 Task: Find a flat in Banat, India for 7 adults from 12th to 16th July, with a price range of ₹10,000 to ₹16,000, including amenities like WiFi, Free parking, TV, Gym, and Breakfast, and ensure it has self check-in.
Action: Mouse moved to (547, 210)
Screenshot: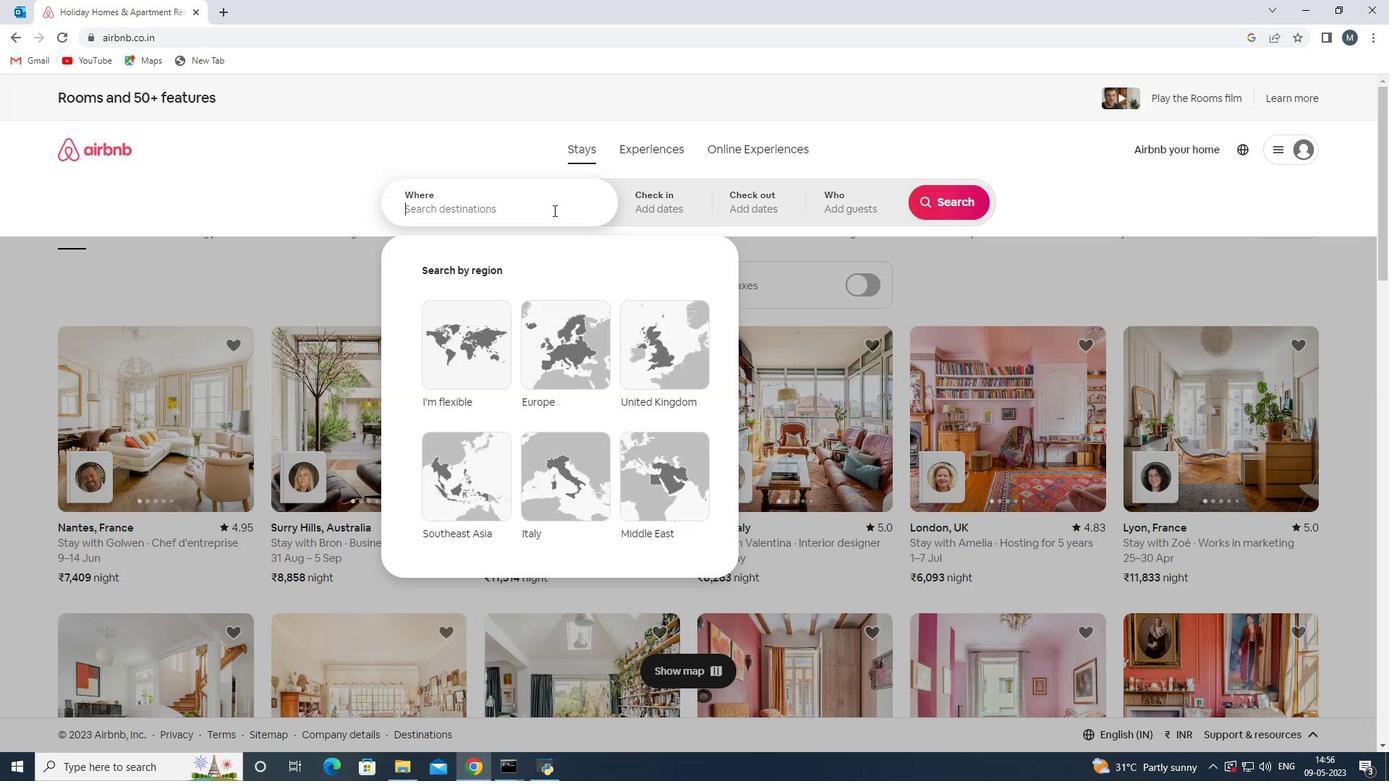 
Action: Key pressed <Key.shift>Banat,<Key.shift>India<Key.enter>
Screenshot: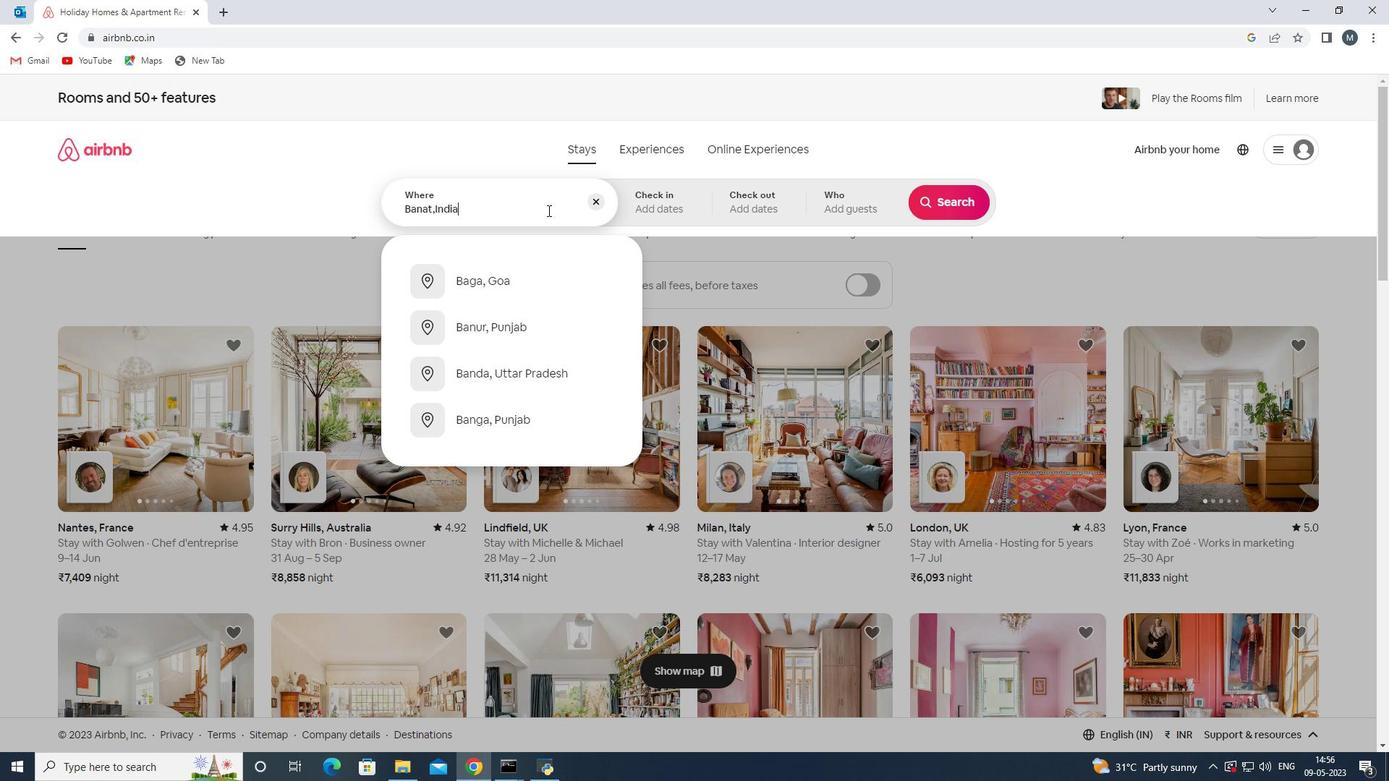 
Action: Mouse moved to (939, 318)
Screenshot: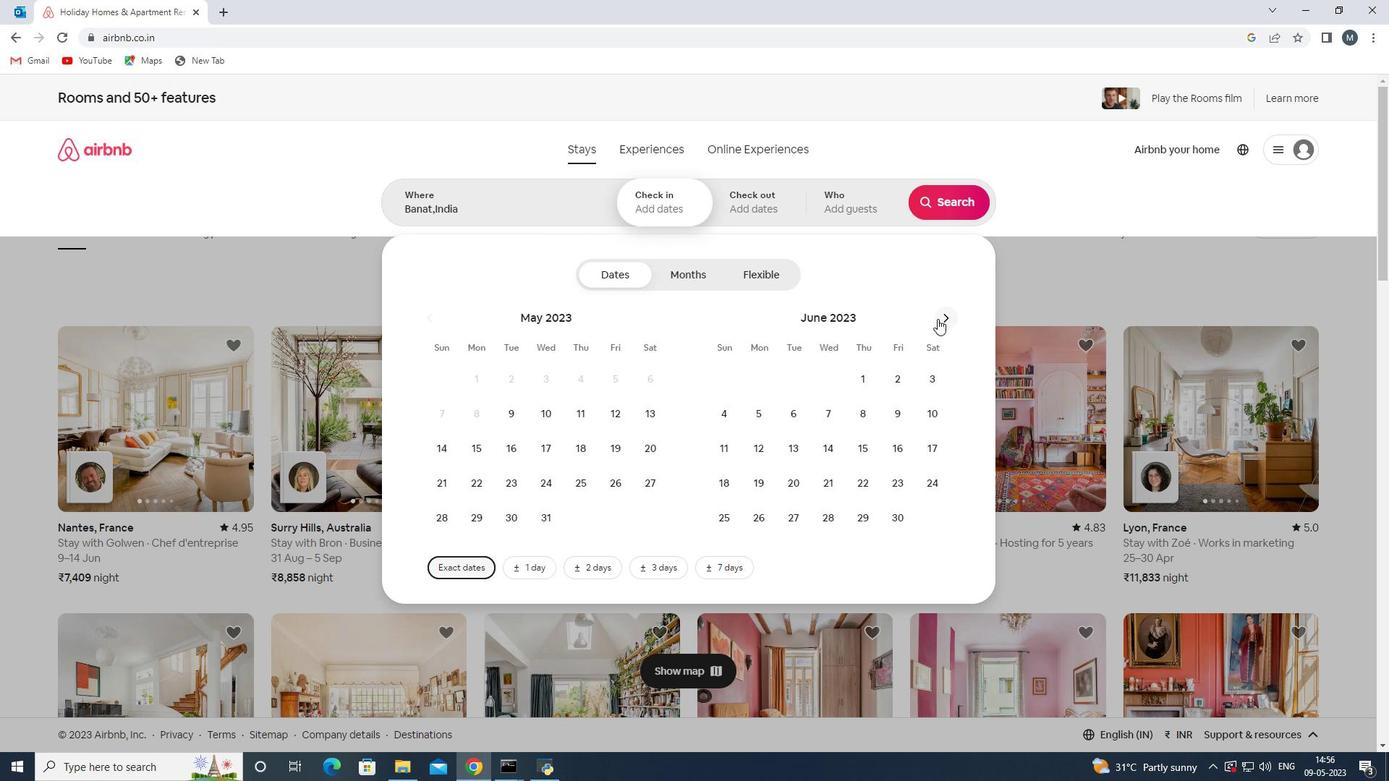 
Action: Mouse pressed left at (939, 318)
Screenshot: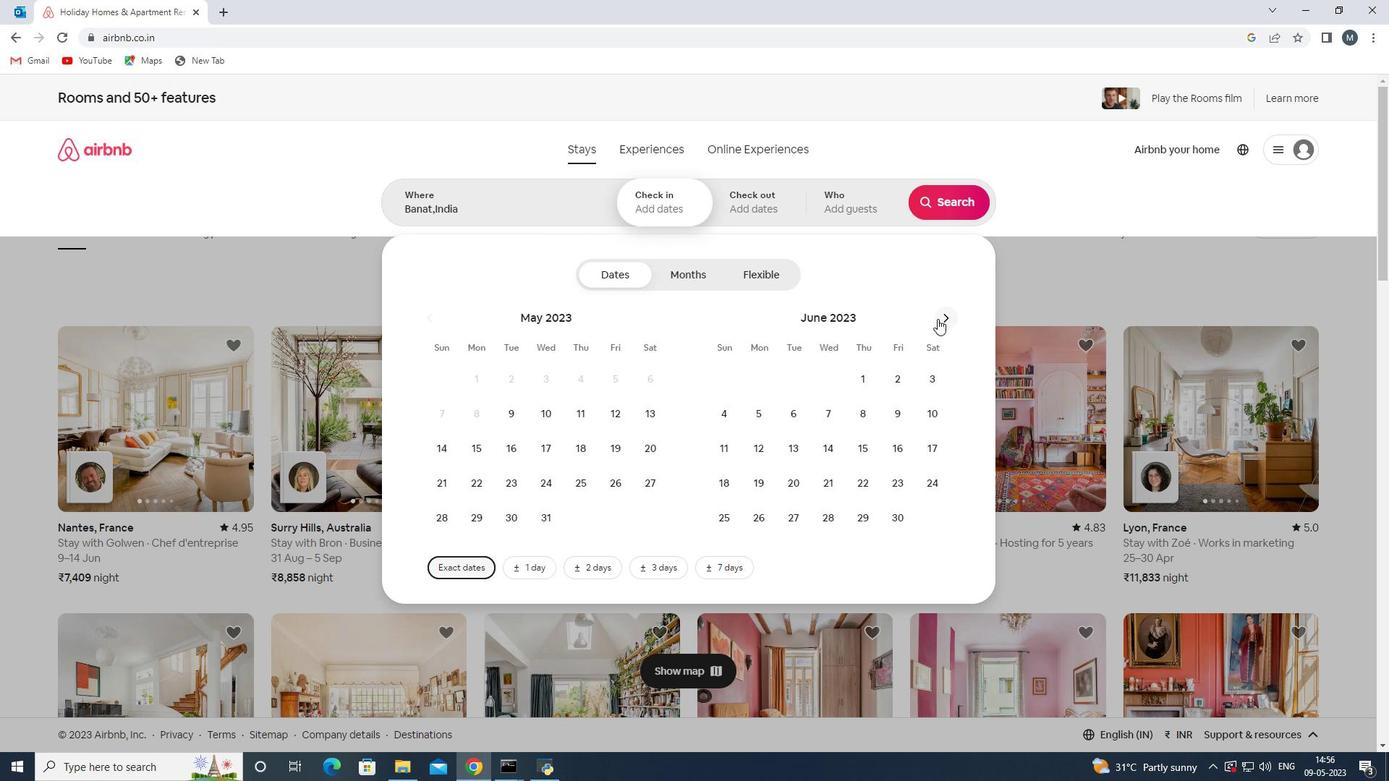 
Action: Mouse moved to (821, 448)
Screenshot: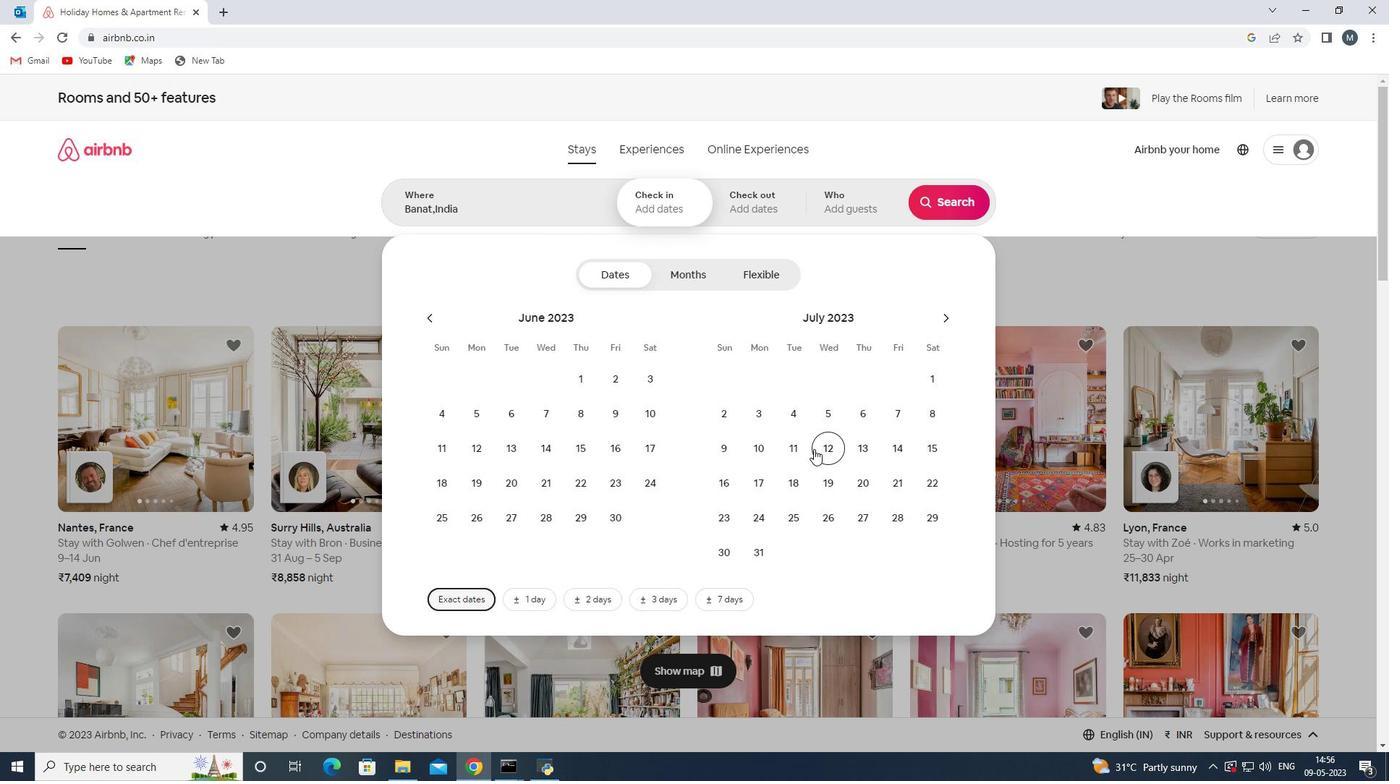 
Action: Mouse pressed left at (821, 448)
Screenshot: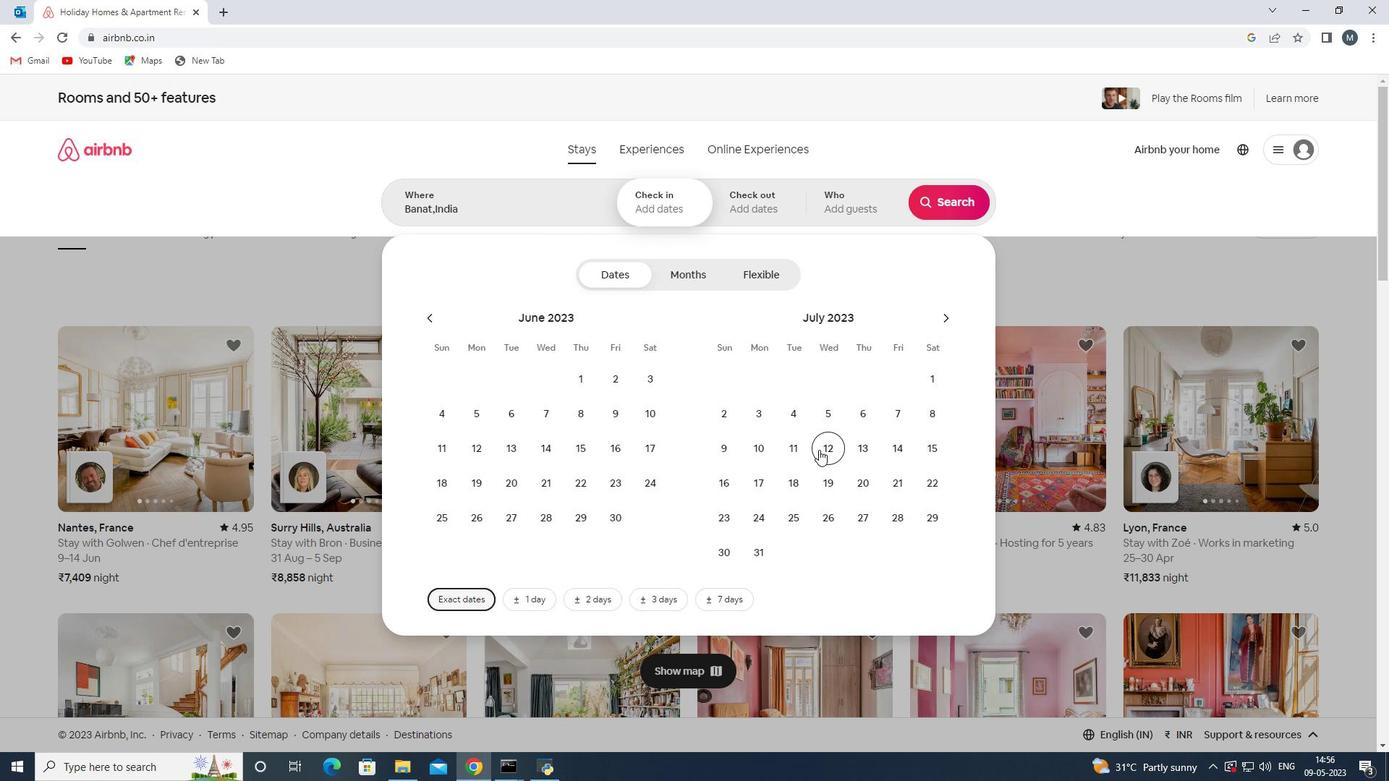 
Action: Mouse moved to (710, 487)
Screenshot: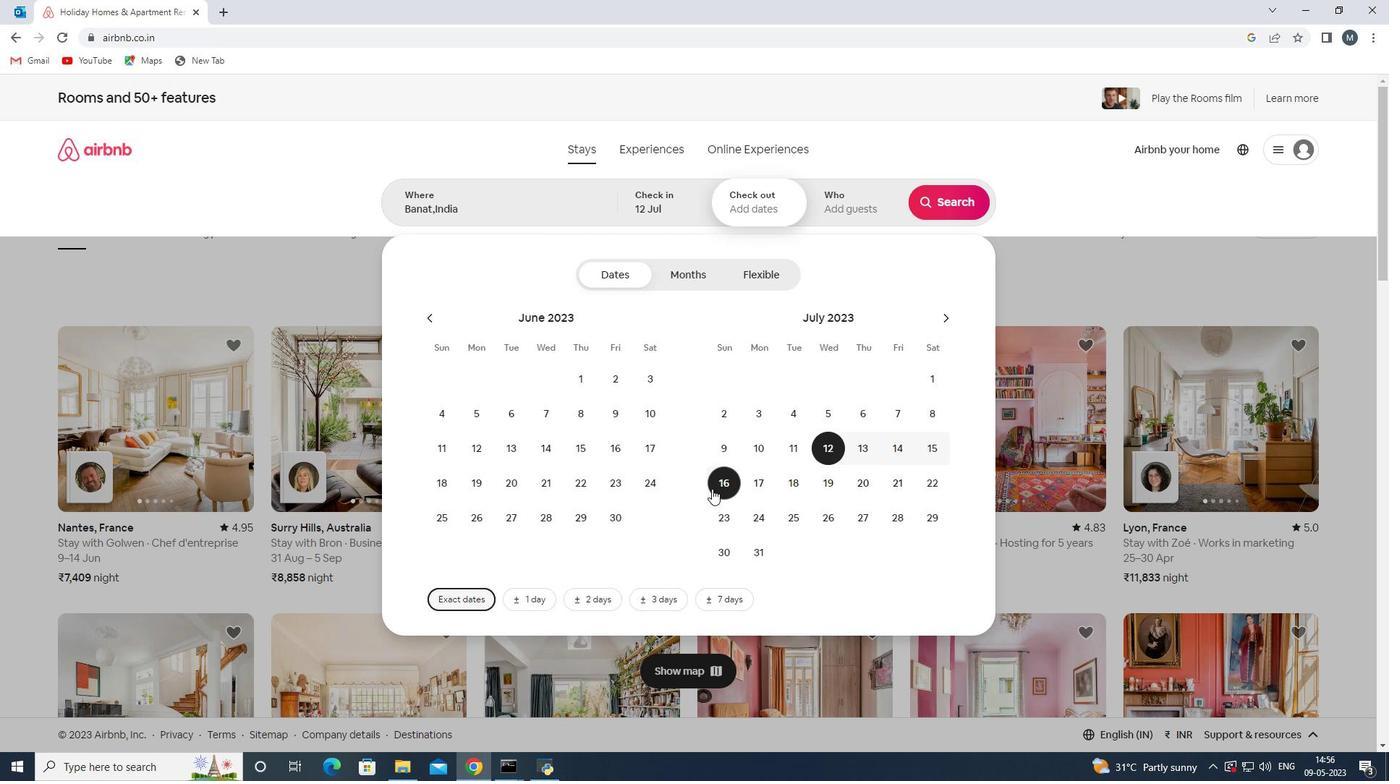 
Action: Mouse pressed left at (710, 487)
Screenshot: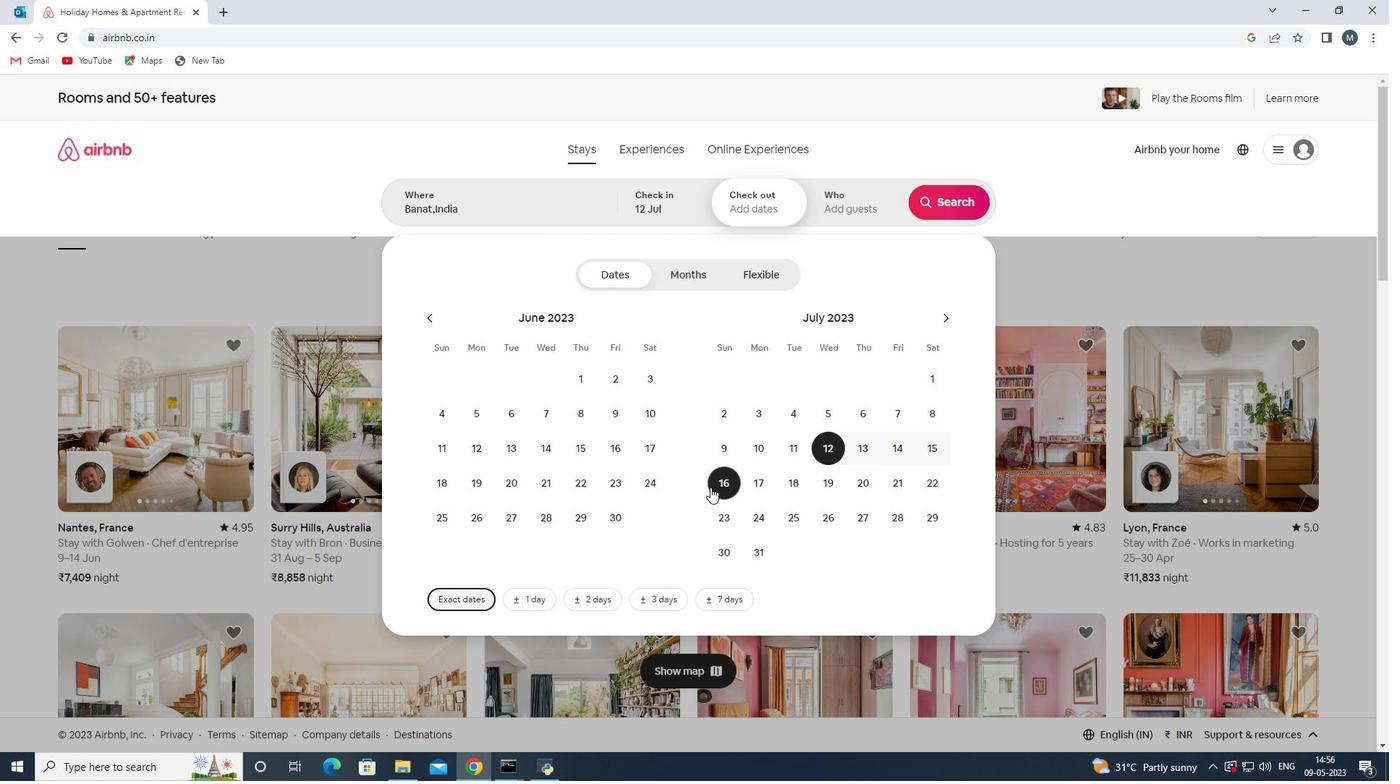 
Action: Mouse moved to (841, 193)
Screenshot: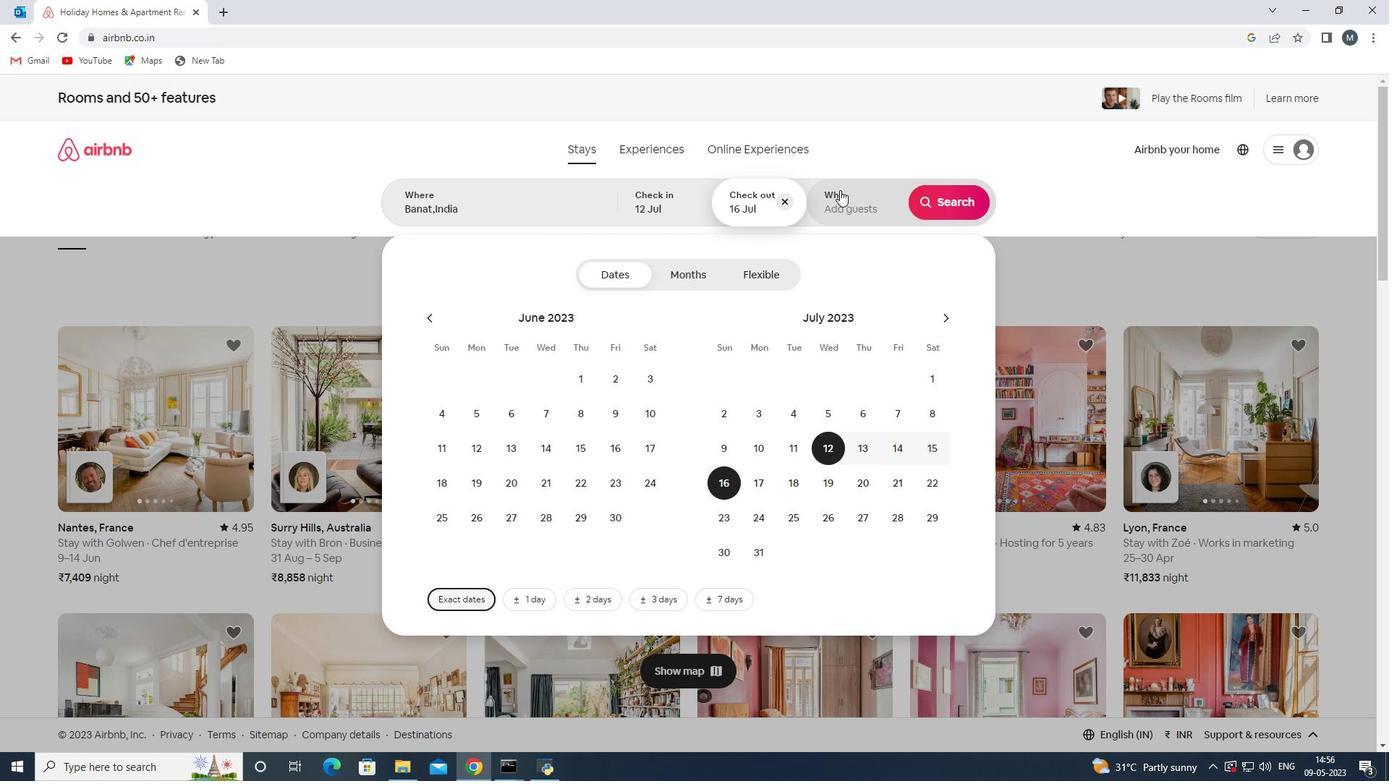 
Action: Mouse pressed left at (841, 193)
Screenshot: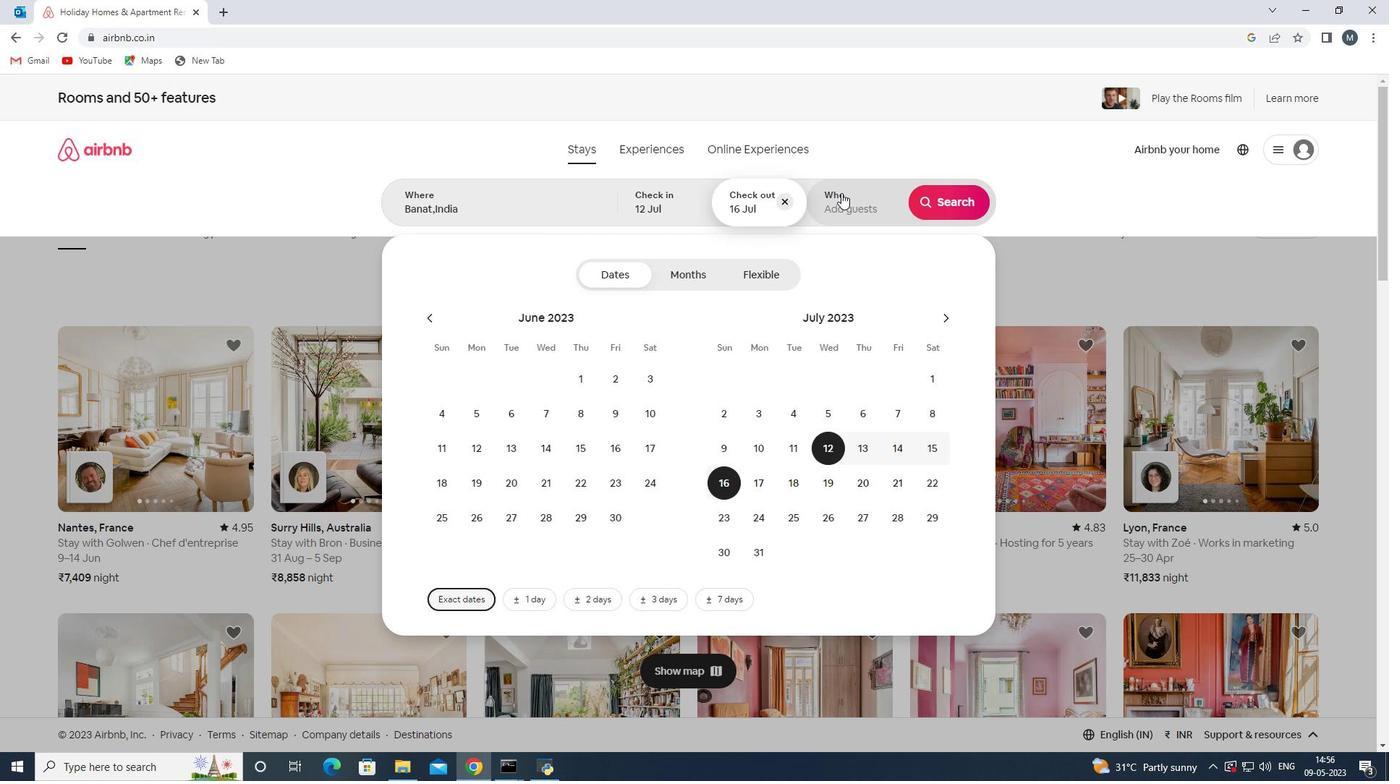 
Action: Mouse moved to (947, 277)
Screenshot: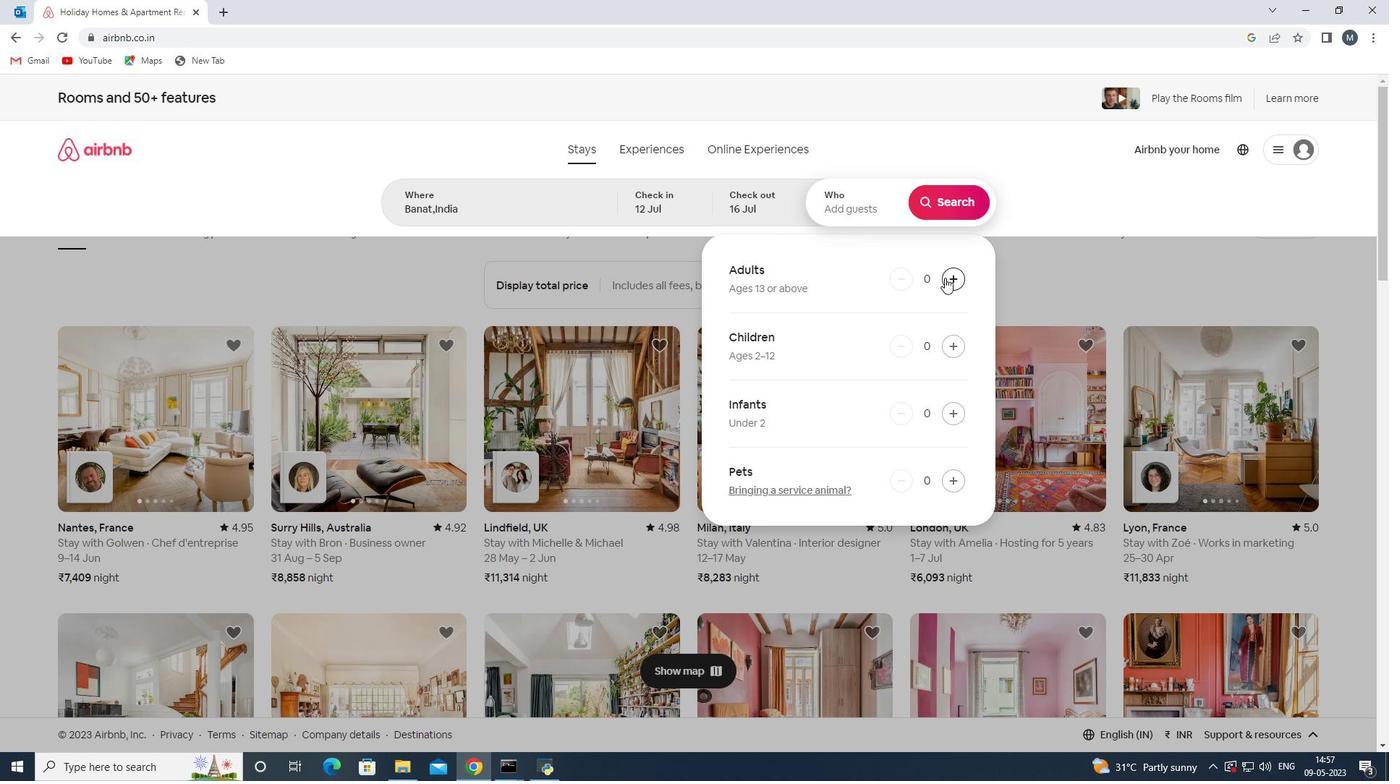 
Action: Mouse pressed left at (947, 277)
Screenshot: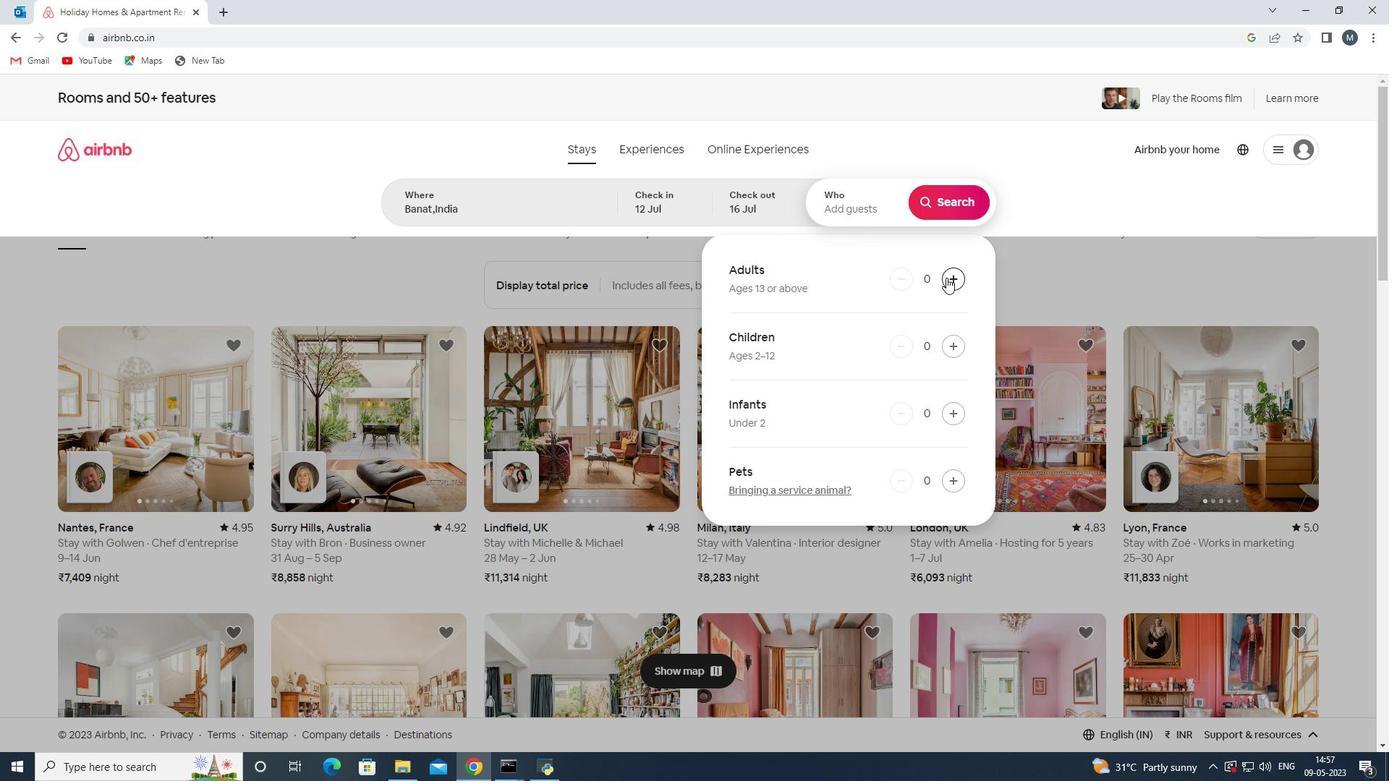 
Action: Mouse pressed left at (947, 277)
Screenshot: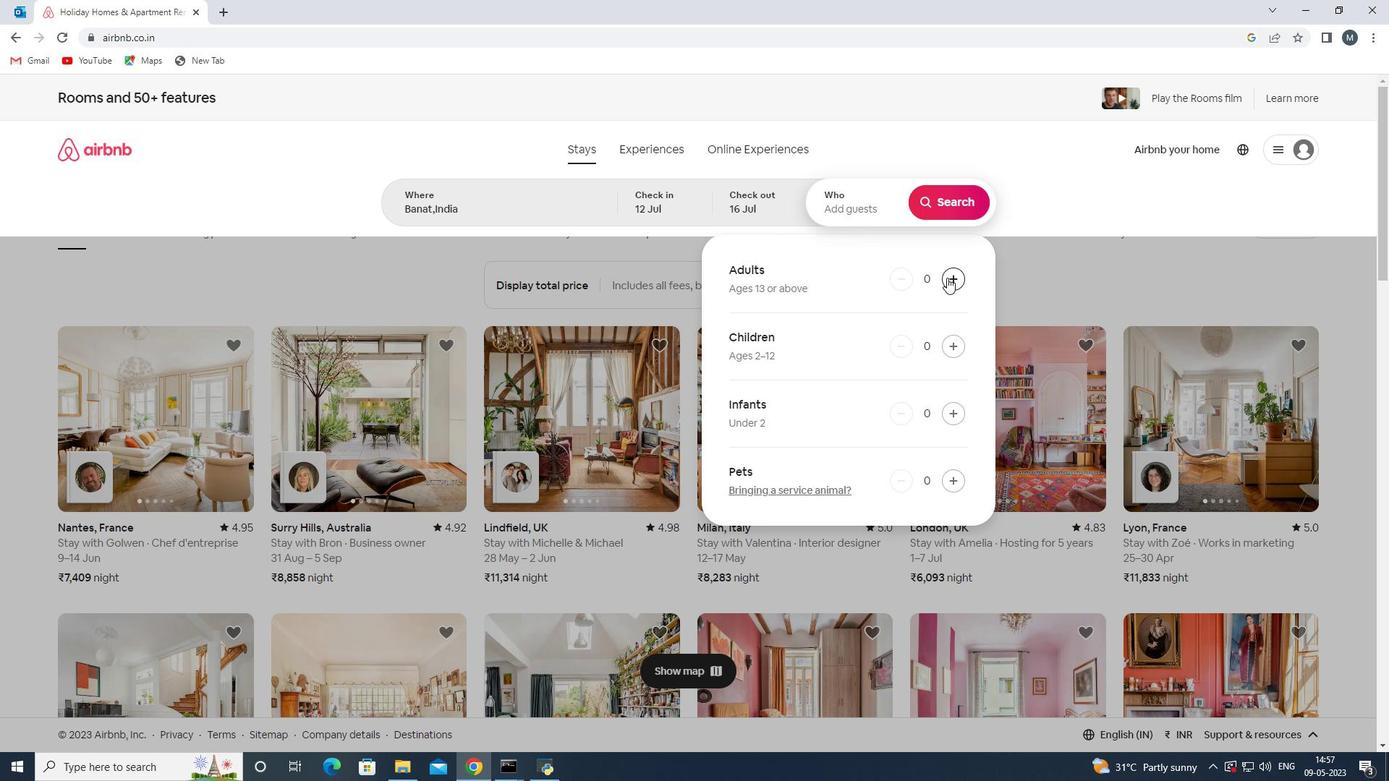 
Action: Mouse moved to (947, 277)
Screenshot: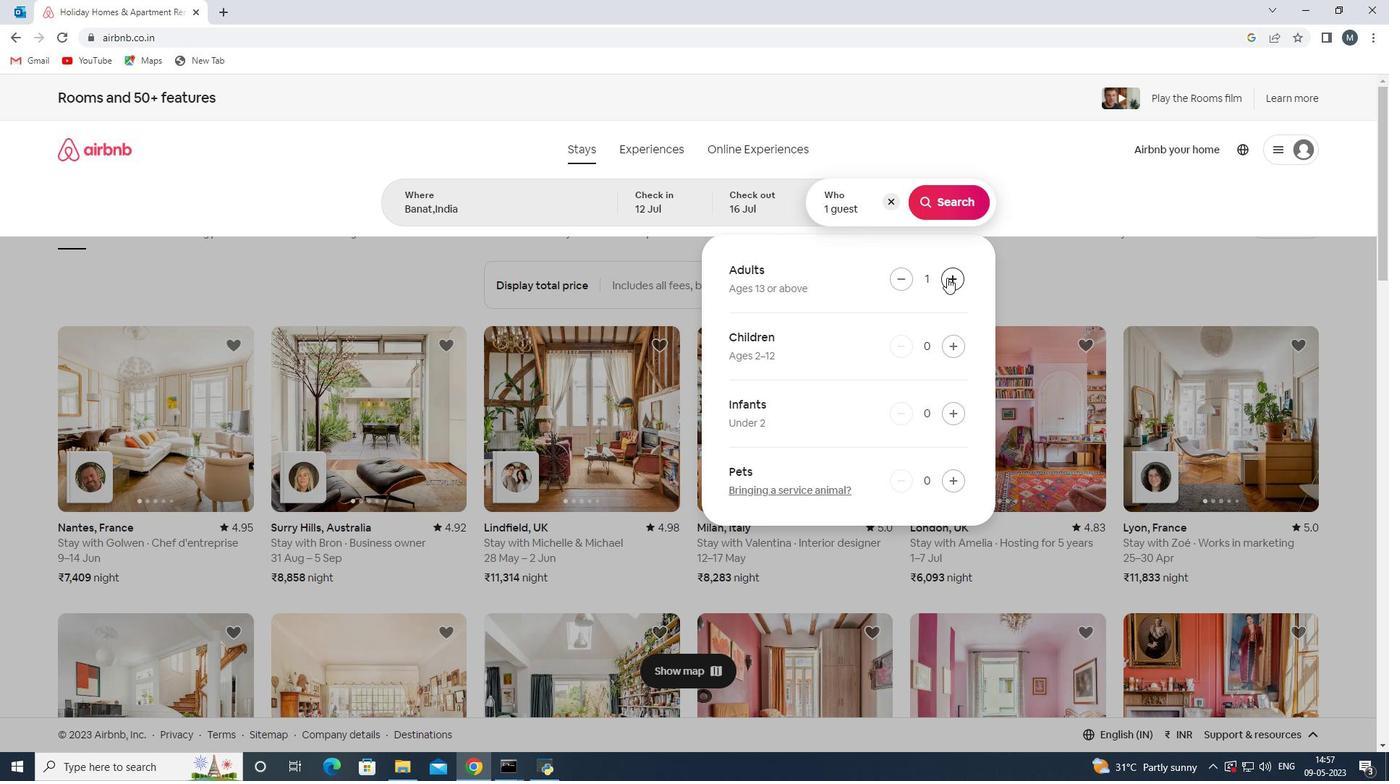 
Action: Mouse pressed left at (947, 277)
Screenshot: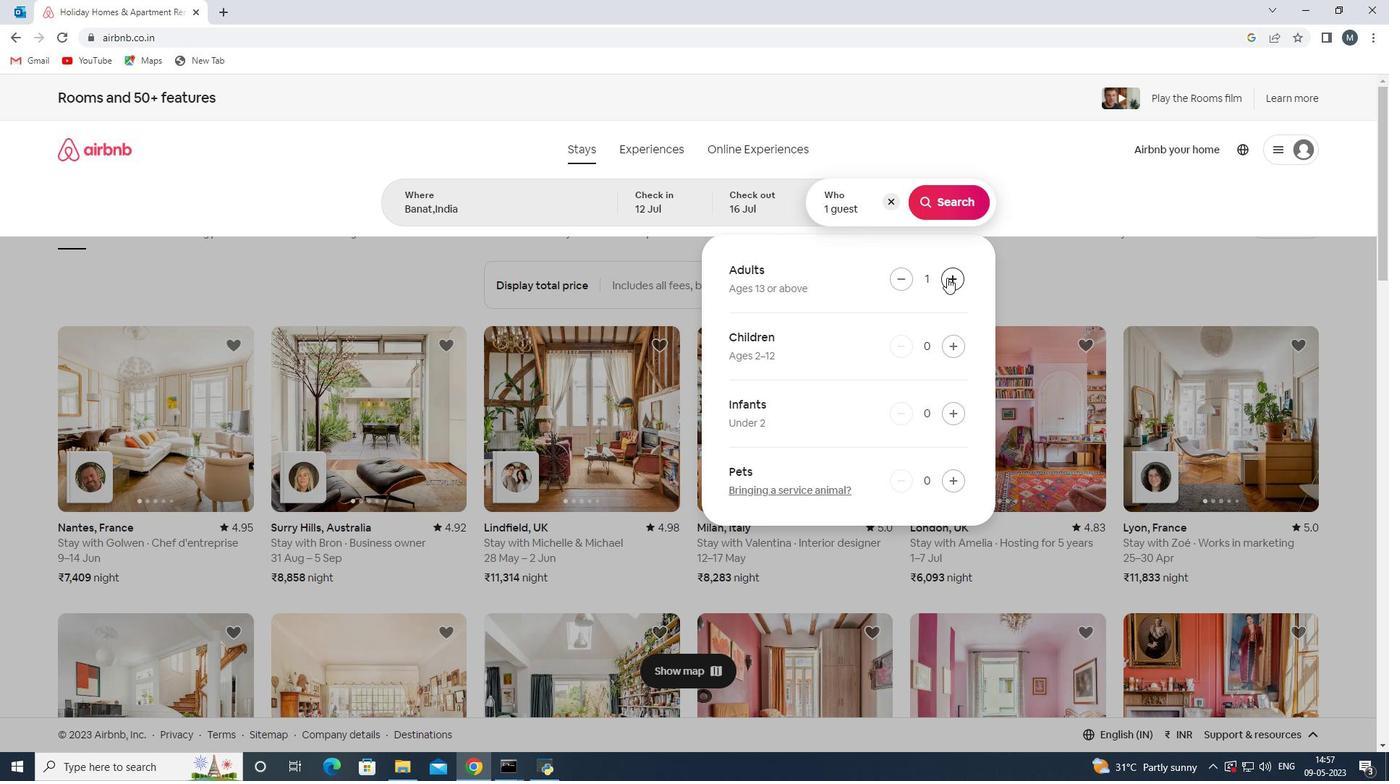 
Action: Mouse pressed left at (947, 277)
Screenshot: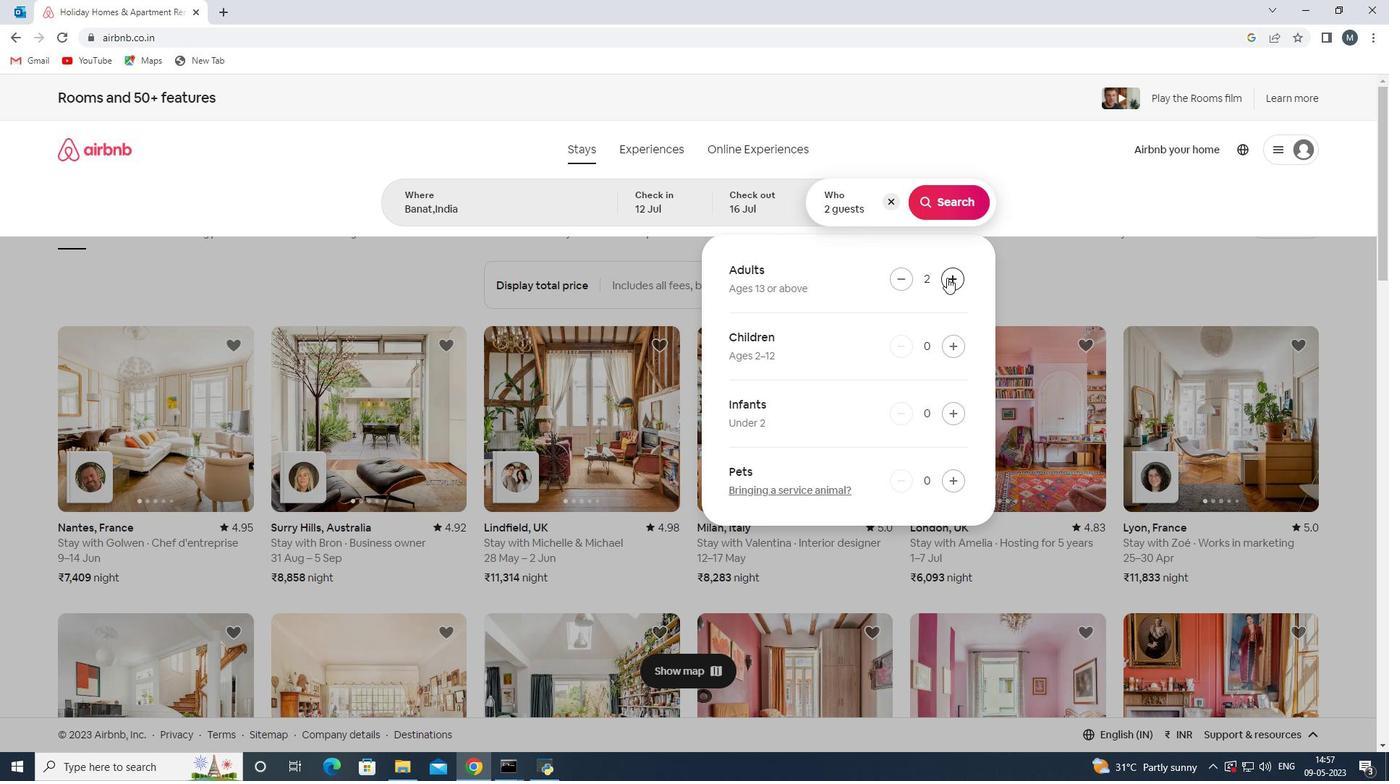 
Action: Mouse pressed left at (947, 277)
Screenshot: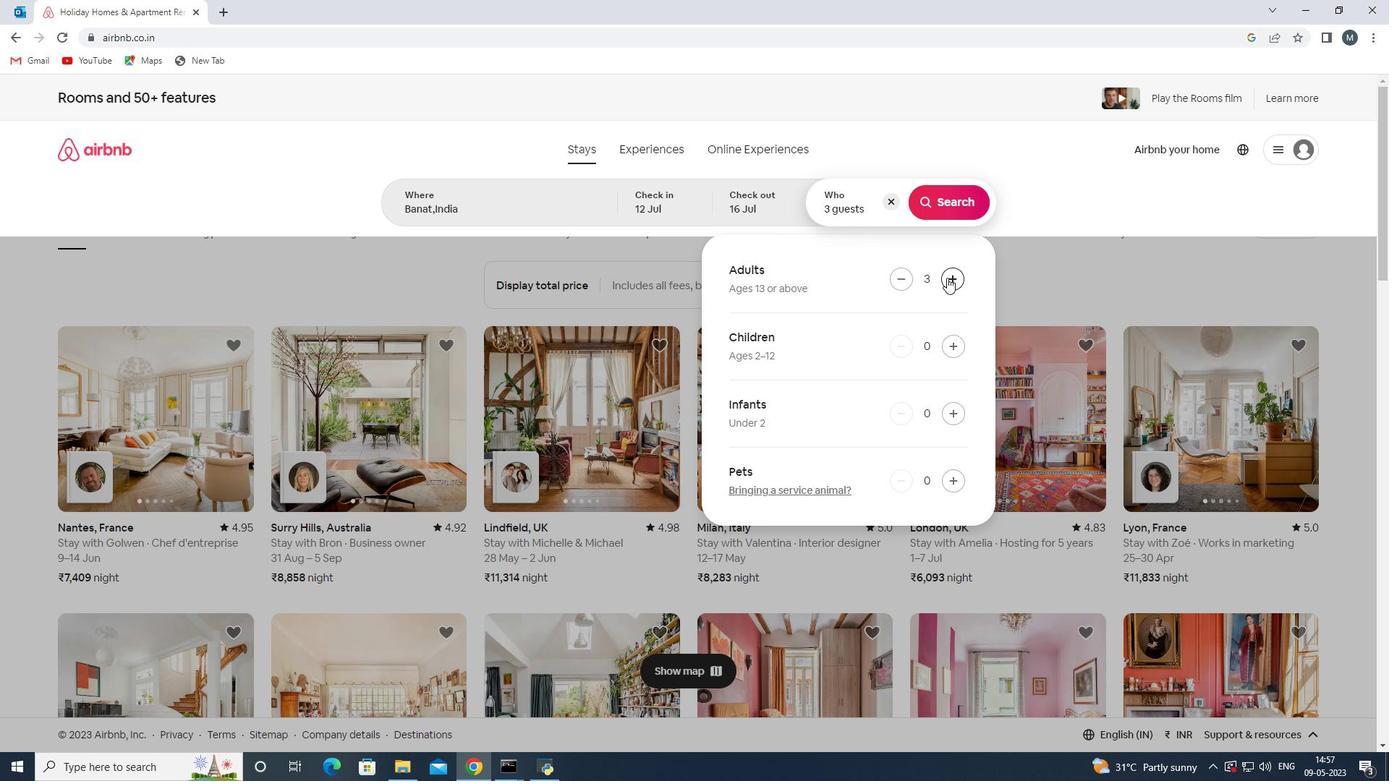 
Action: Mouse pressed left at (947, 277)
Screenshot: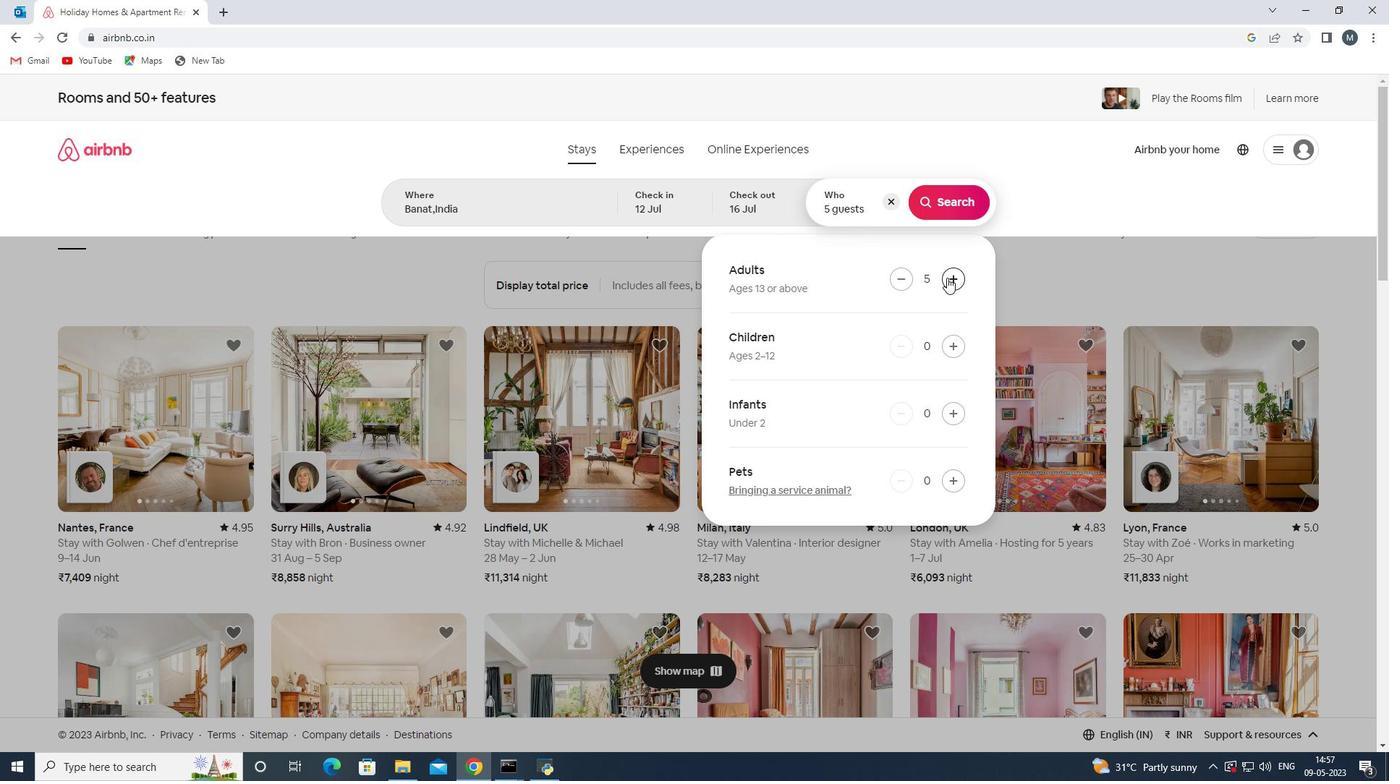 
Action: Mouse moved to (952, 279)
Screenshot: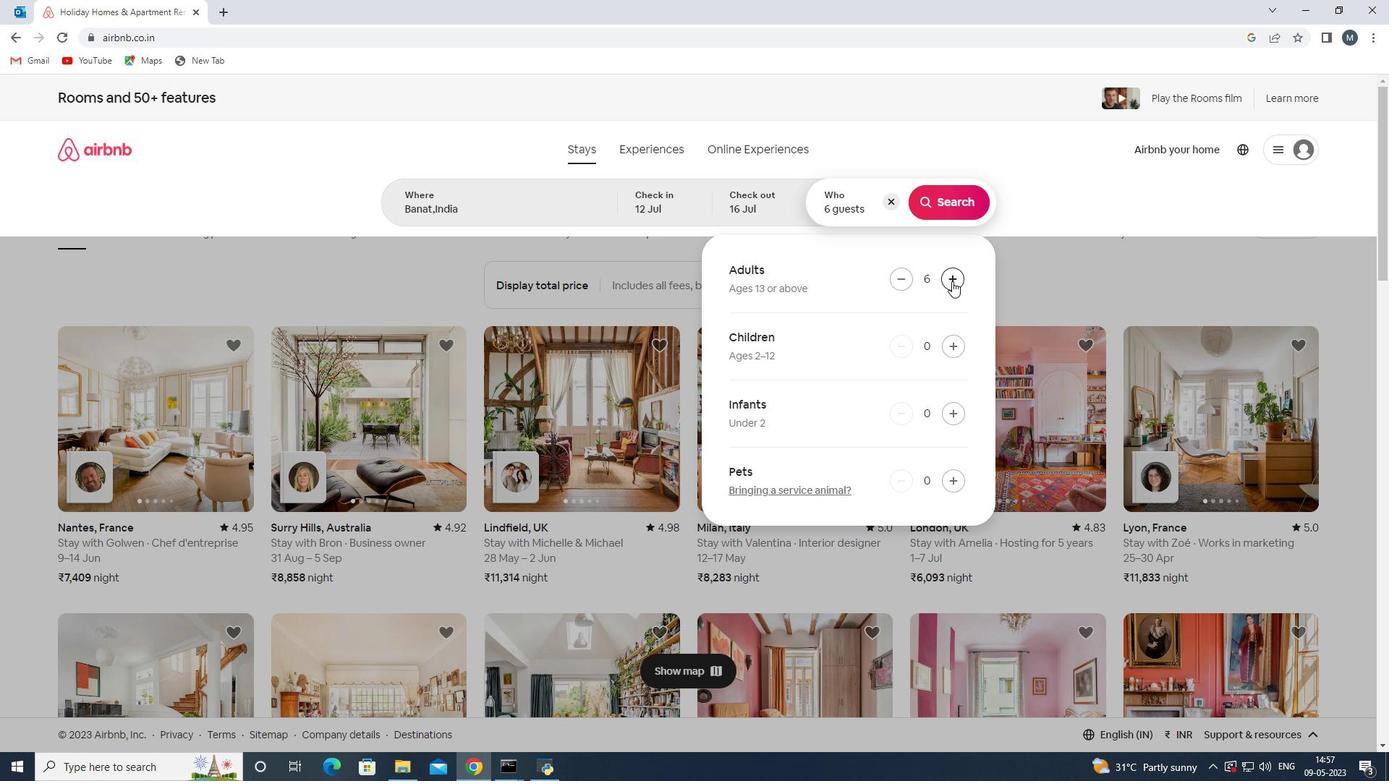 
Action: Mouse pressed left at (952, 279)
Screenshot: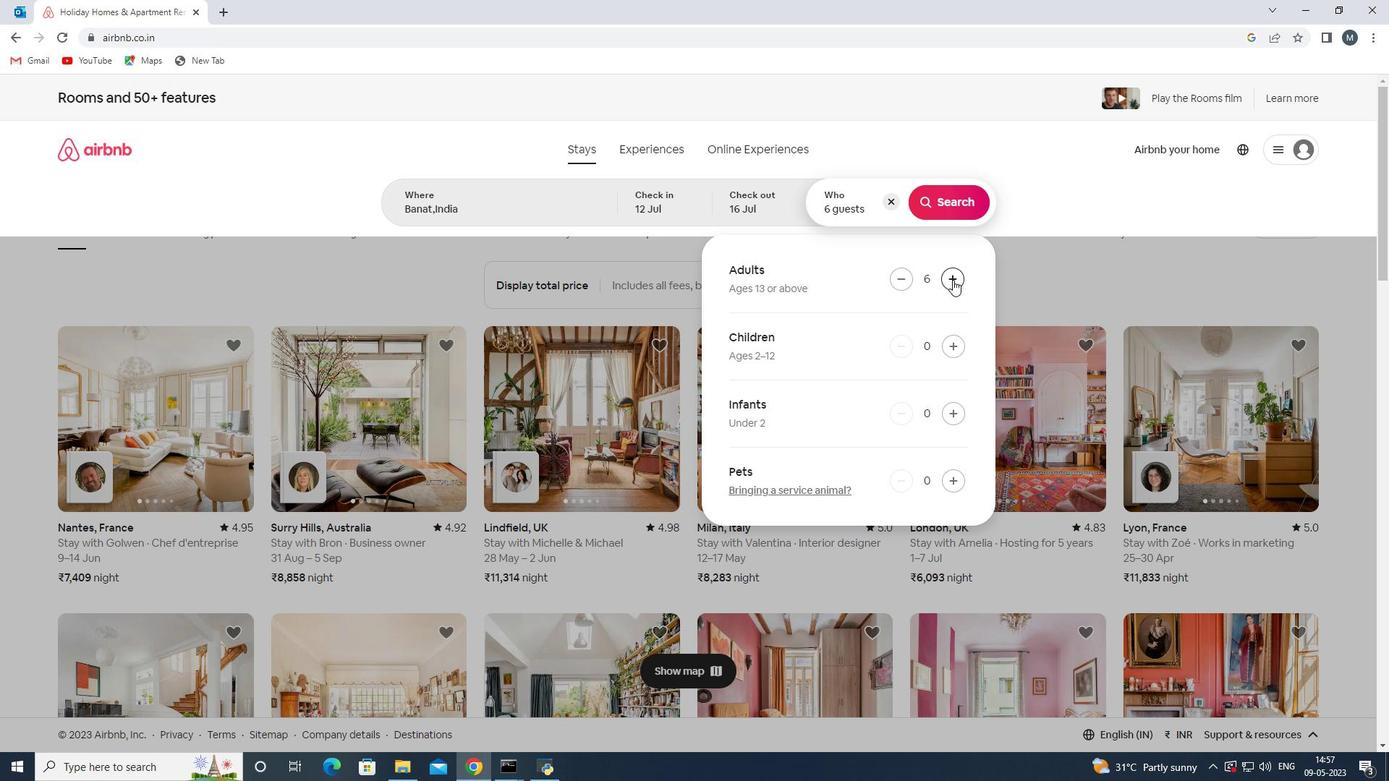 
Action: Mouse pressed left at (952, 279)
Screenshot: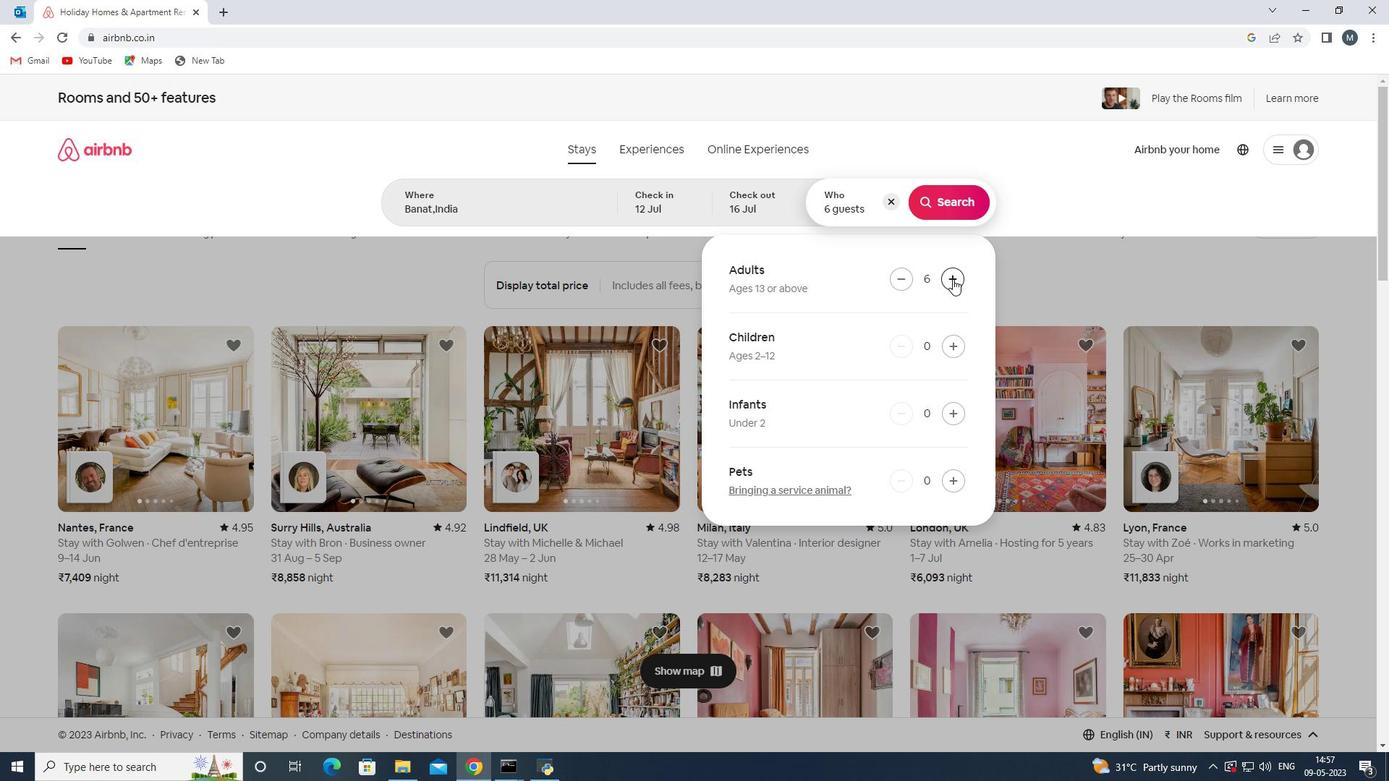 
Action: Mouse moved to (949, 205)
Screenshot: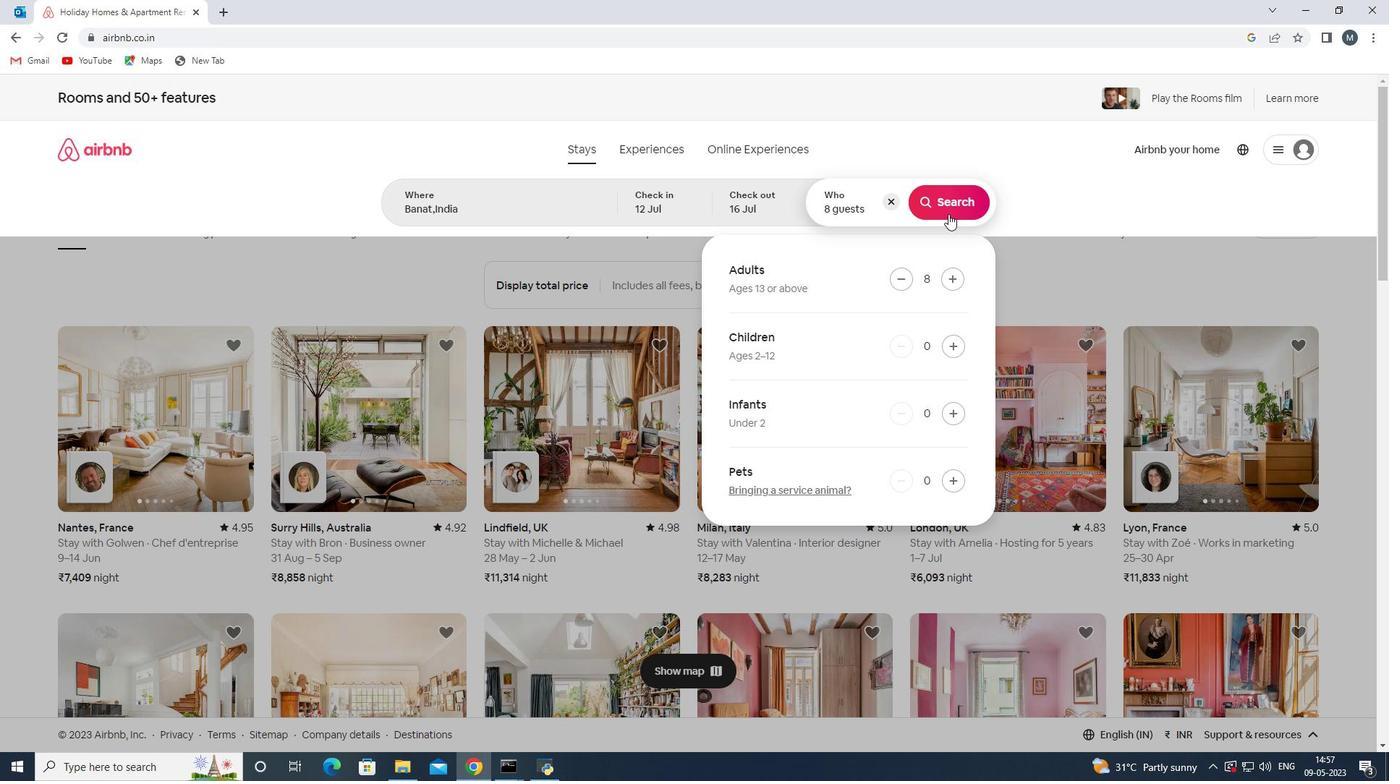 
Action: Mouse pressed left at (949, 205)
Screenshot: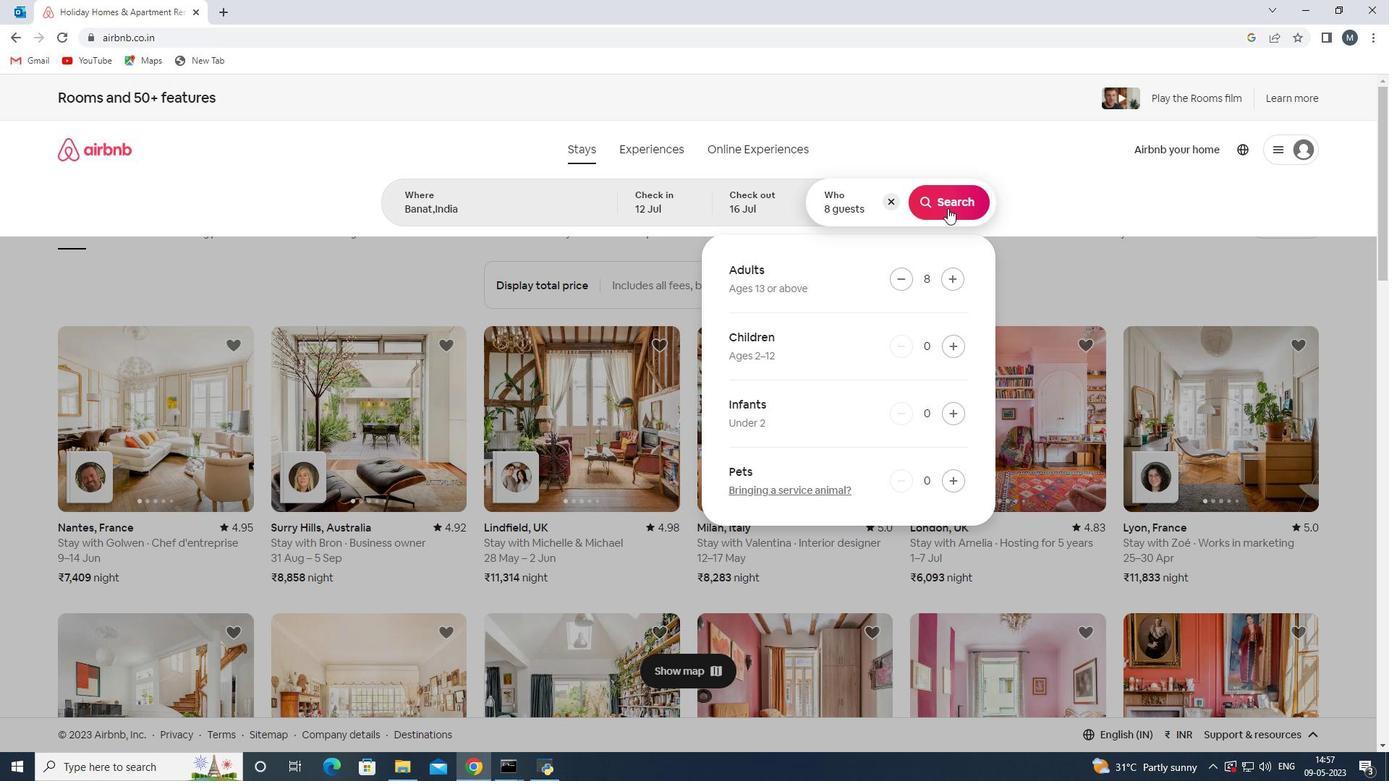 
Action: Mouse moved to (1316, 157)
Screenshot: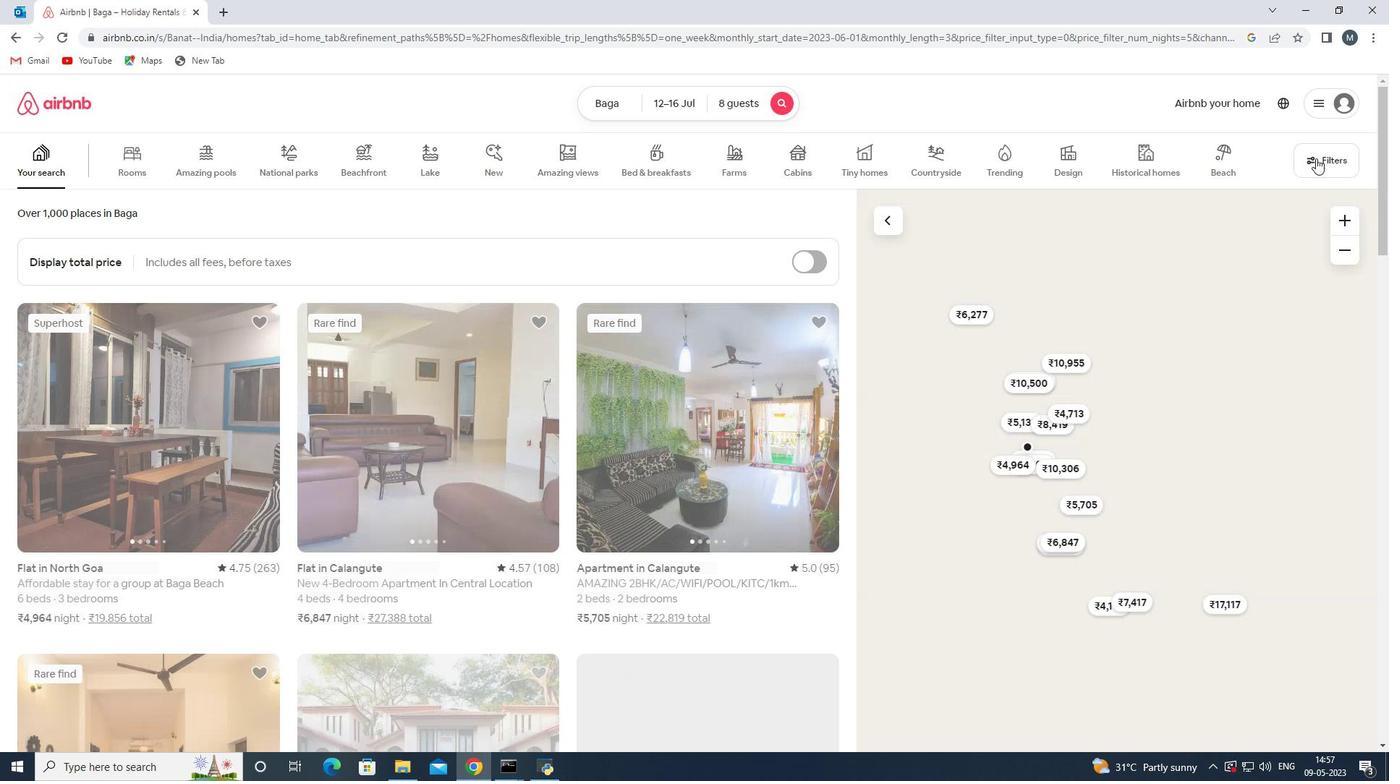 
Action: Mouse pressed left at (1316, 157)
Screenshot: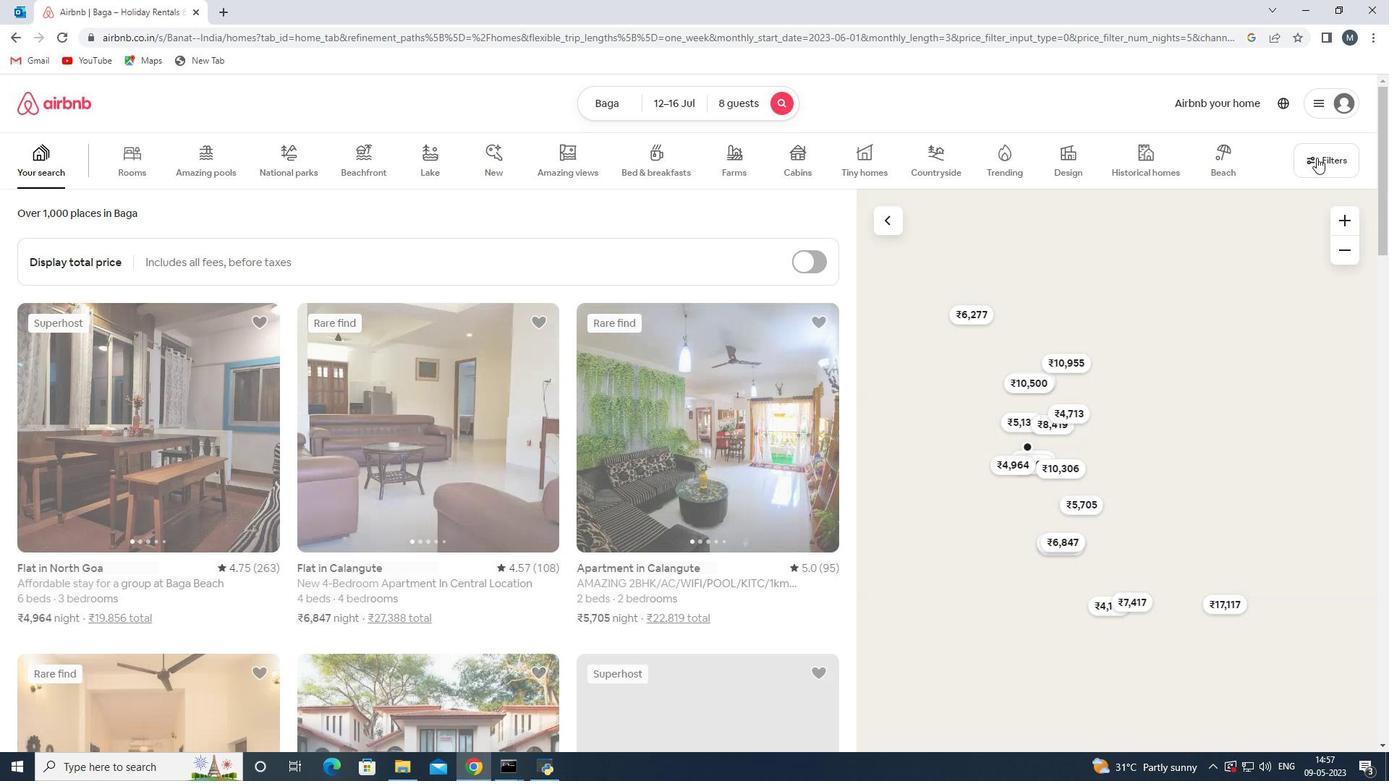 
Action: Mouse moved to (544, 520)
Screenshot: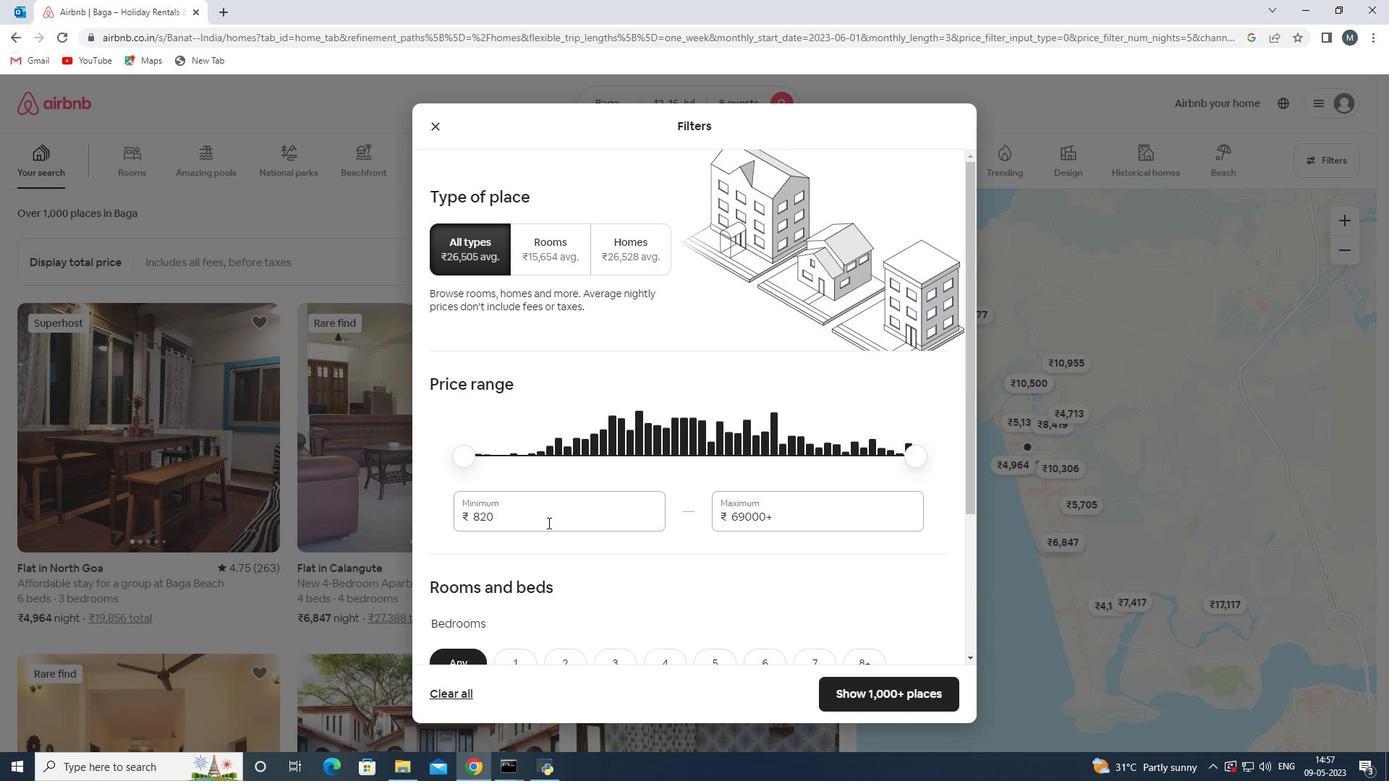 
Action: Mouse pressed left at (544, 520)
Screenshot: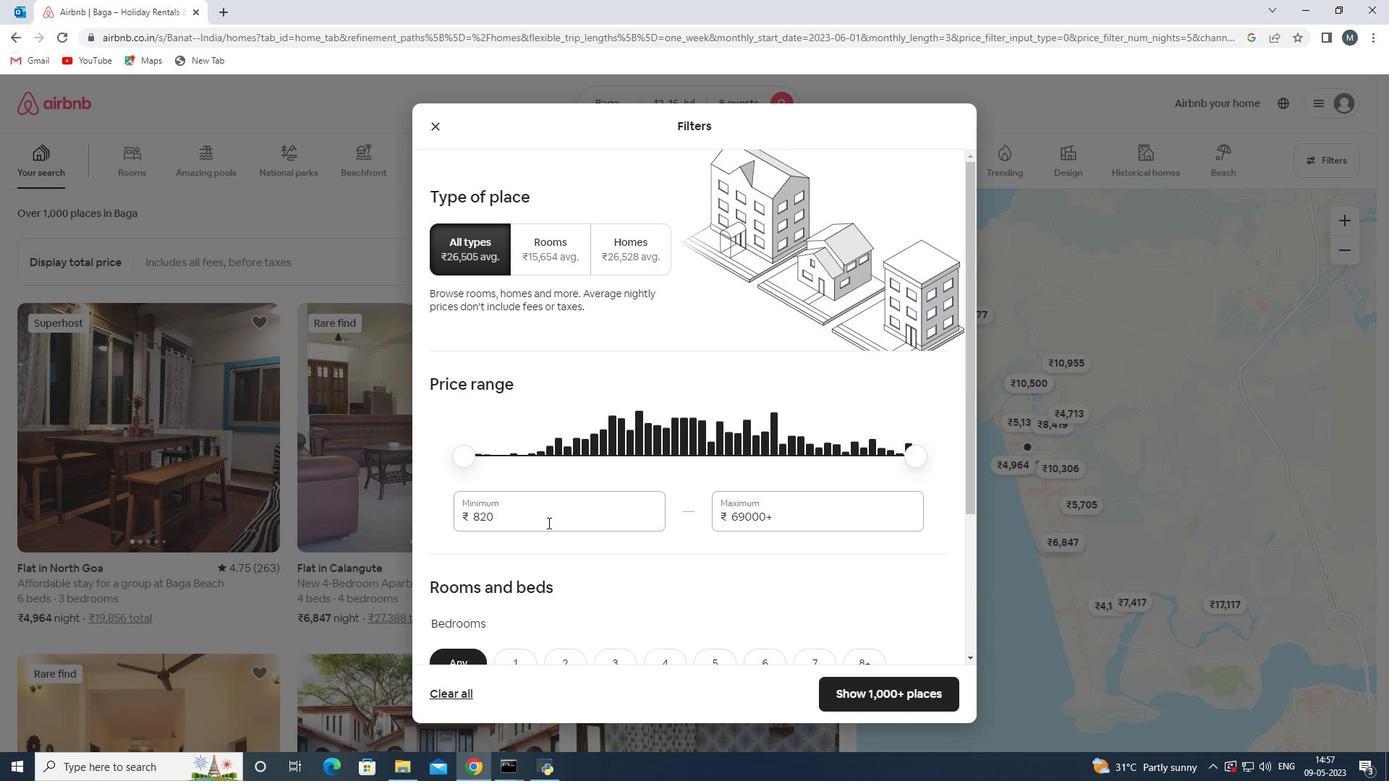 
Action: Mouse moved to (458, 515)
Screenshot: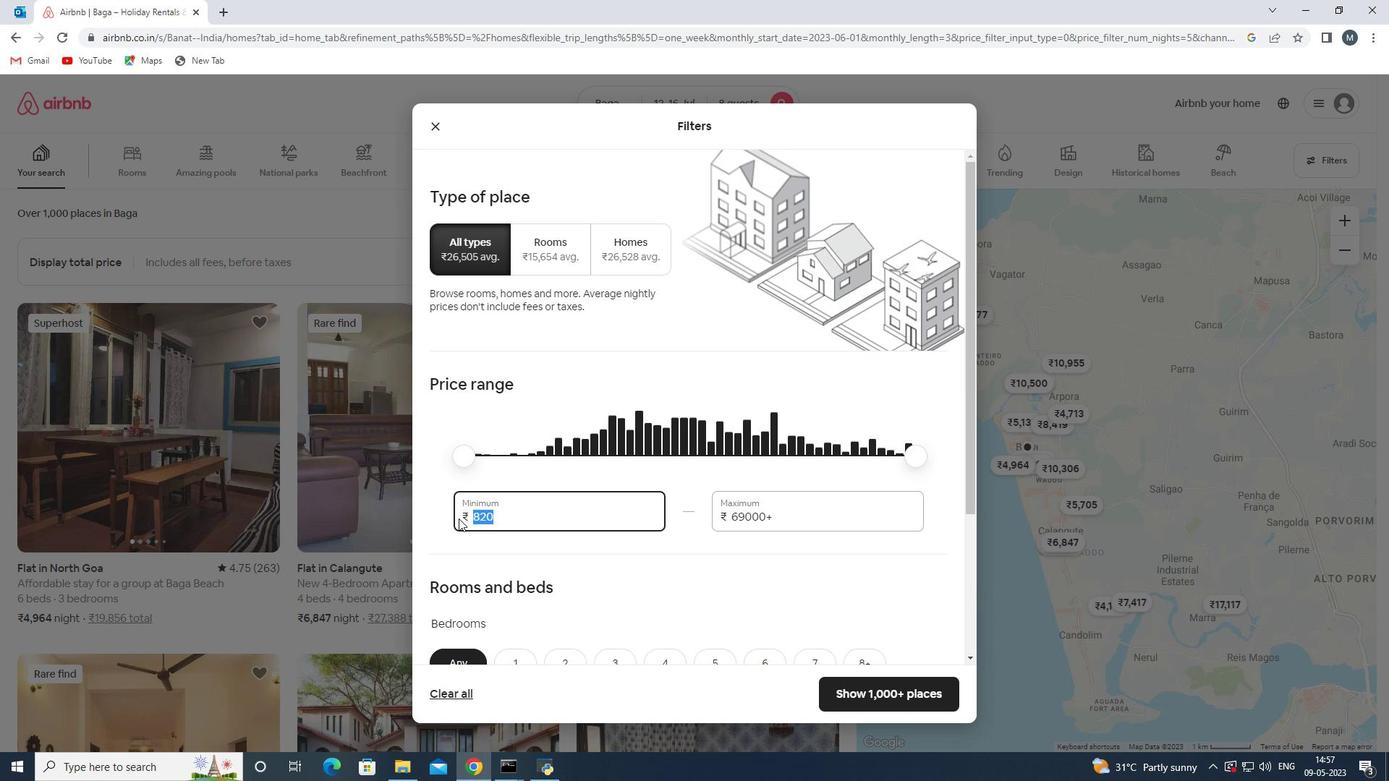 
Action: Key pressed 10000
Screenshot: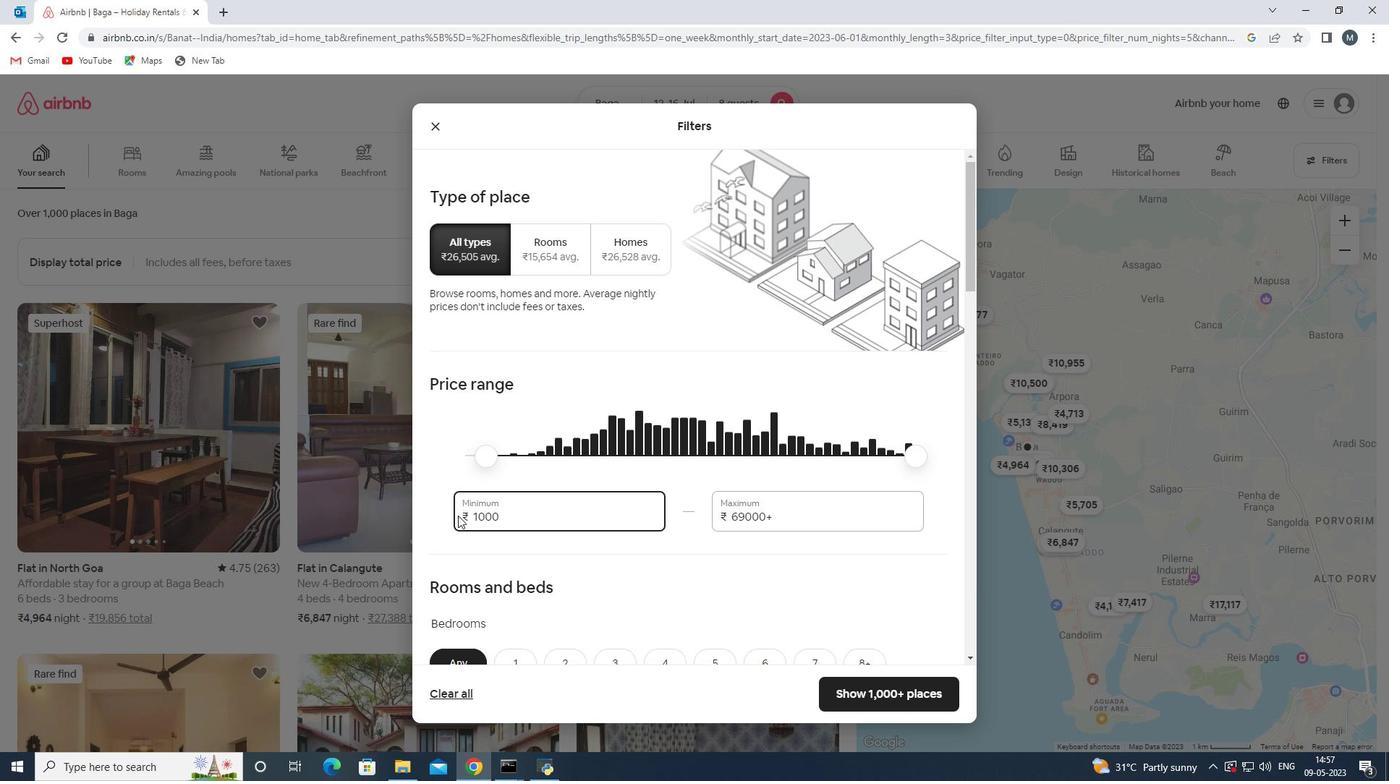 
Action: Mouse moved to (781, 518)
Screenshot: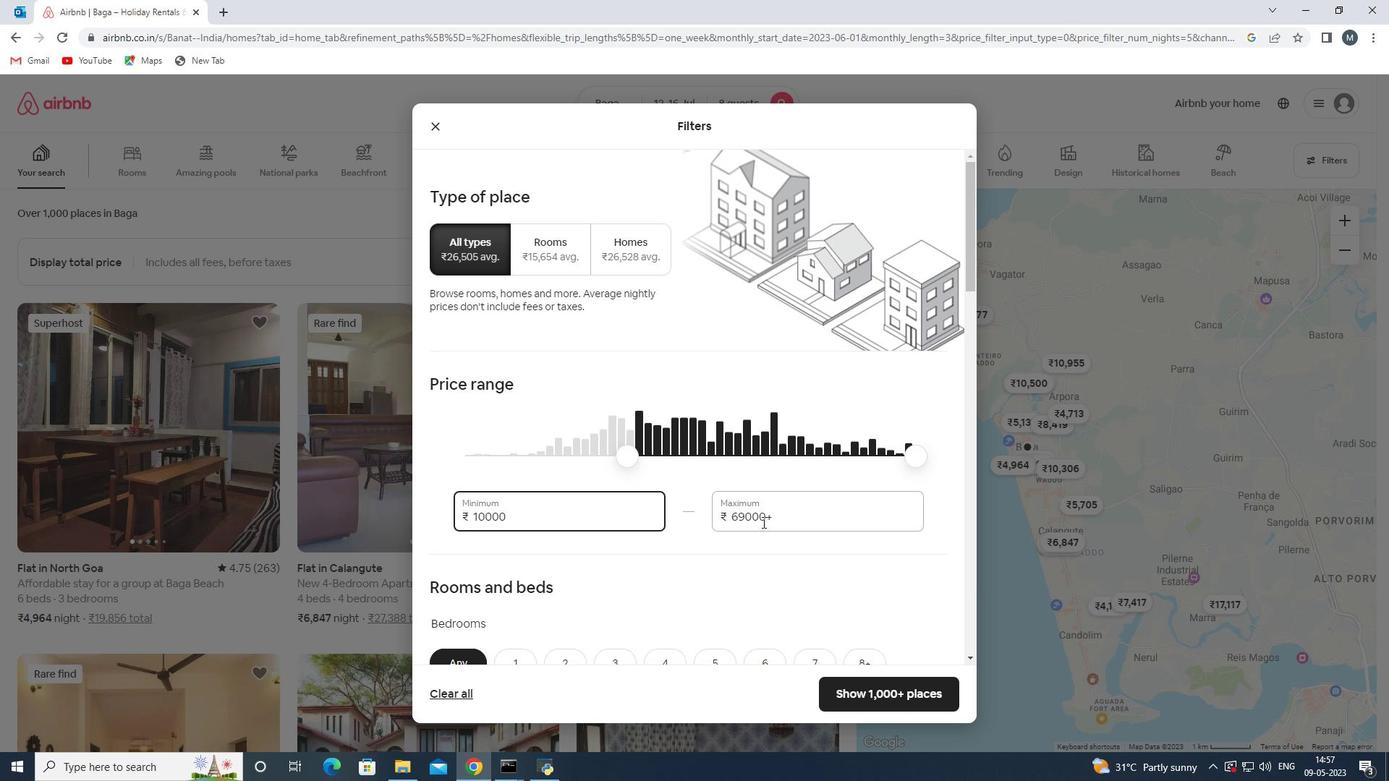 
Action: Mouse pressed left at (781, 518)
Screenshot: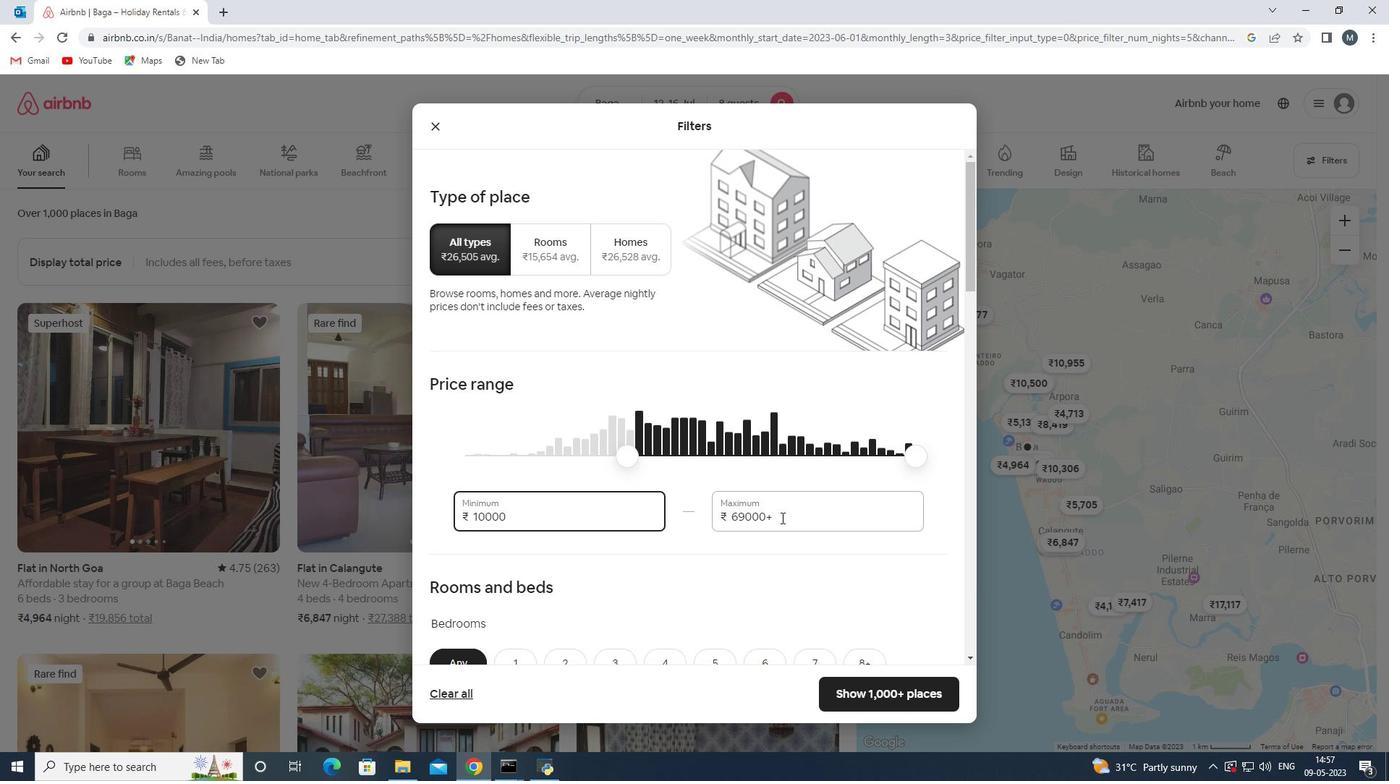 
Action: Mouse moved to (671, 518)
Screenshot: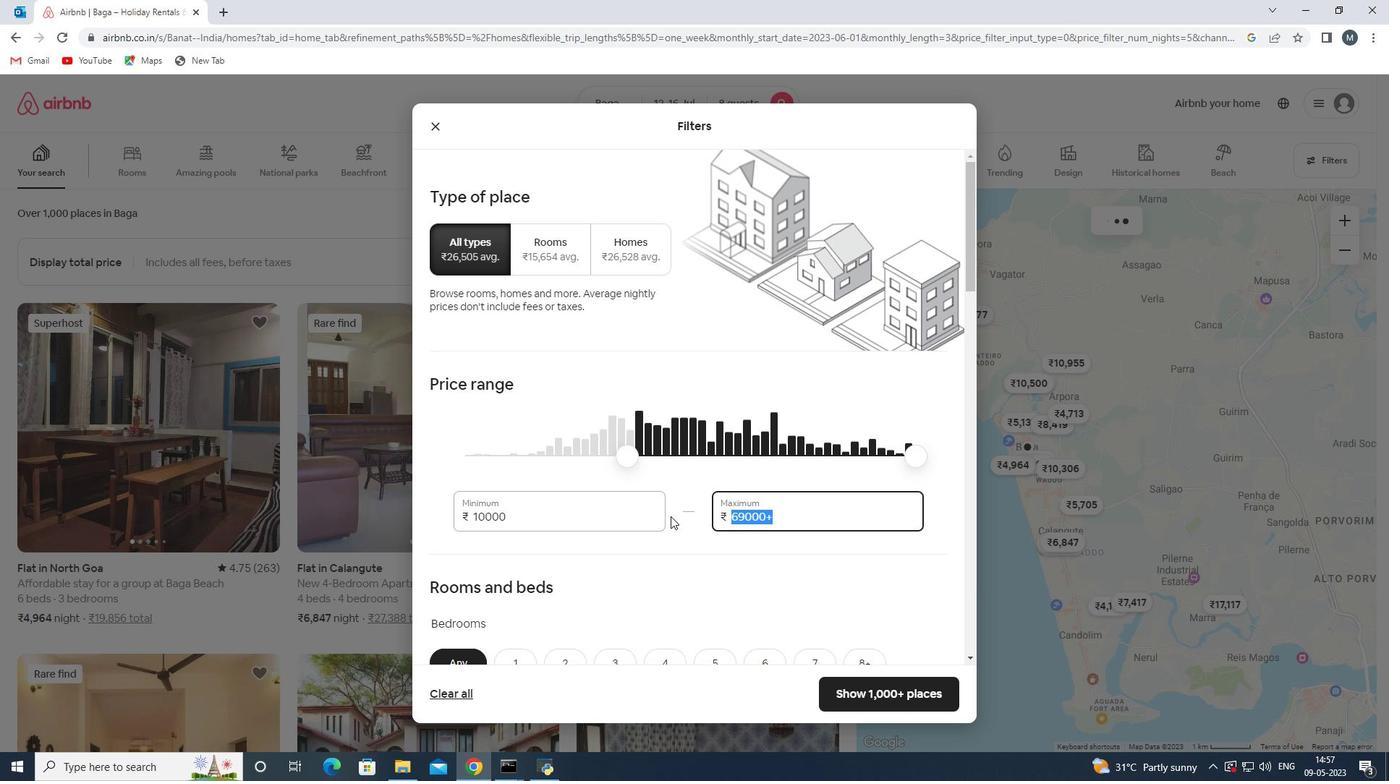 
Action: Key pressed 16000
Screenshot: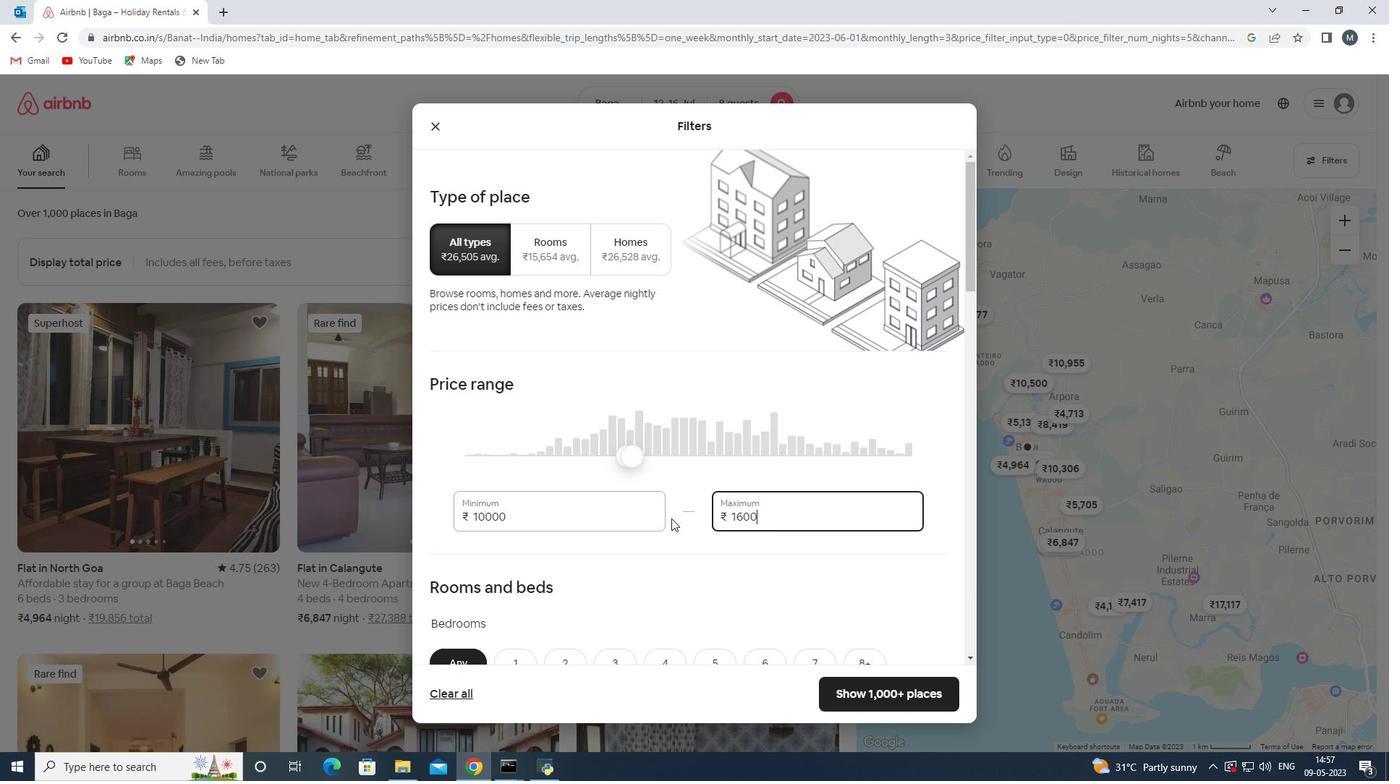 
Action: Mouse moved to (677, 487)
Screenshot: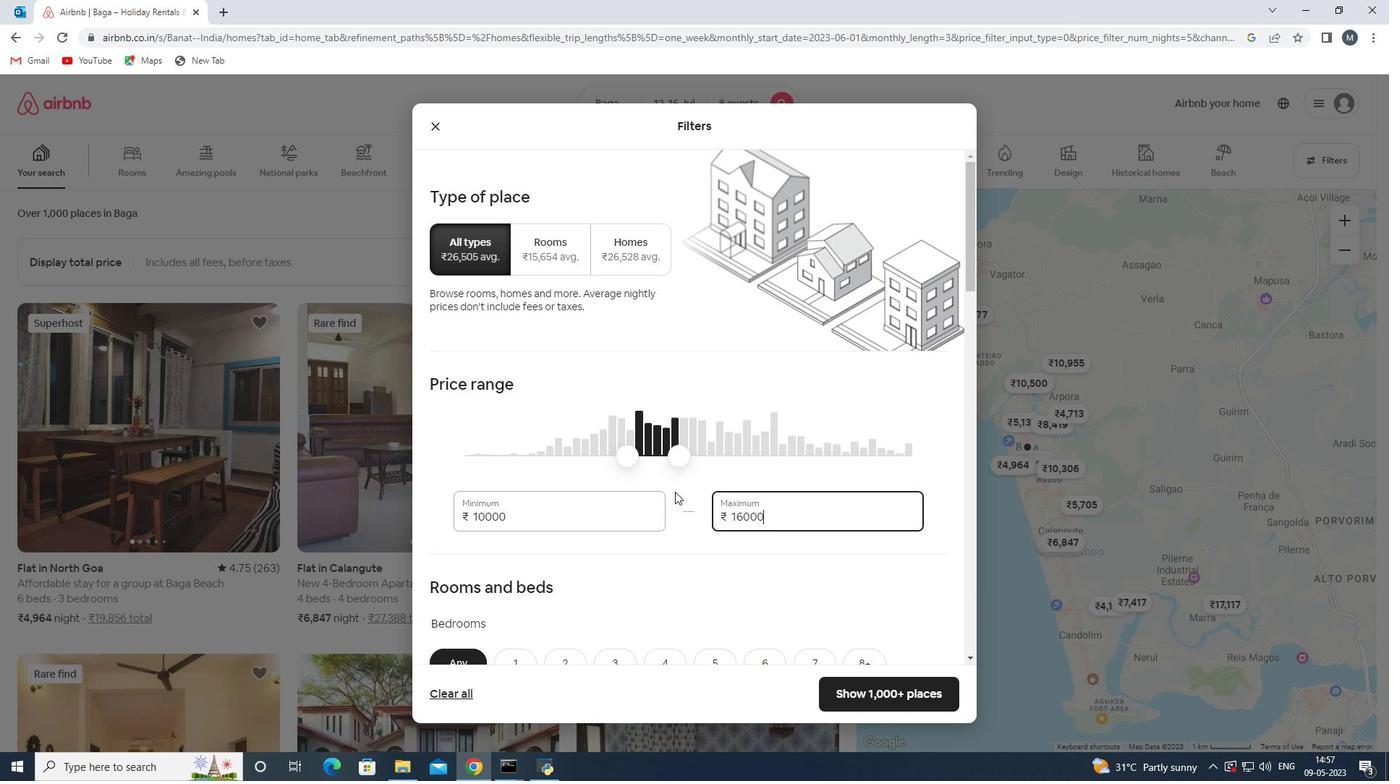 
Action: Mouse scrolled (677, 486) with delta (0, 0)
Screenshot: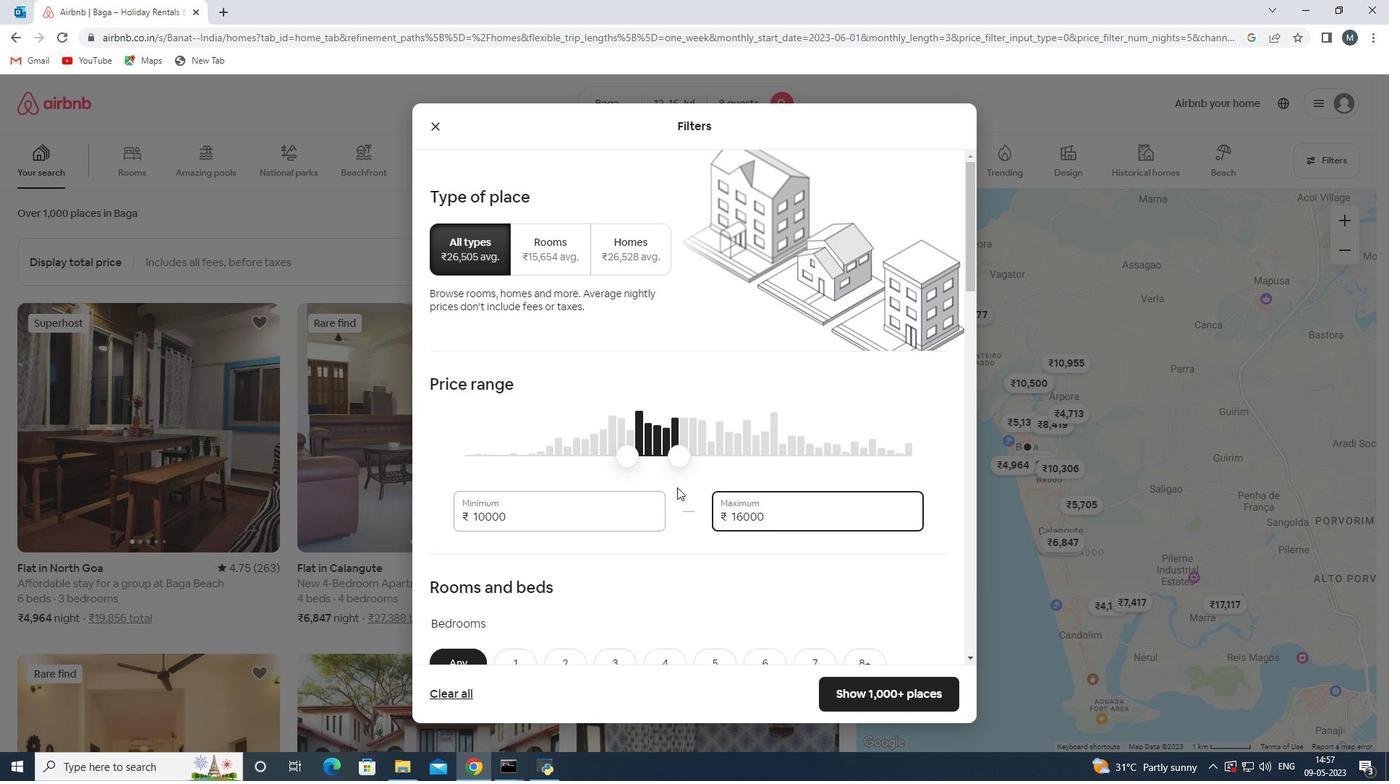 
Action: Mouse moved to (686, 478)
Screenshot: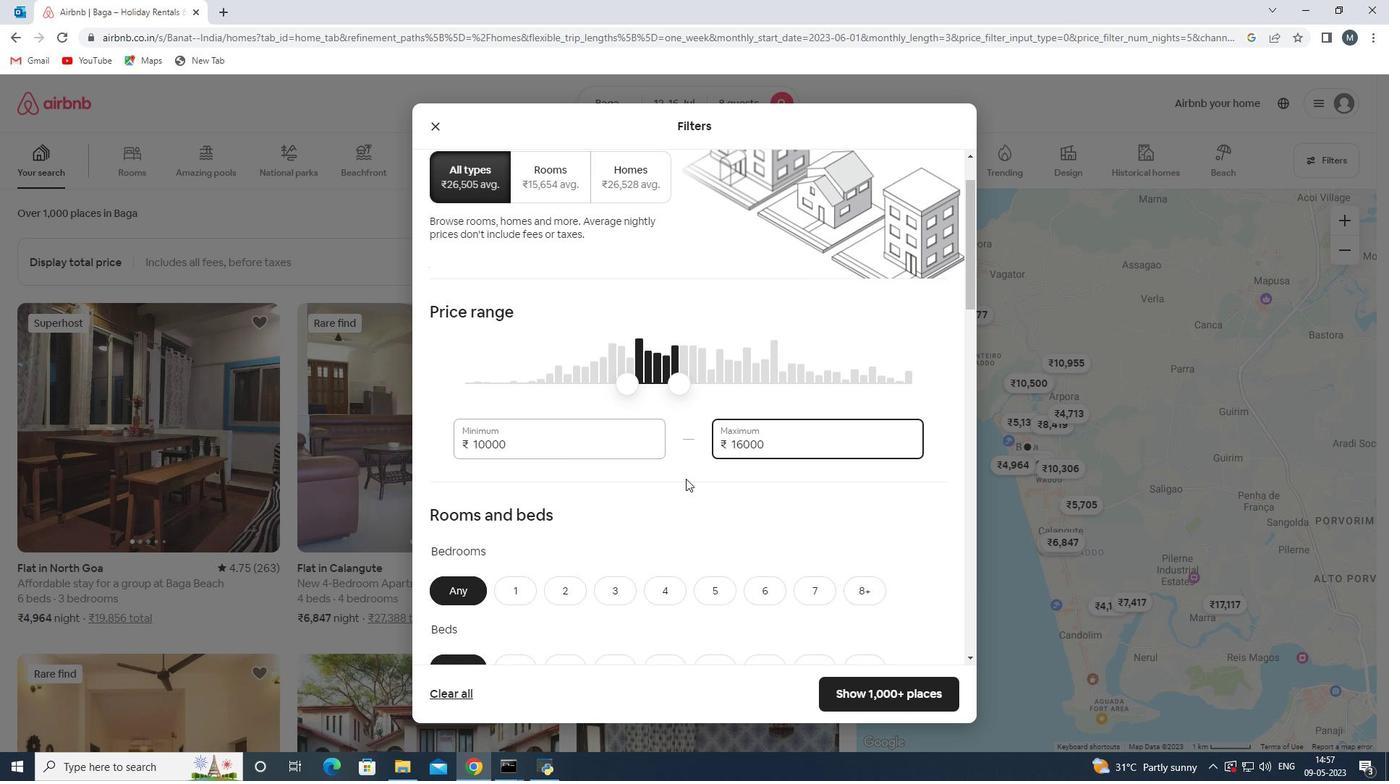 
Action: Mouse scrolled (686, 477) with delta (0, 0)
Screenshot: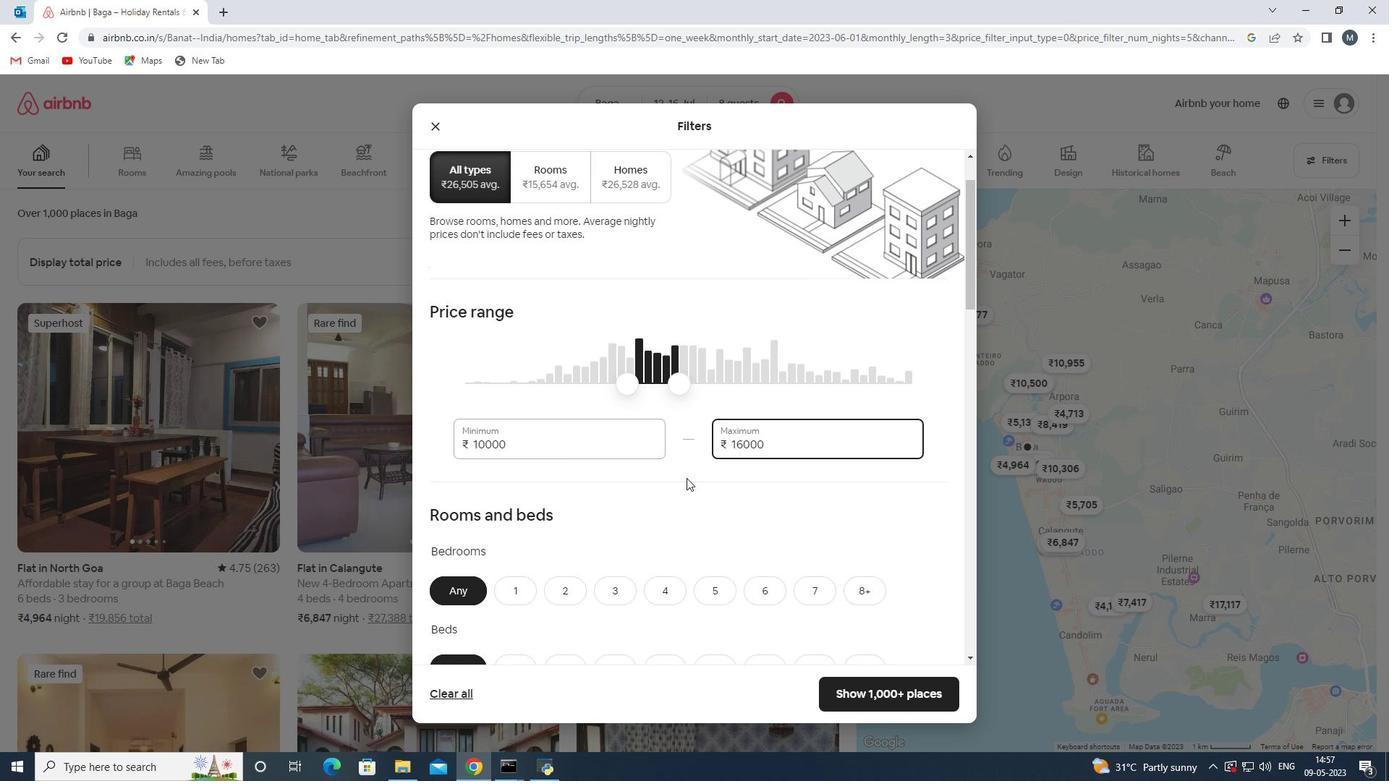 
Action: Mouse scrolled (686, 477) with delta (0, 0)
Screenshot: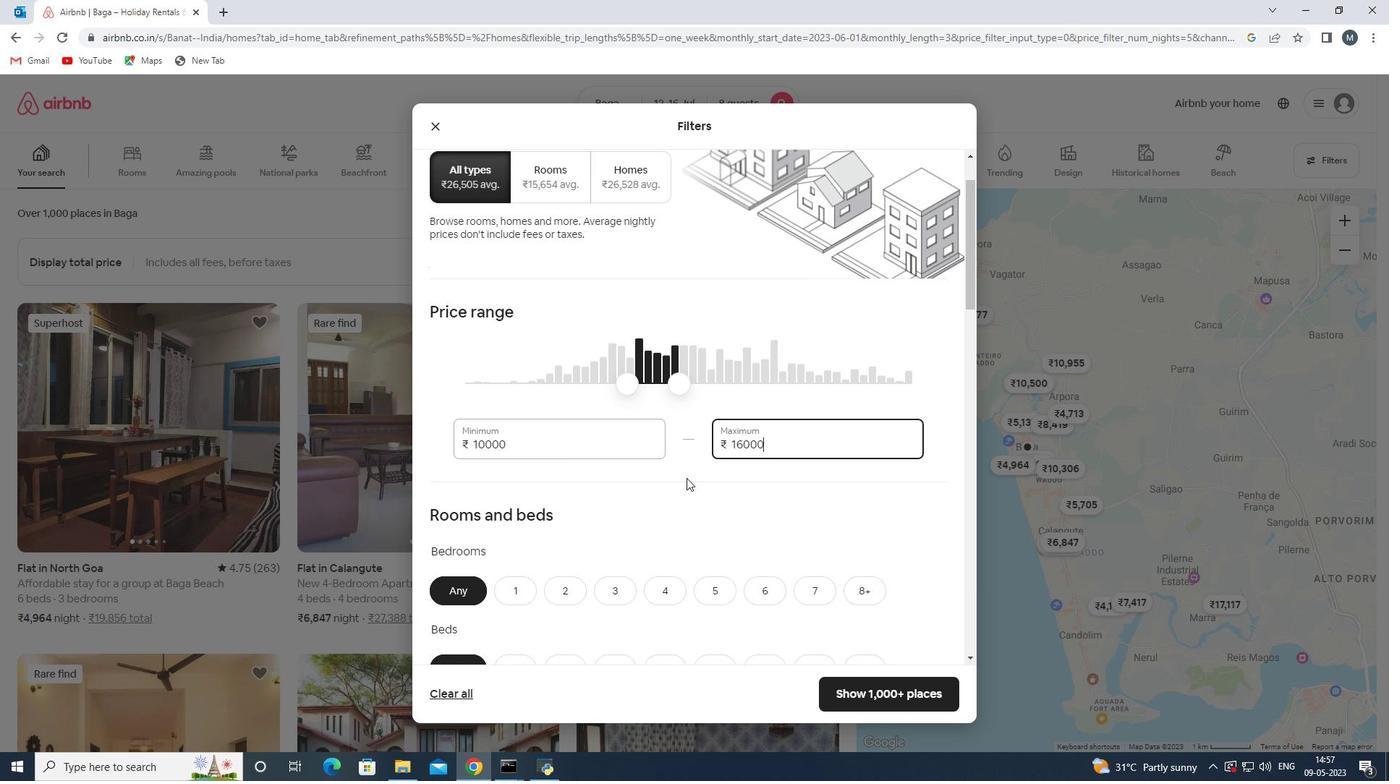 
Action: Mouse moved to (852, 444)
Screenshot: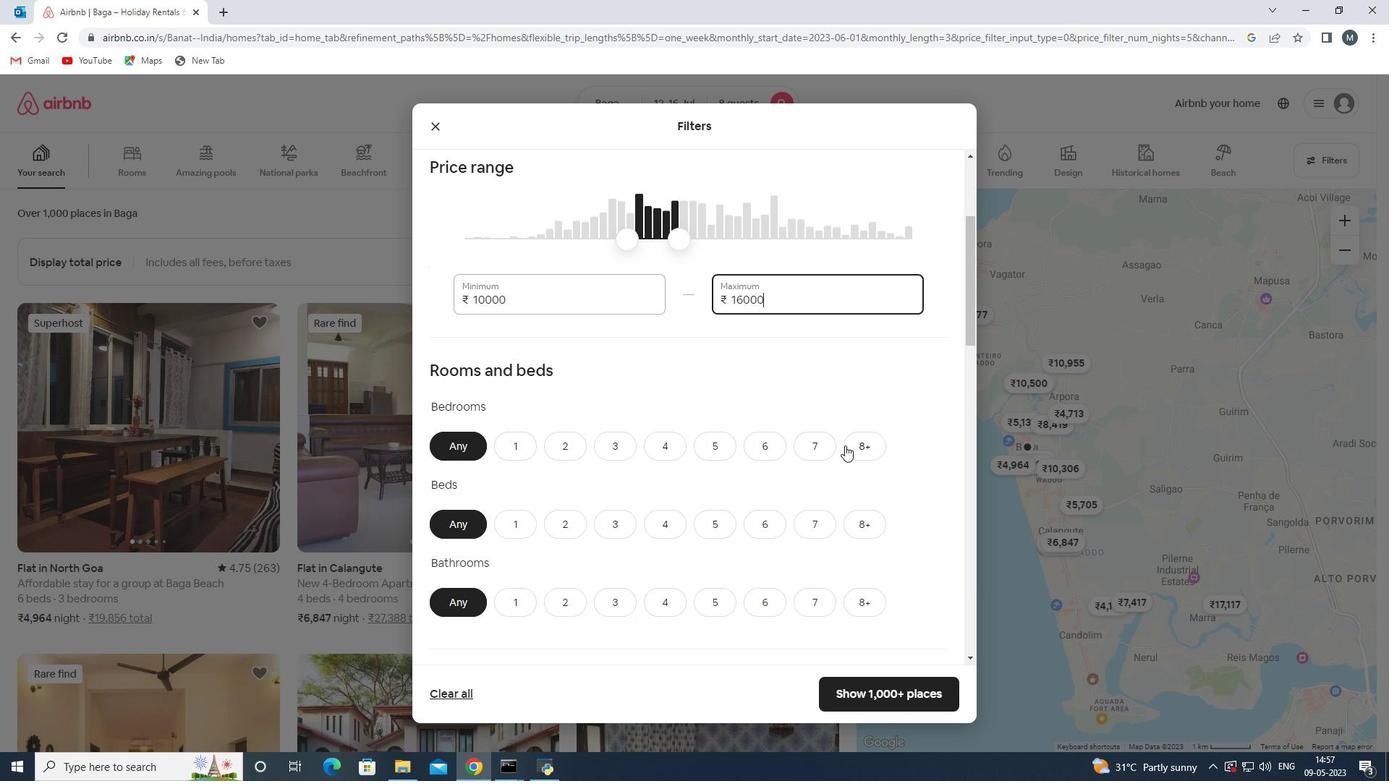 
Action: Mouse pressed left at (852, 444)
Screenshot: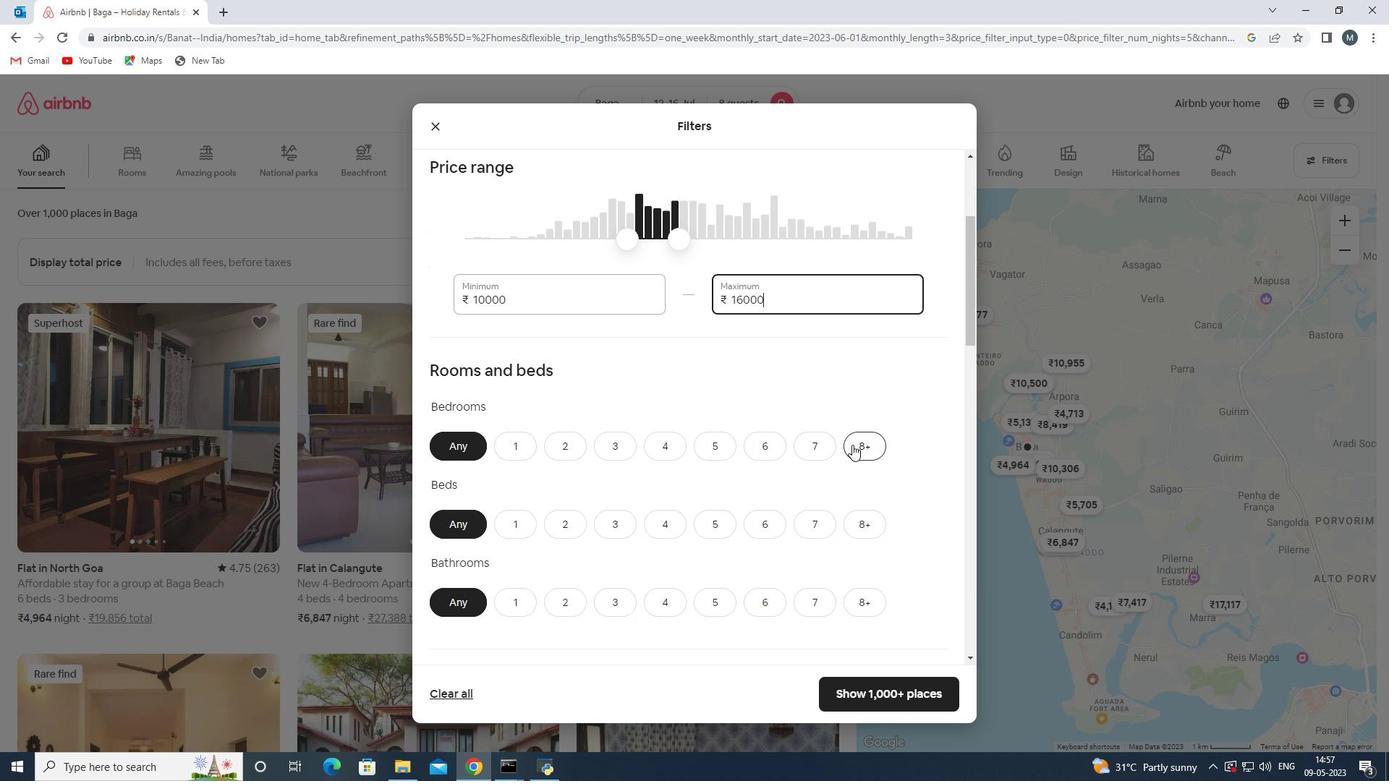 
Action: Mouse moved to (859, 518)
Screenshot: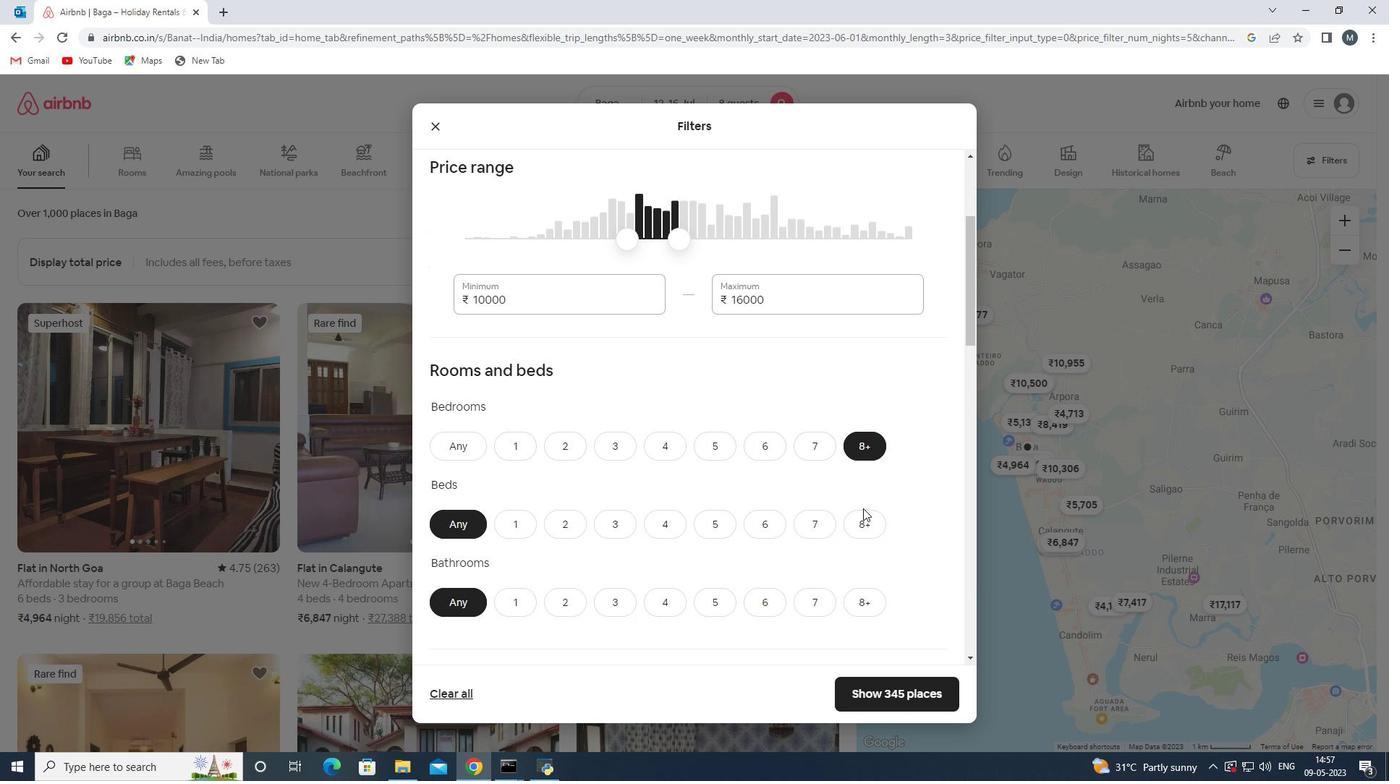 
Action: Mouse pressed left at (859, 518)
Screenshot: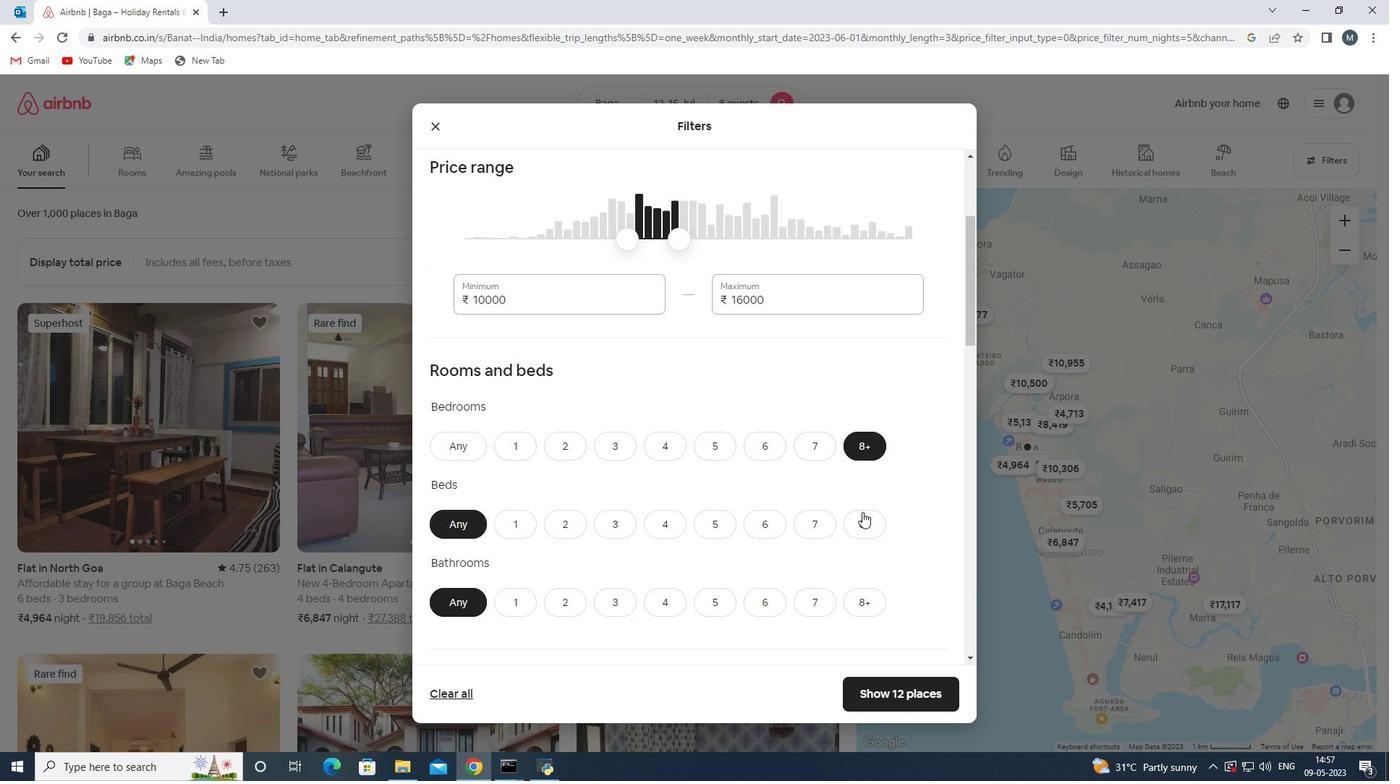 
Action: Mouse moved to (842, 504)
Screenshot: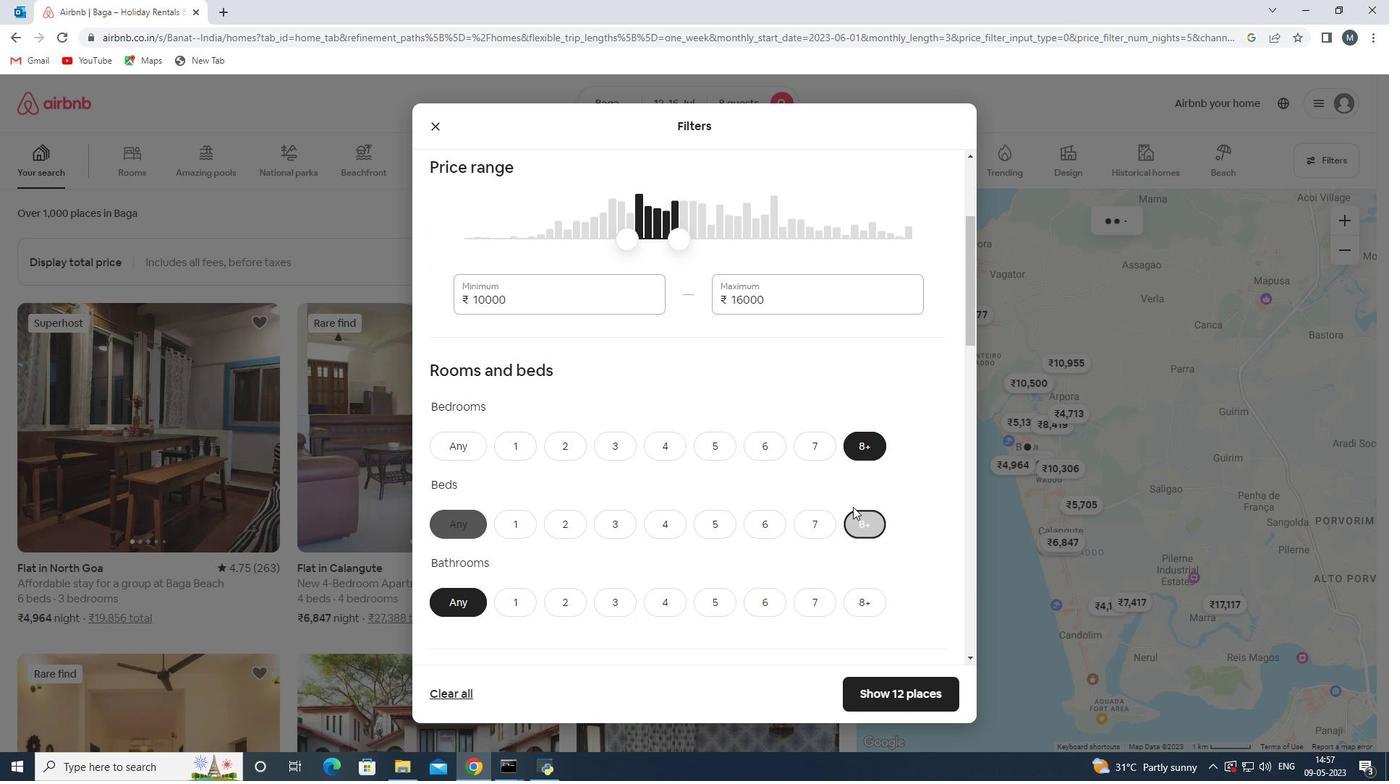 
Action: Mouse scrolled (842, 503) with delta (0, 0)
Screenshot: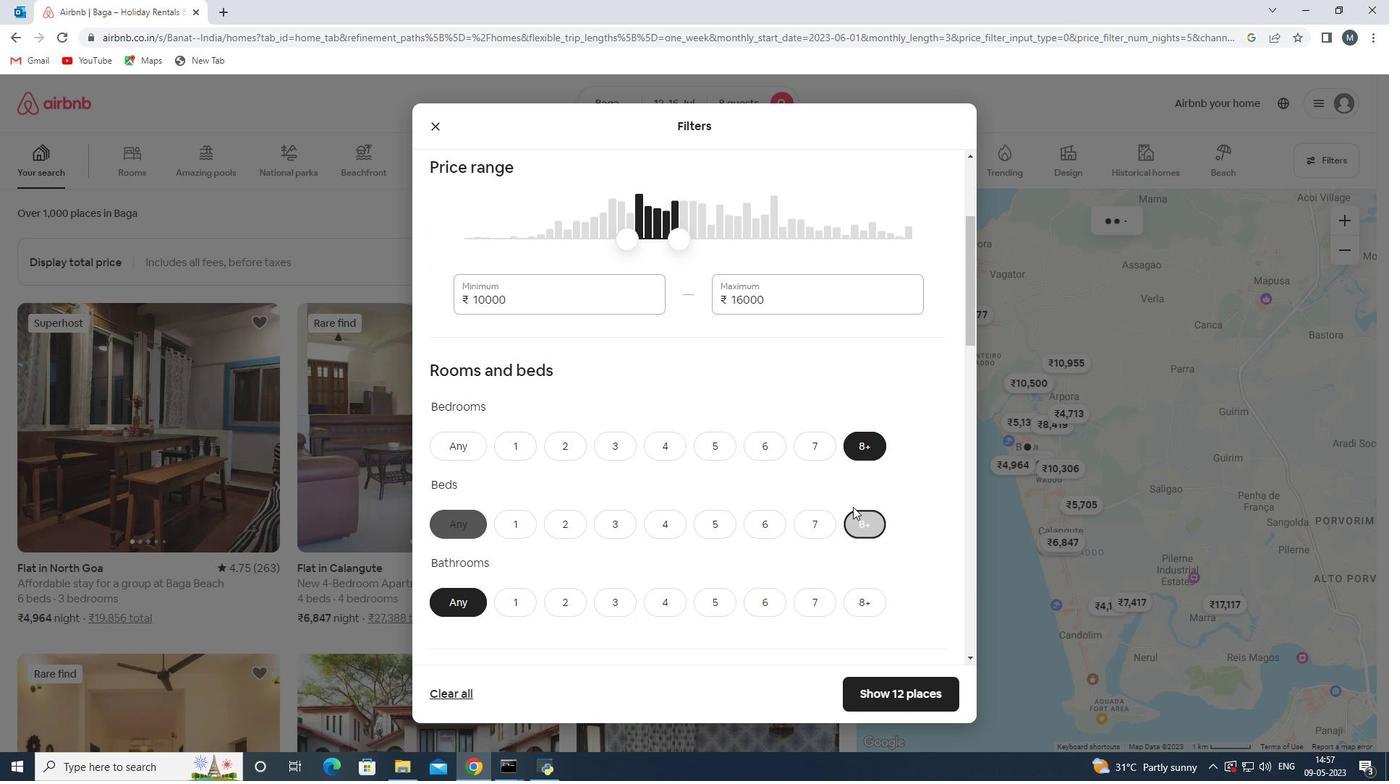 
Action: Mouse moved to (854, 518)
Screenshot: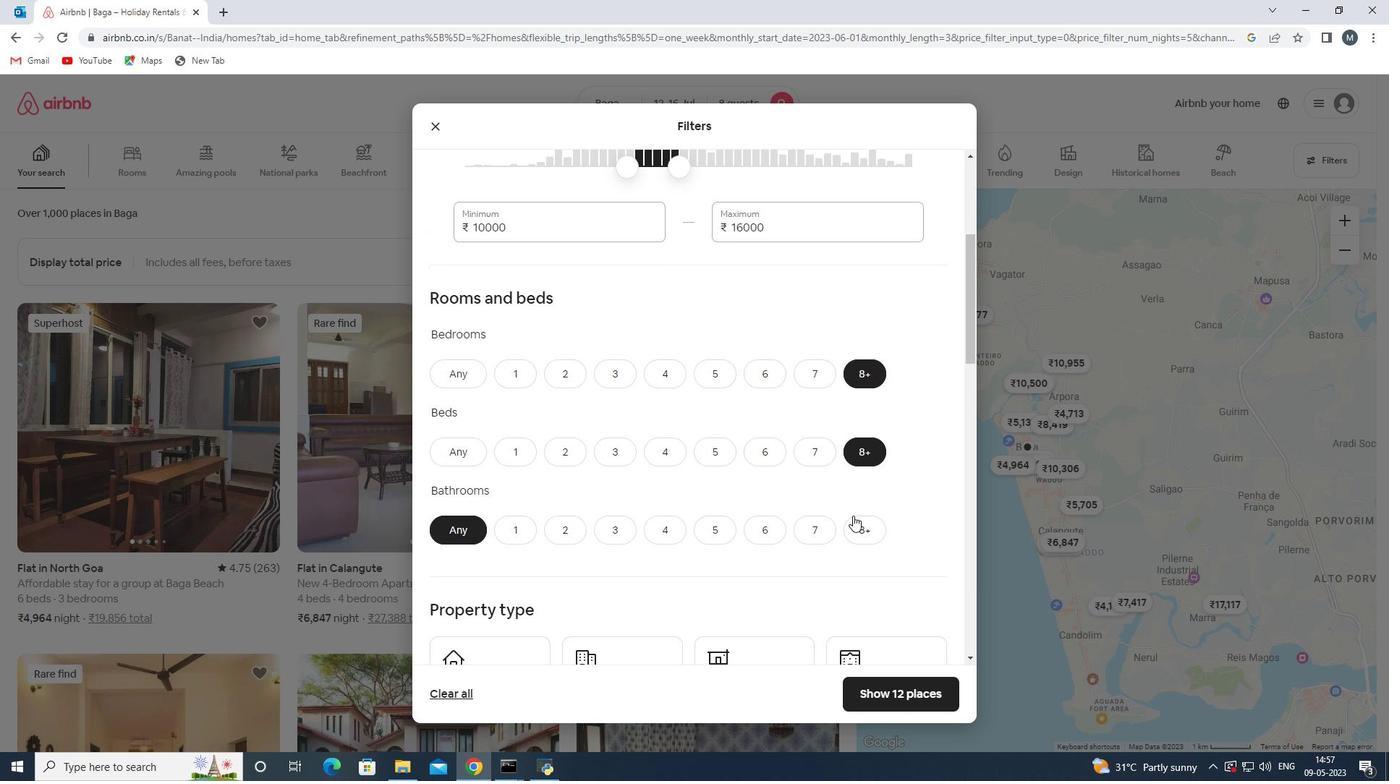 
Action: Mouse pressed left at (854, 518)
Screenshot: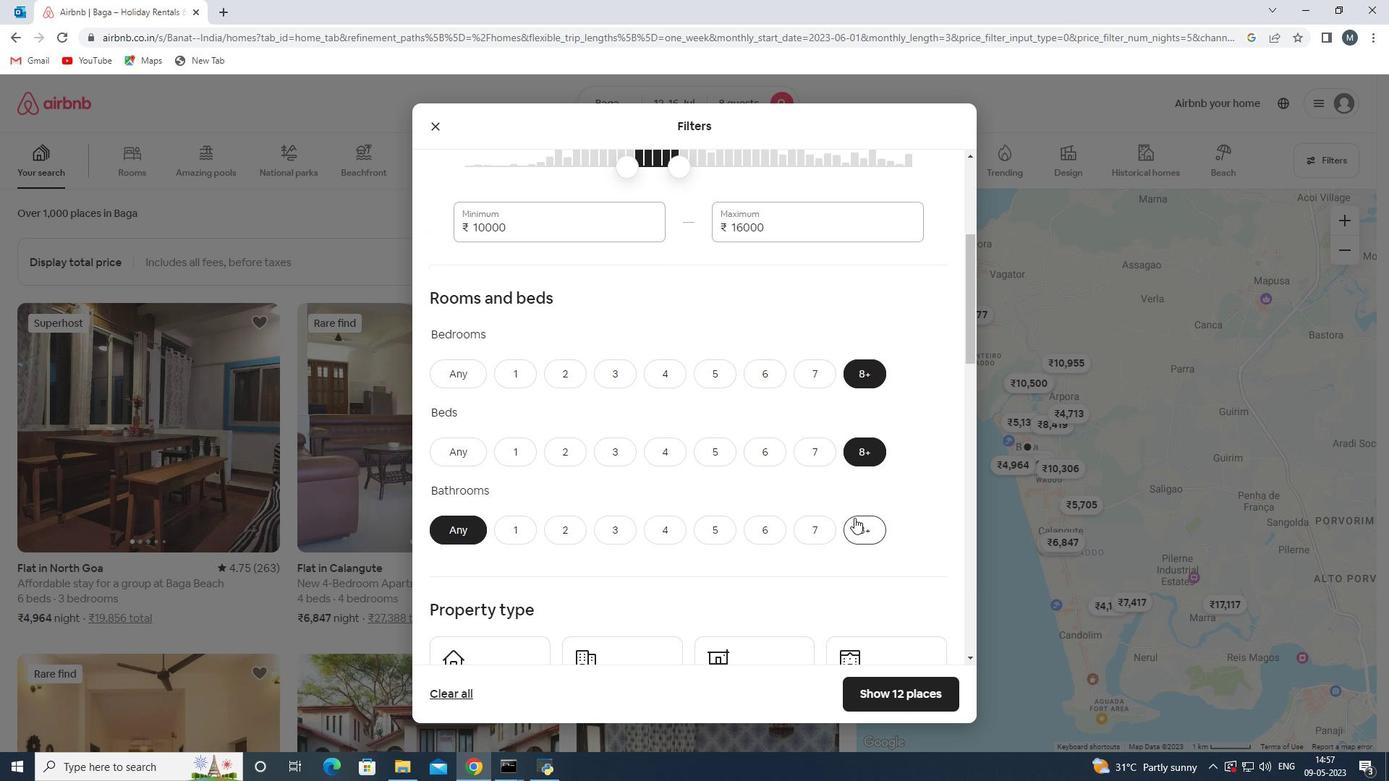 
Action: Mouse moved to (744, 497)
Screenshot: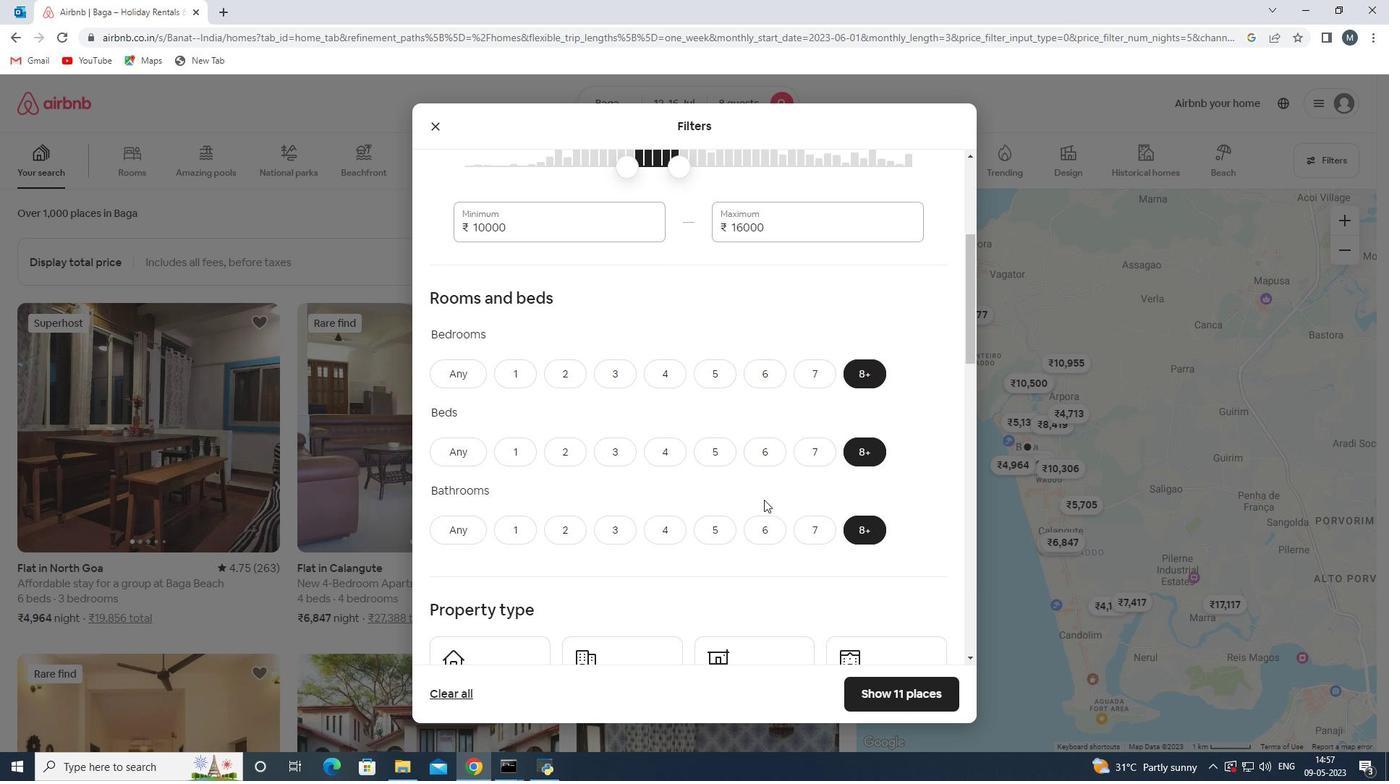 
Action: Mouse scrolled (744, 496) with delta (0, 0)
Screenshot: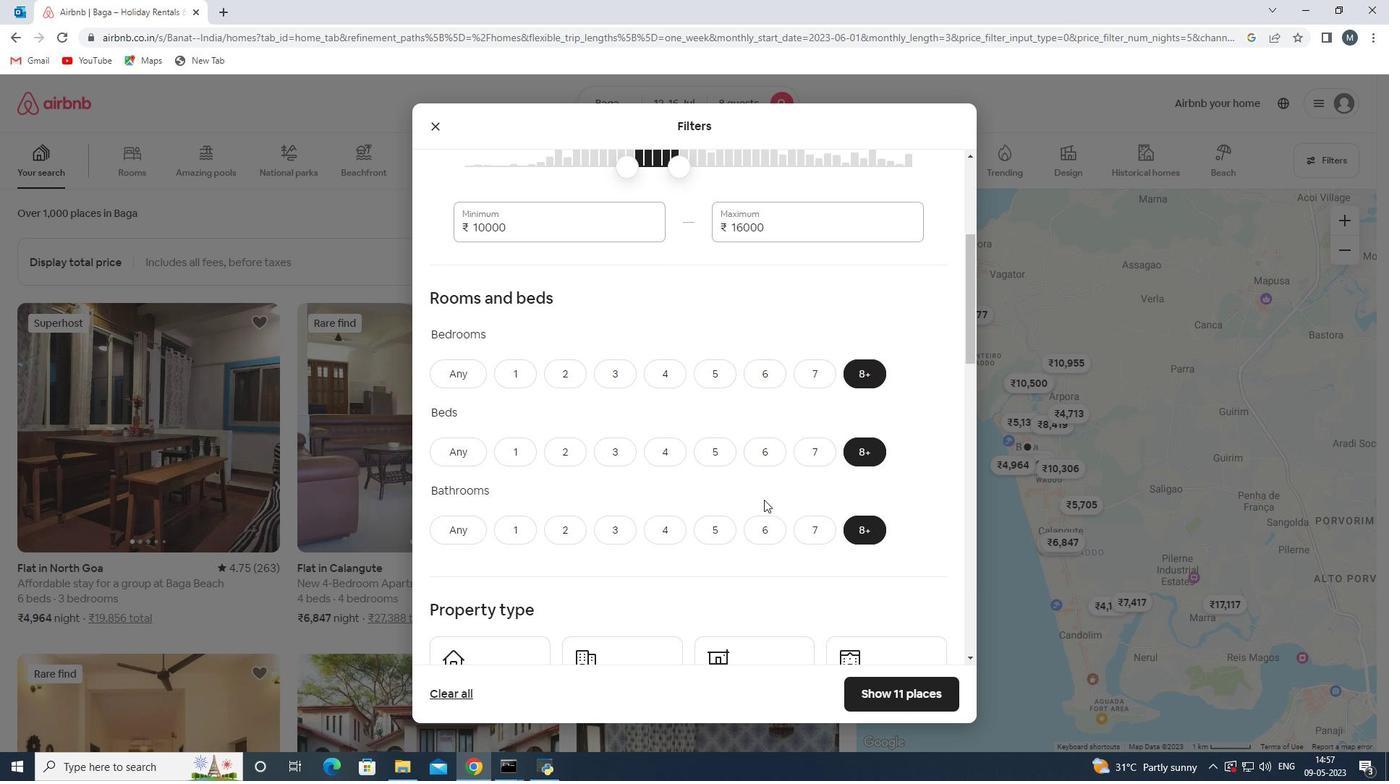 
Action: Mouse moved to (648, 495)
Screenshot: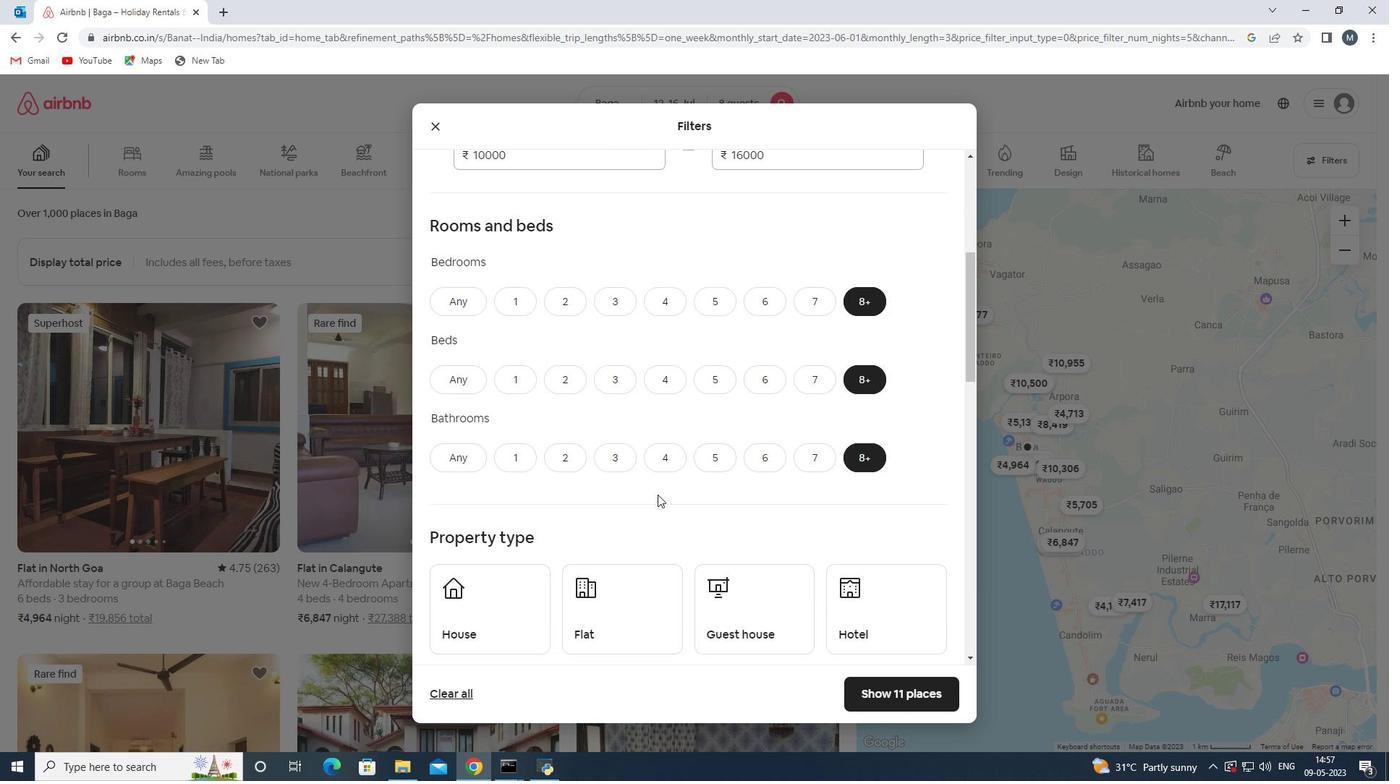
Action: Mouse scrolled (648, 494) with delta (0, 0)
Screenshot: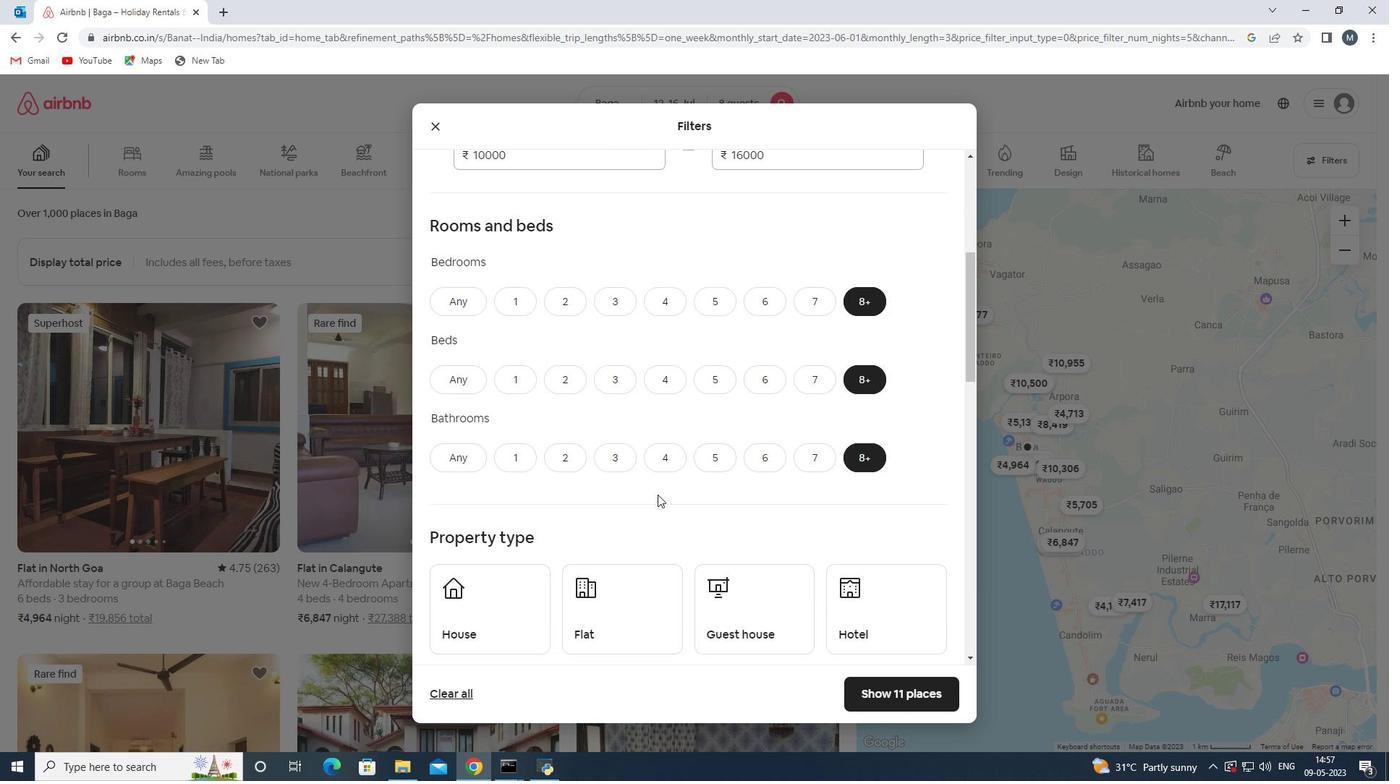 
Action: Mouse moved to (494, 529)
Screenshot: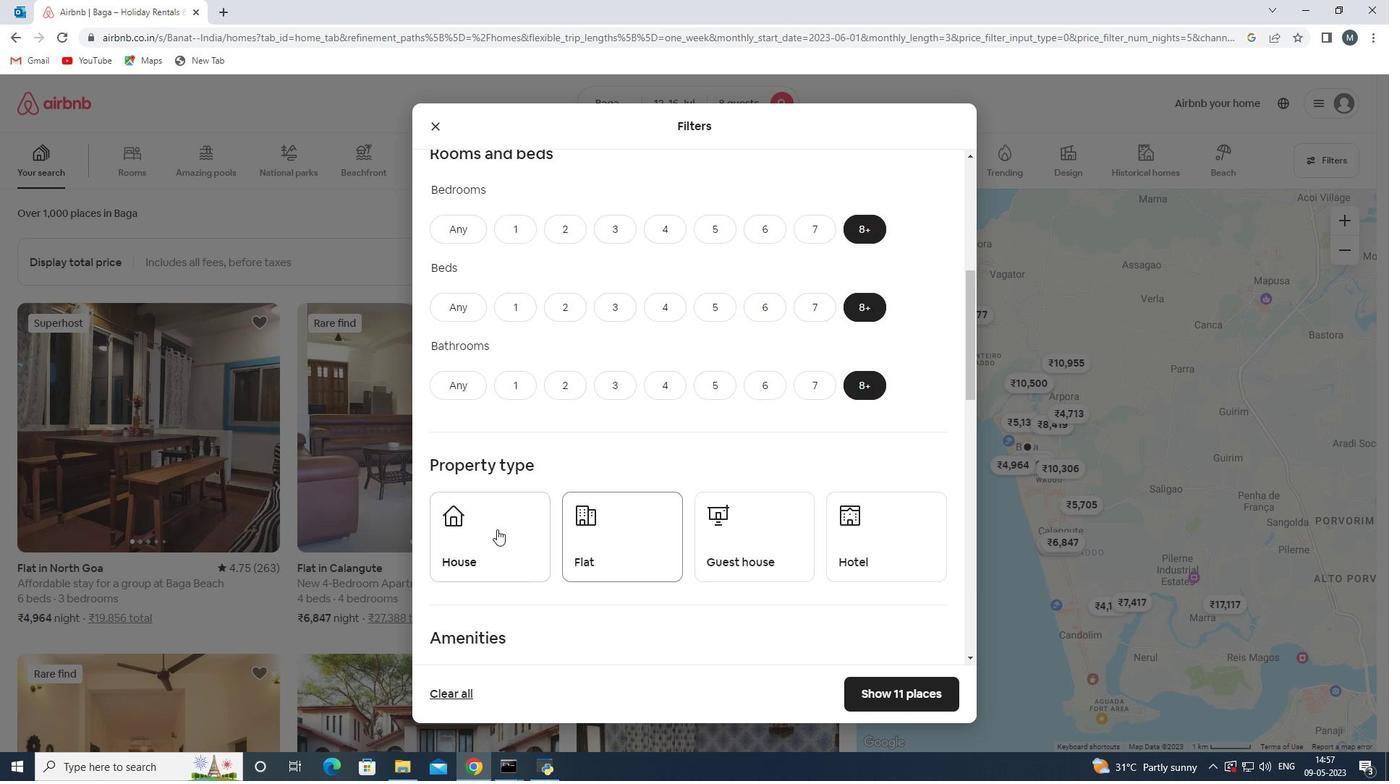 
Action: Mouse pressed left at (494, 529)
Screenshot: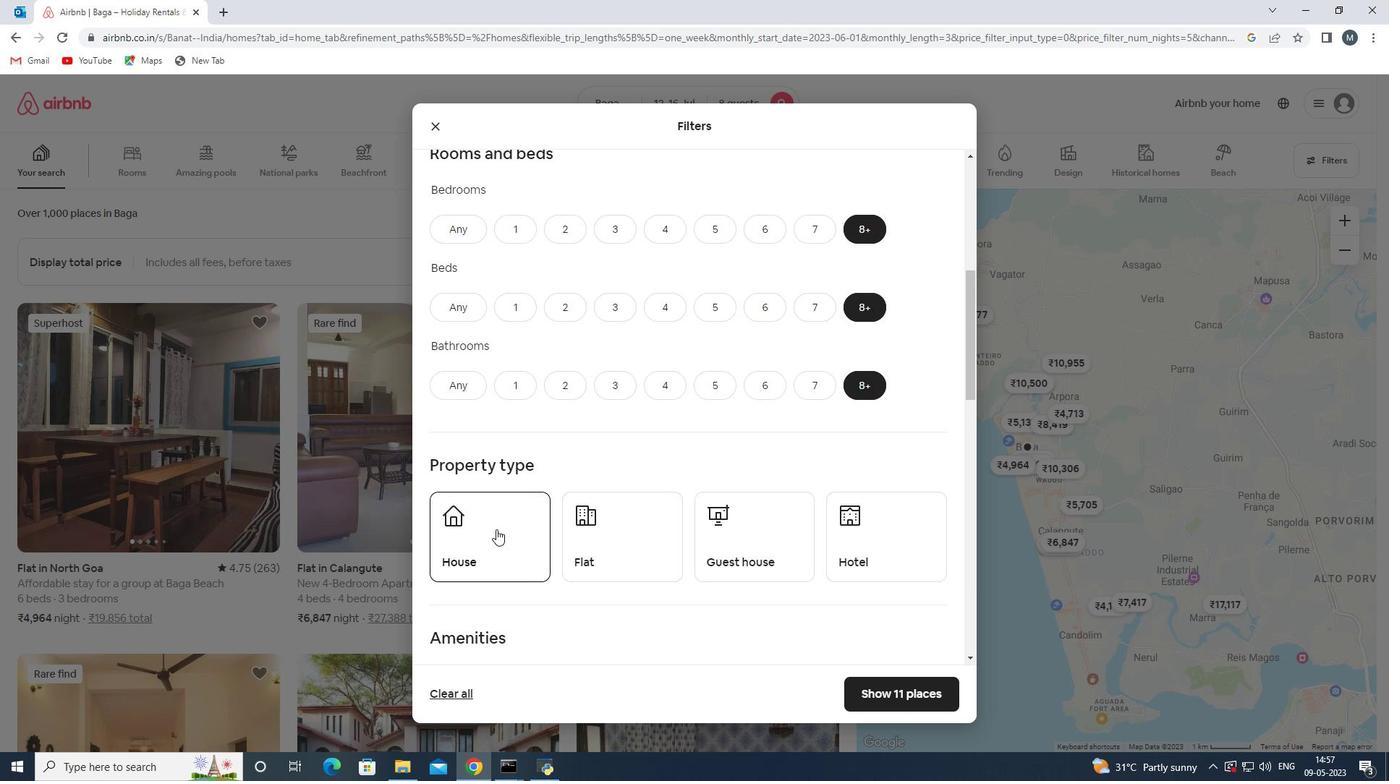 
Action: Mouse moved to (639, 528)
Screenshot: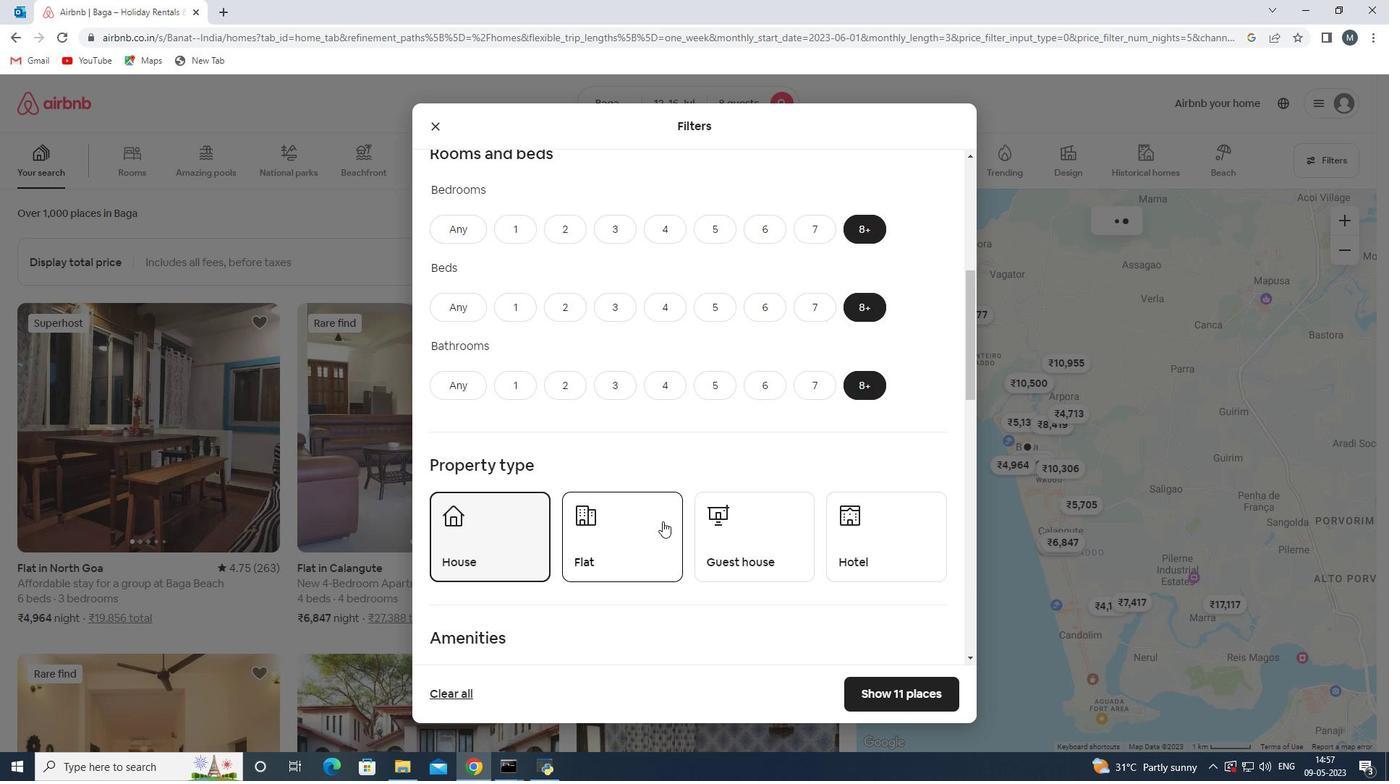 
Action: Mouse pressed left at (639, 528)
Screenshot: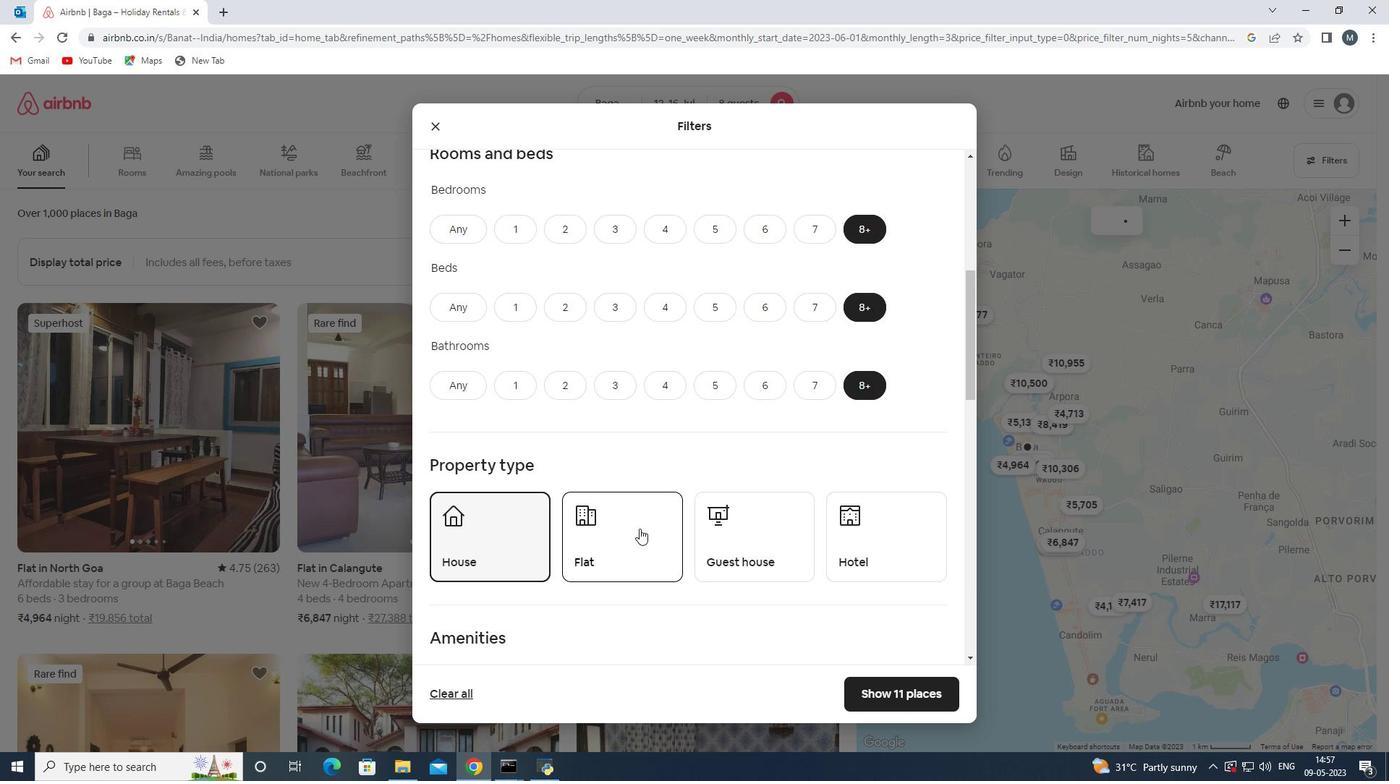 
Action: Mouse moved to (761, 552)
Screenshot: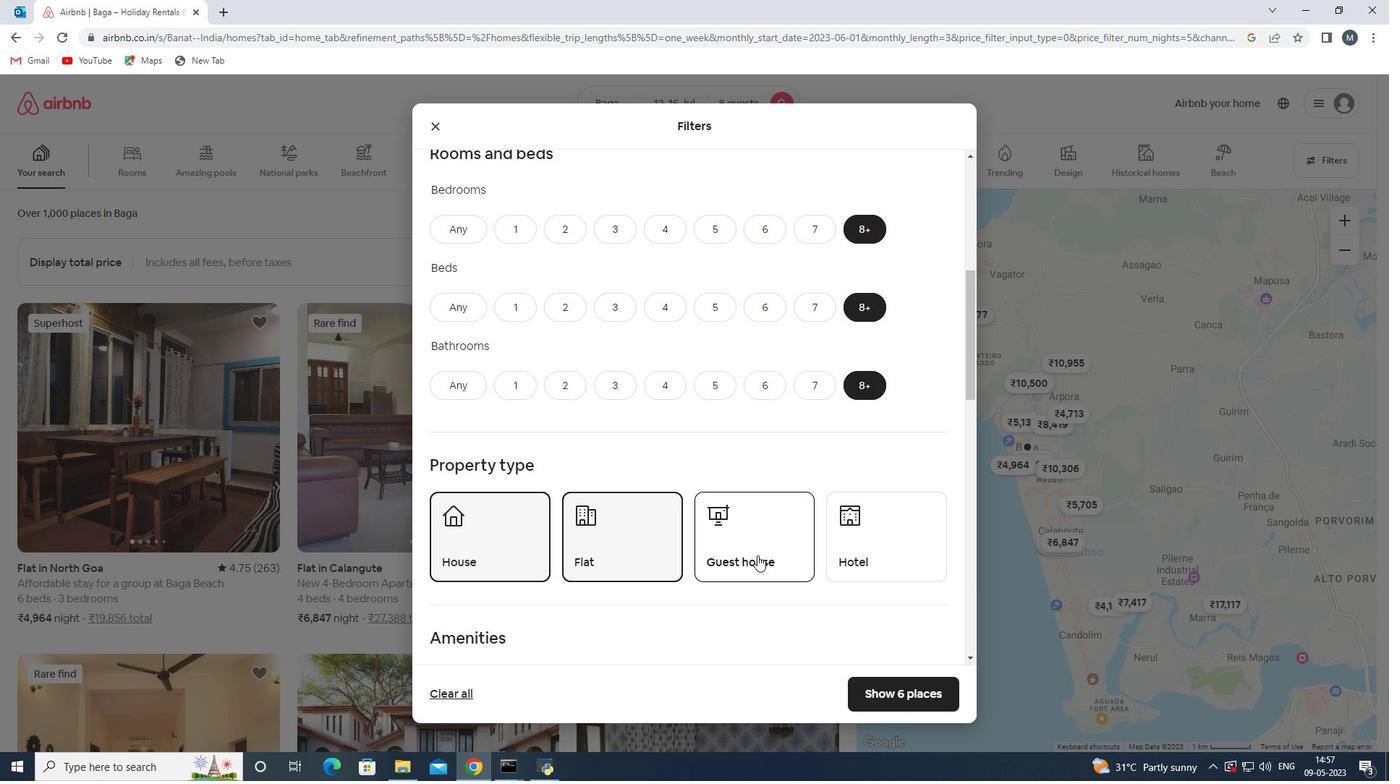 
Action: Mouse pressed left at (761, 552)
Screenshot: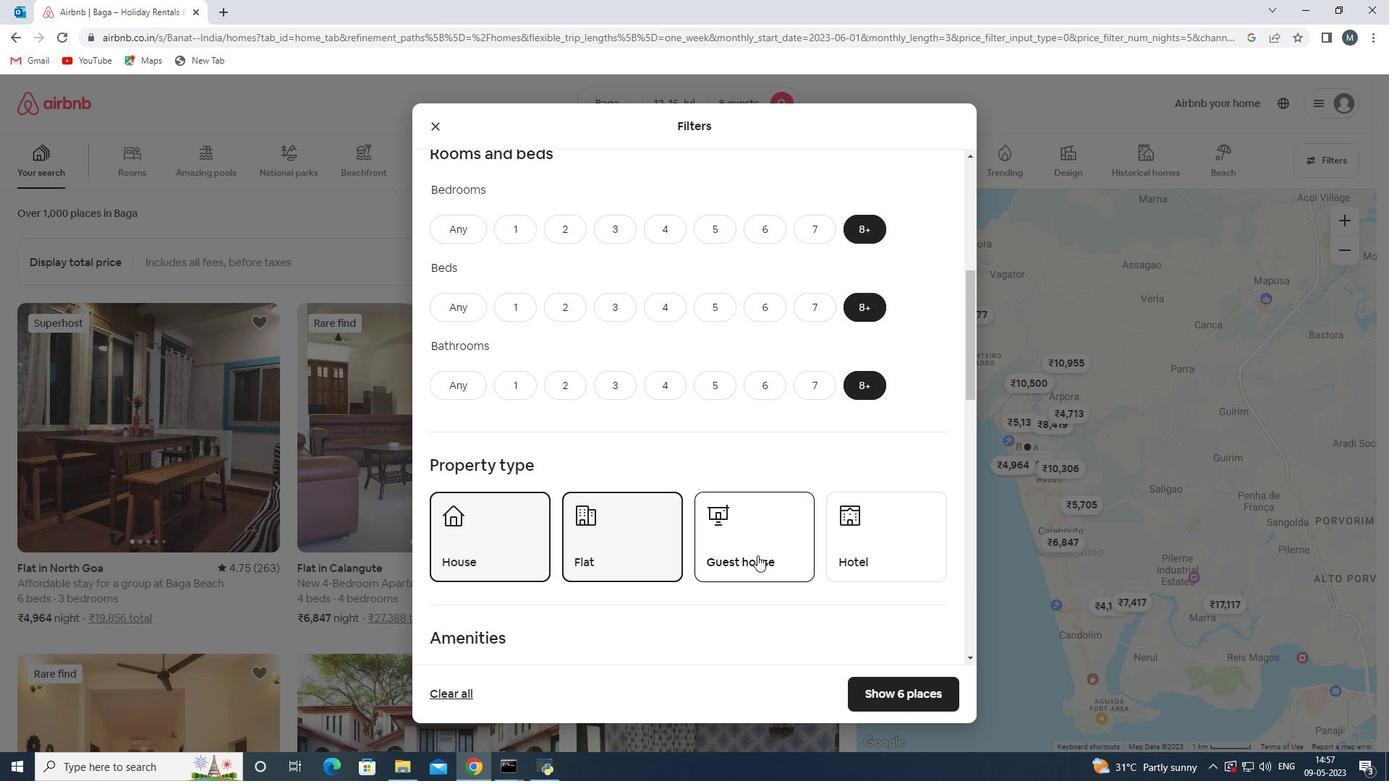 
Action: Mouse moved to (701, 515)
Screenshot: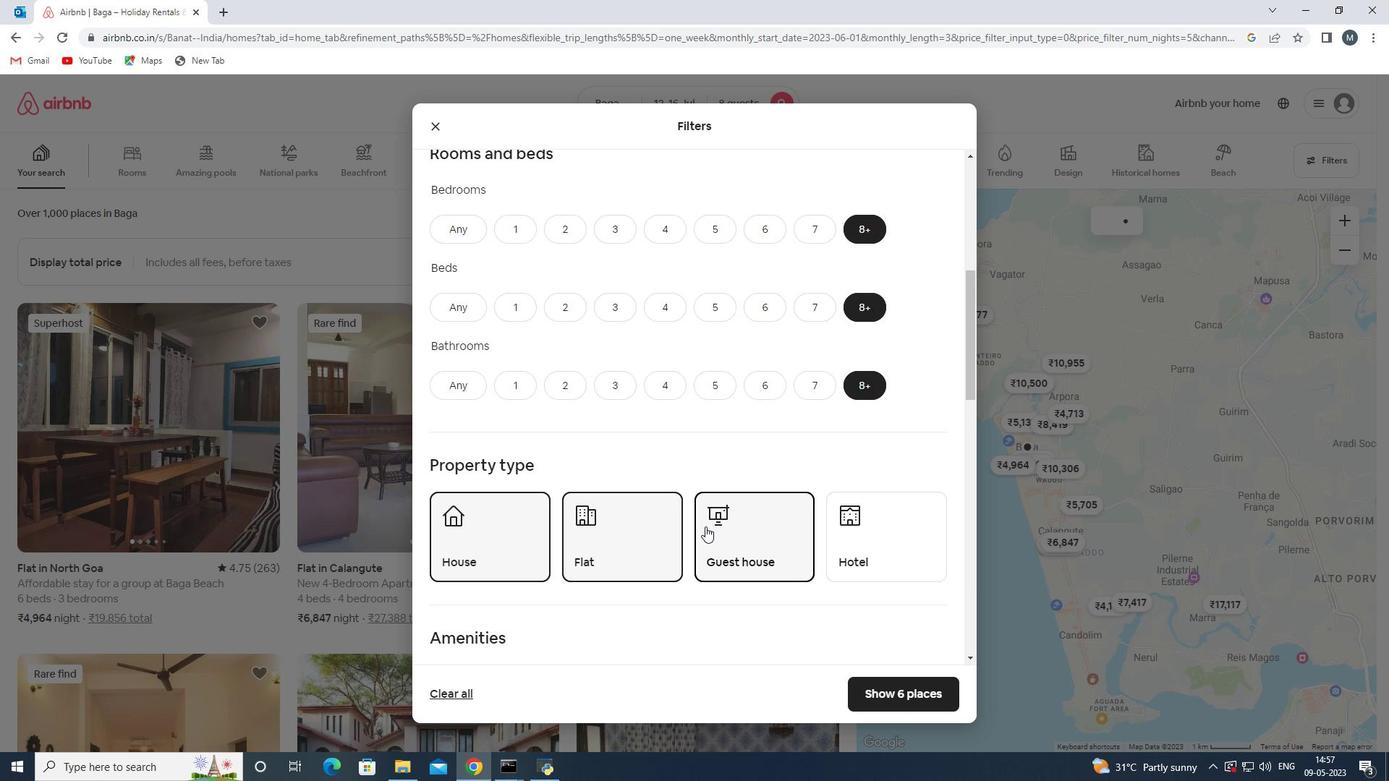 
Action: Mouse scrolled (701, 514) with delta (0, 0)
Screenshot: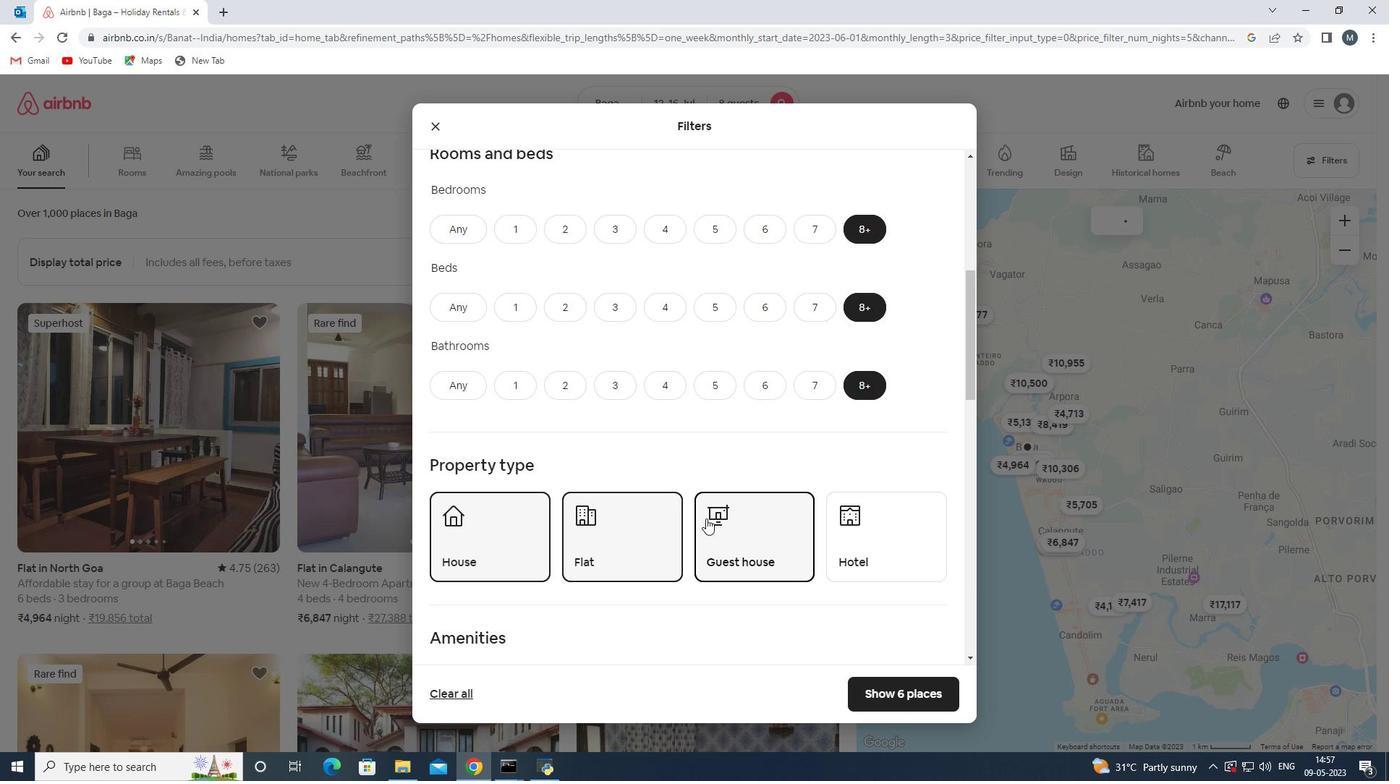 
Action: Mouse moved to (680, 482)
Screenshot: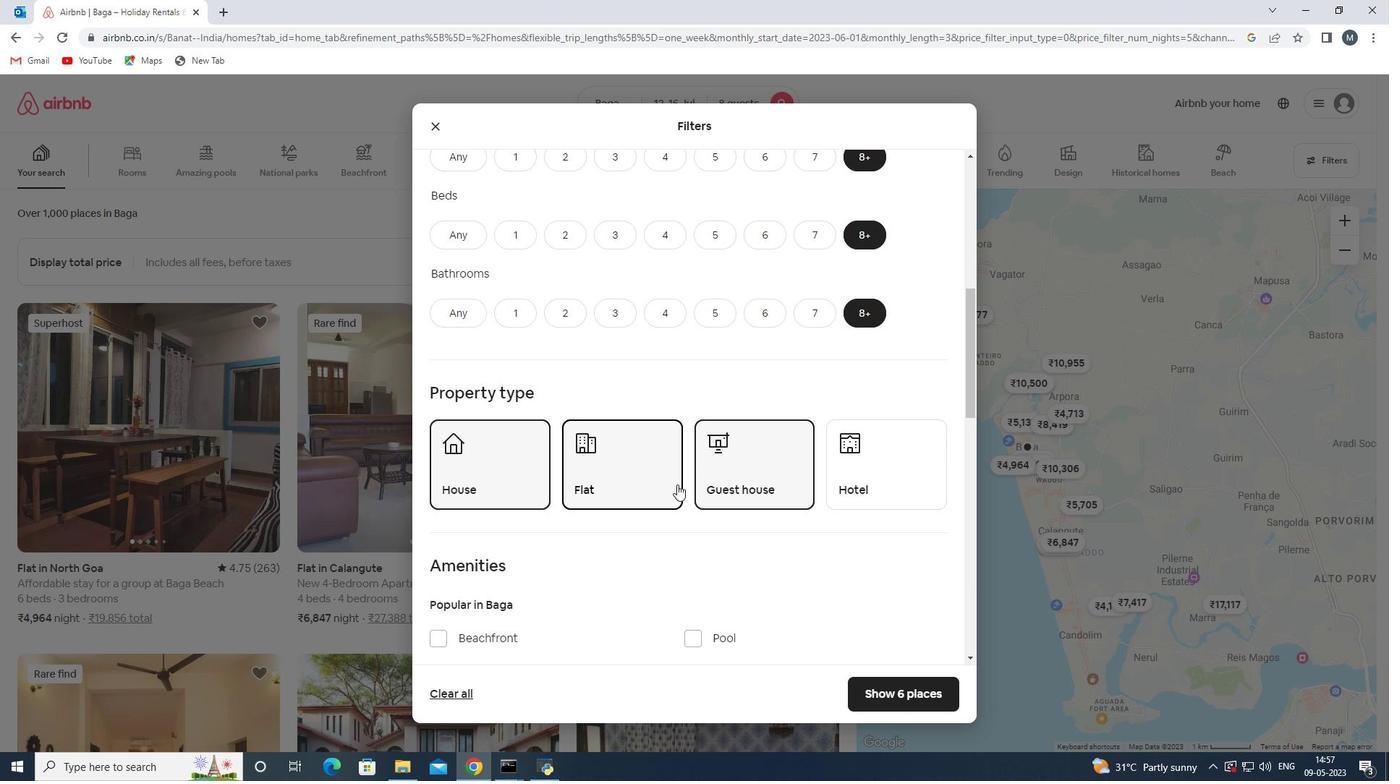 
Action: Mouse scrolled (680, 481) with delta (0, 0)
Screenshot: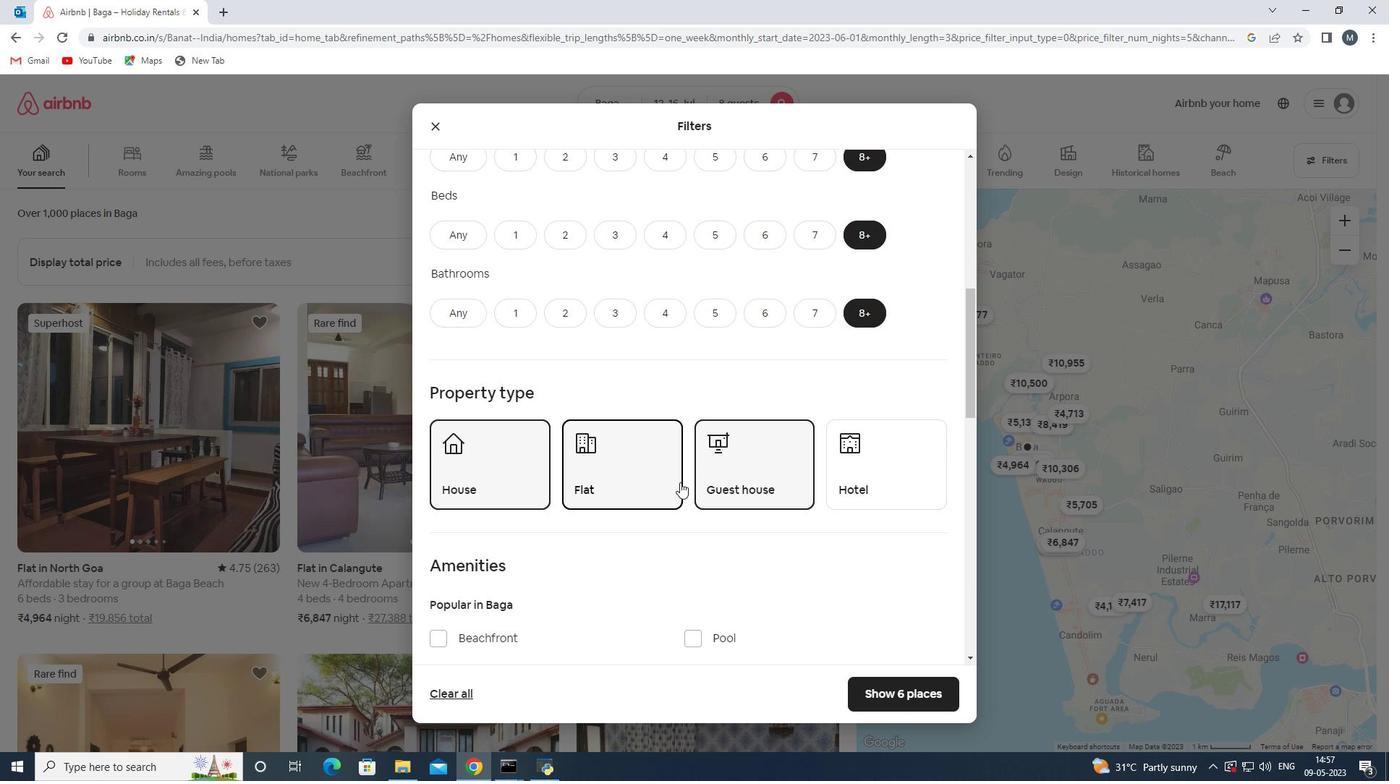 
Action: Mouse moved to (678, 483)
Screenshot: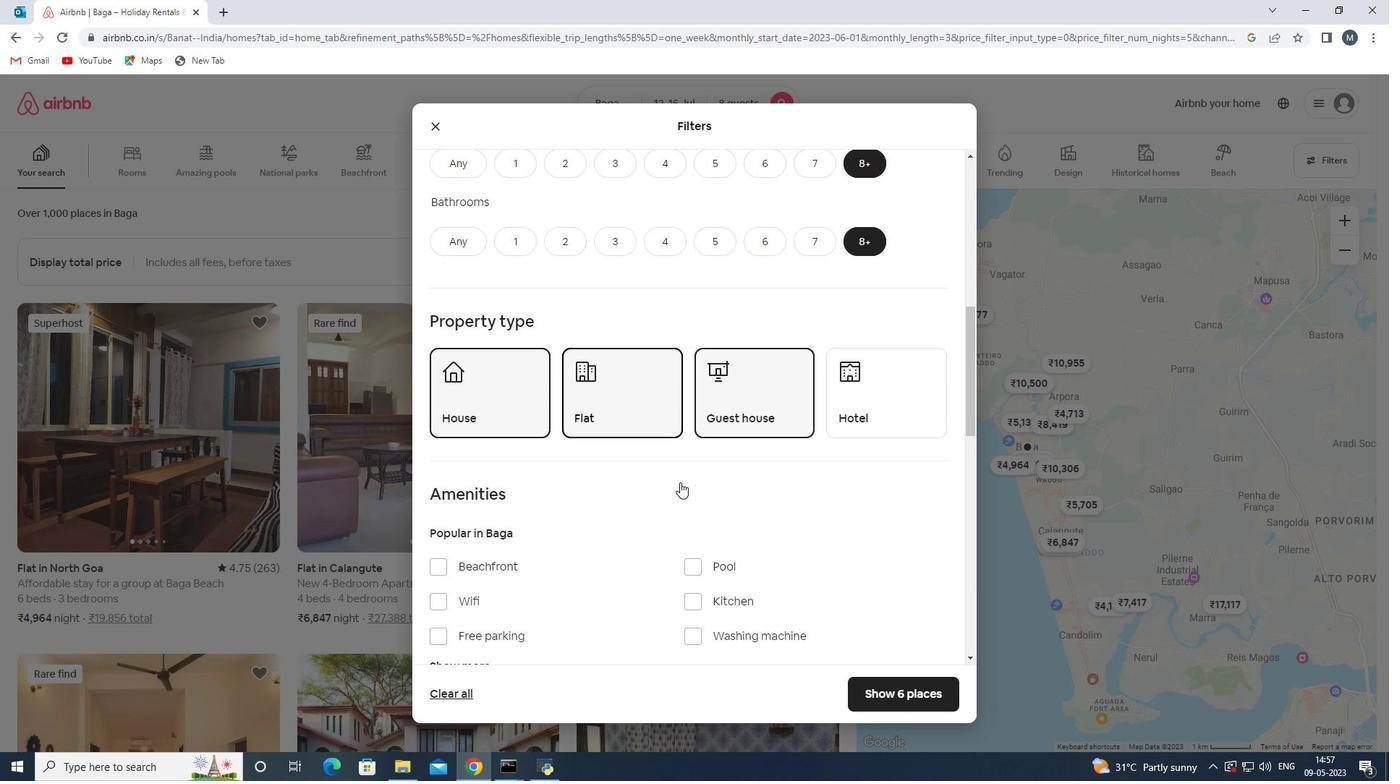 
Action: Mouse scrolled (678, 482) with delta (0, 0)
Screenshot: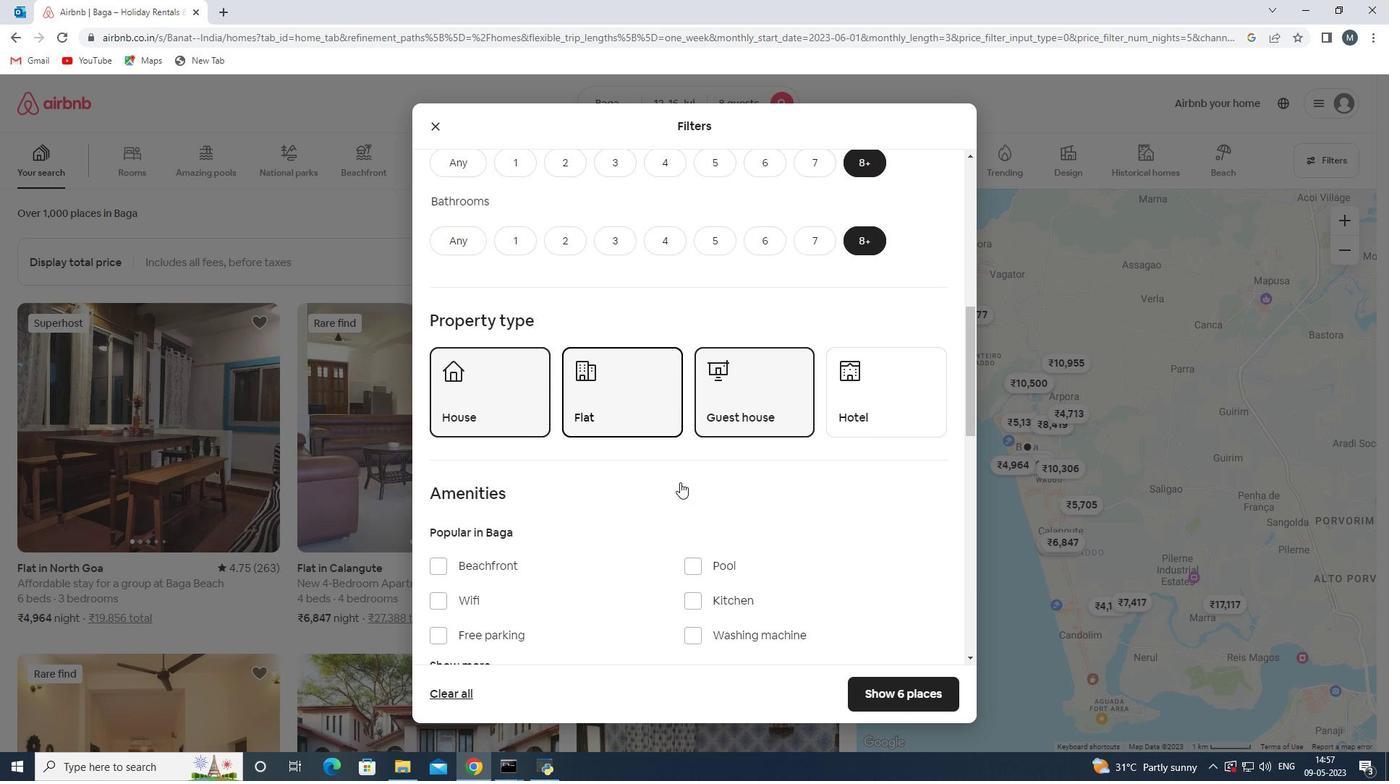 
Action: Mouse moved to (558, 522)
Screenshot: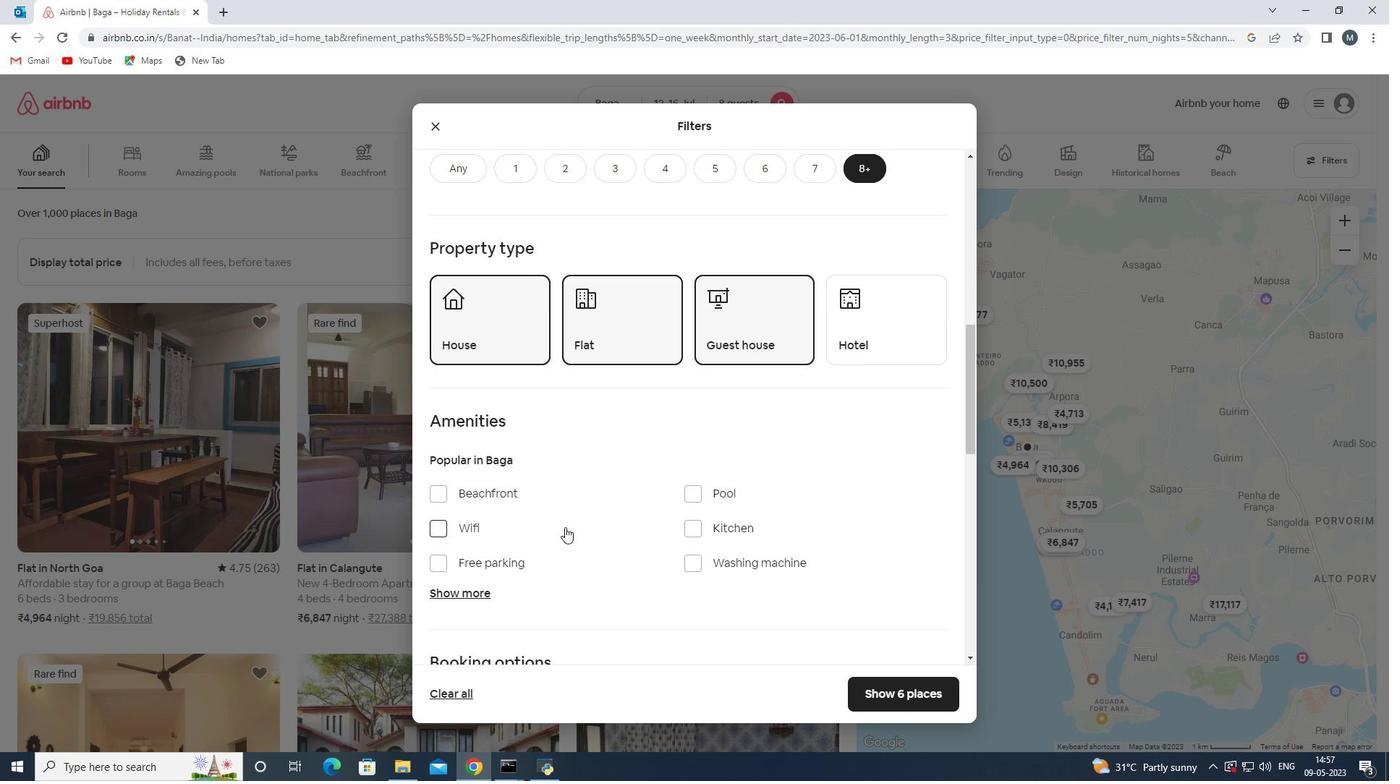 
Action: Mouse pressed left at (558, 522)
Screenshot: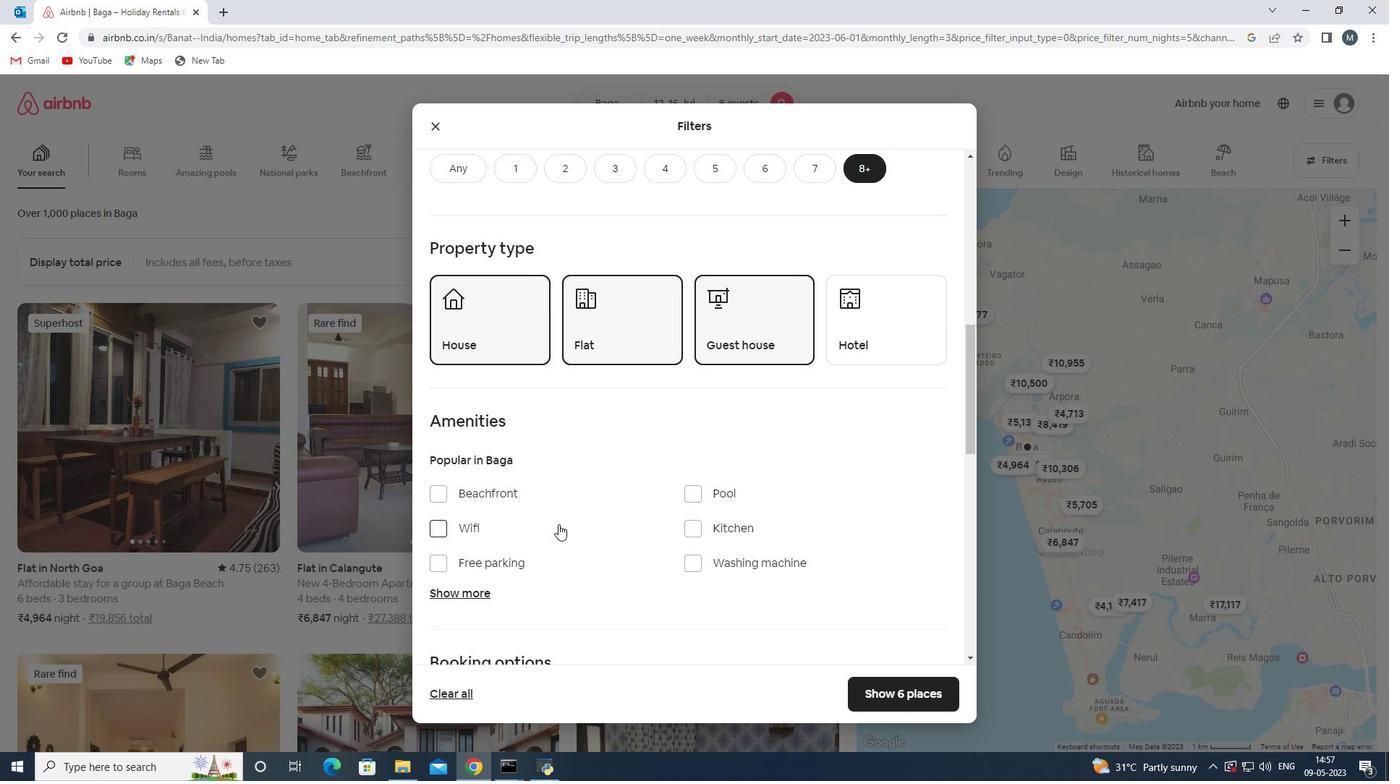 
Action: Mouse moved to (544, 565)
Screenshot: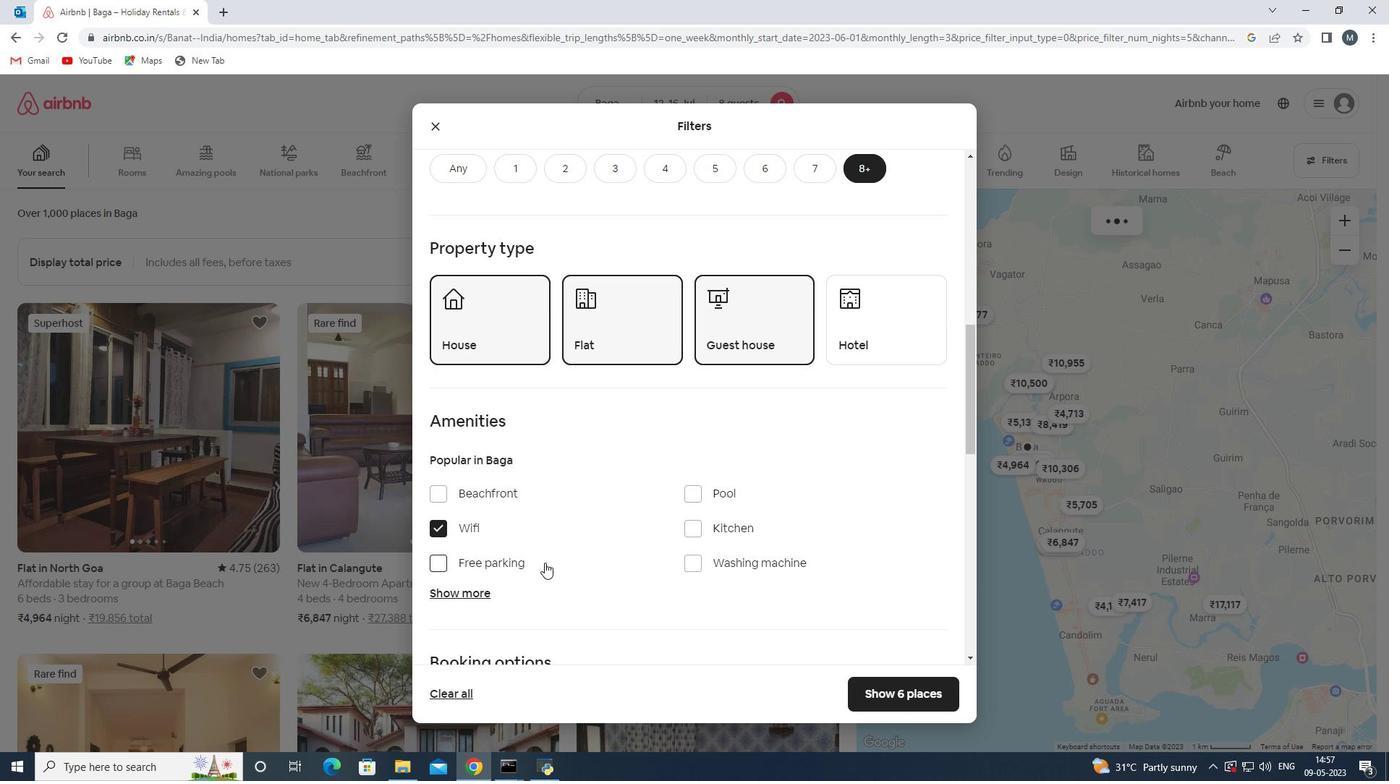 
Action: Mouse pressed left at (544, 565)
Screenshot: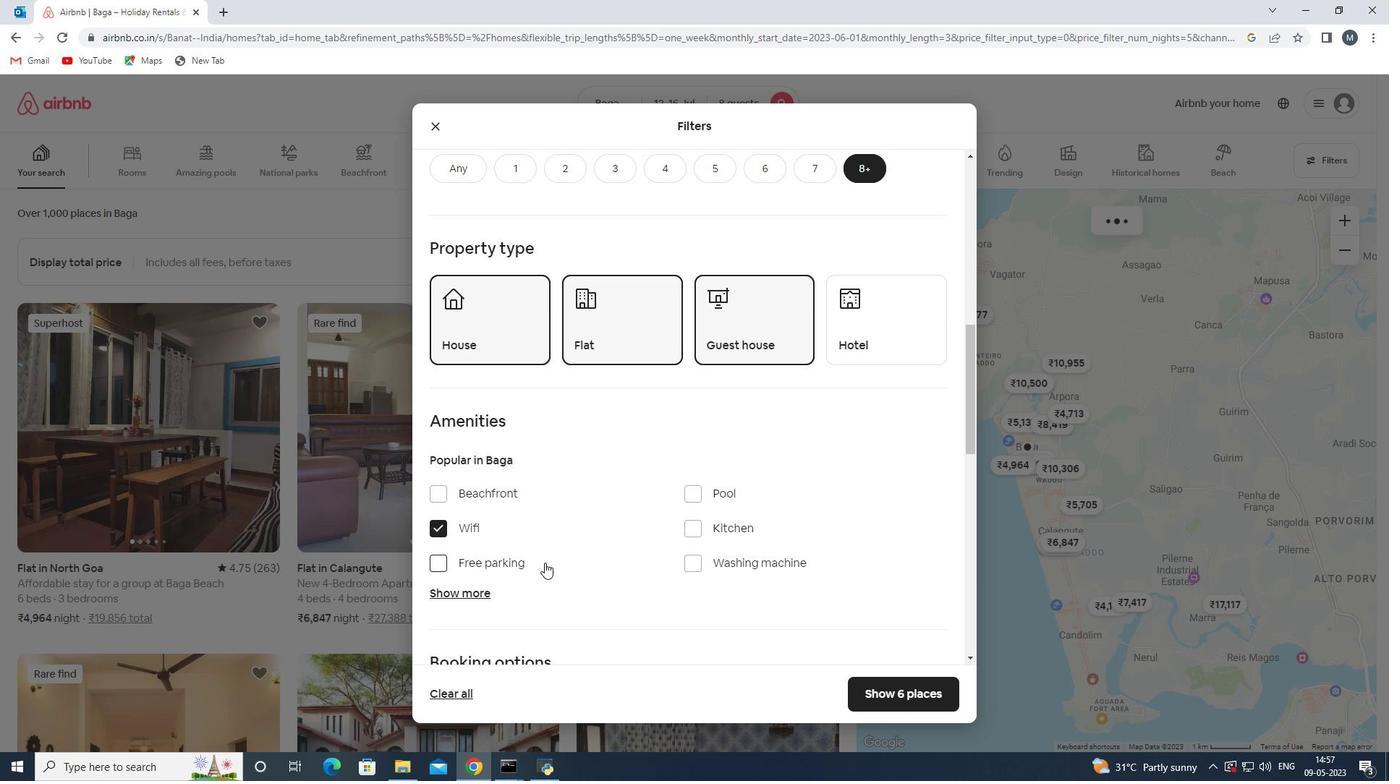 
Action: Mouse moved to (553, 554)
Screenshot: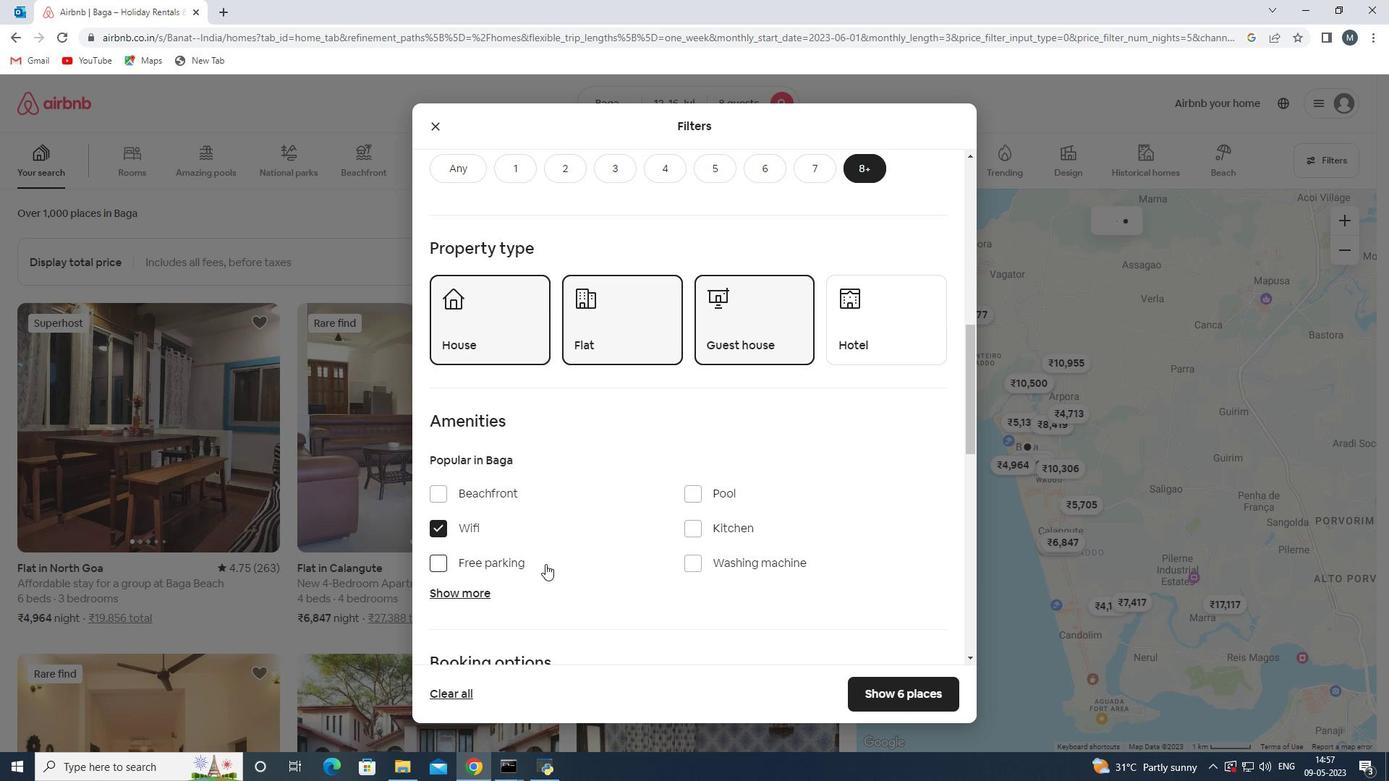 
Action: Mouse scrolled (553, 553) with delta (0, 0)
Screenshot: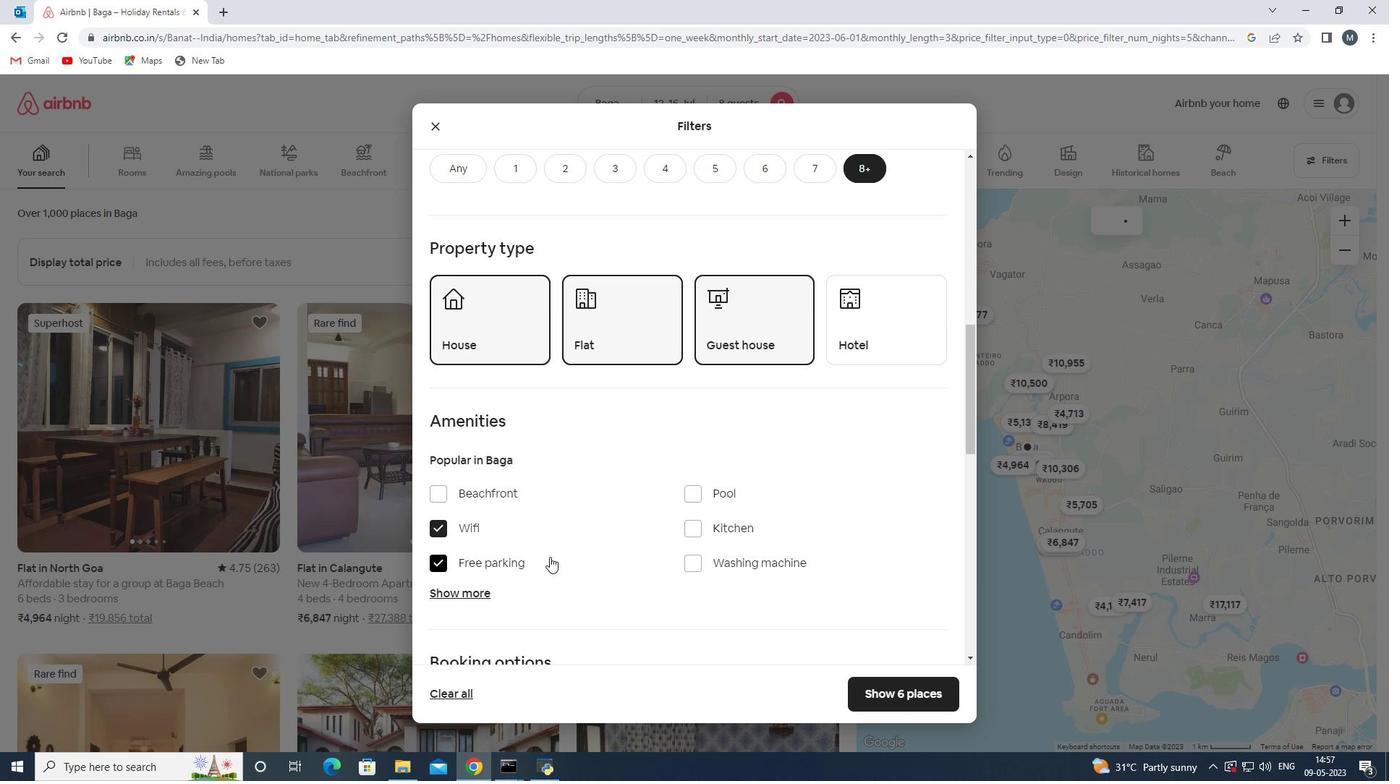
Action: Mouse moved to (474, 514)
Screenshot: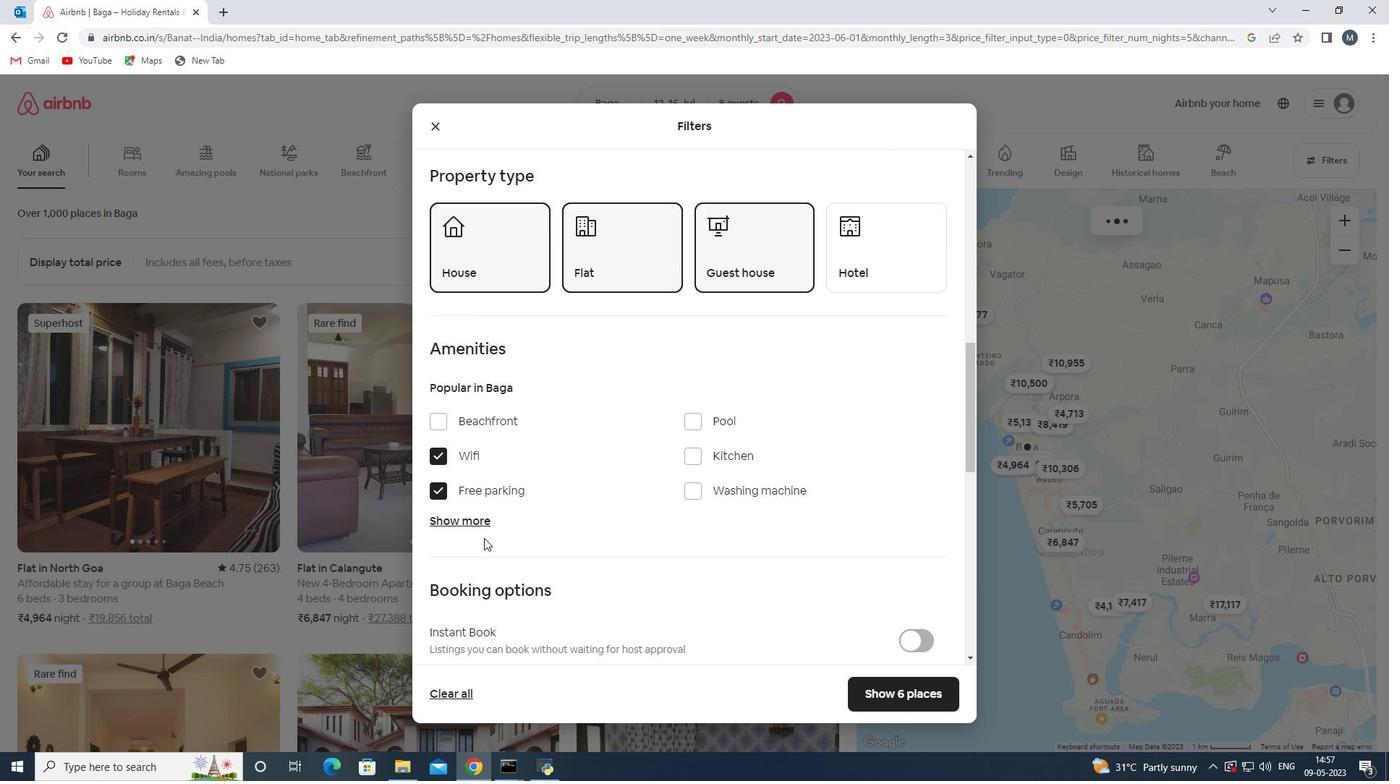 
Action: Mouse pressed left at (474, 514)
Screenshot: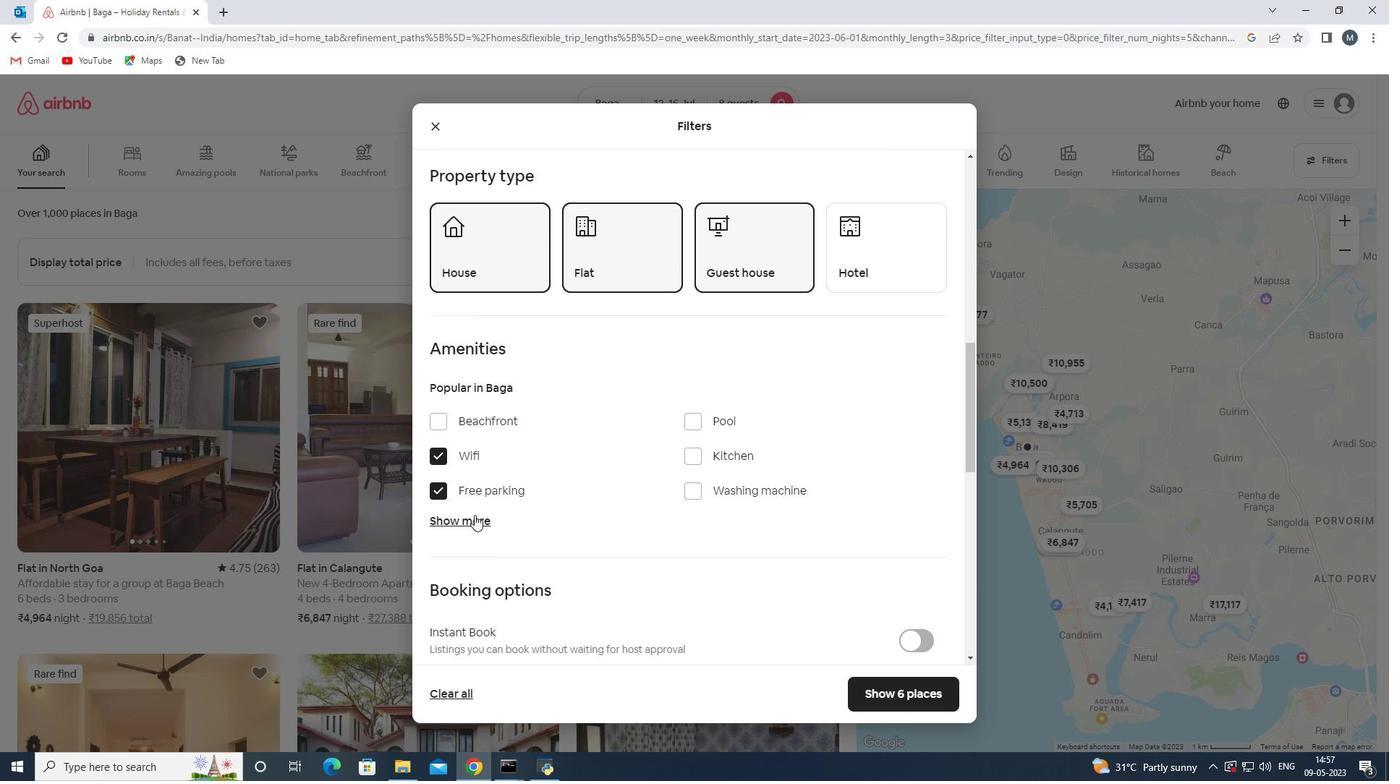 
Action: Mouse moved to (552, 505)
Screenshot: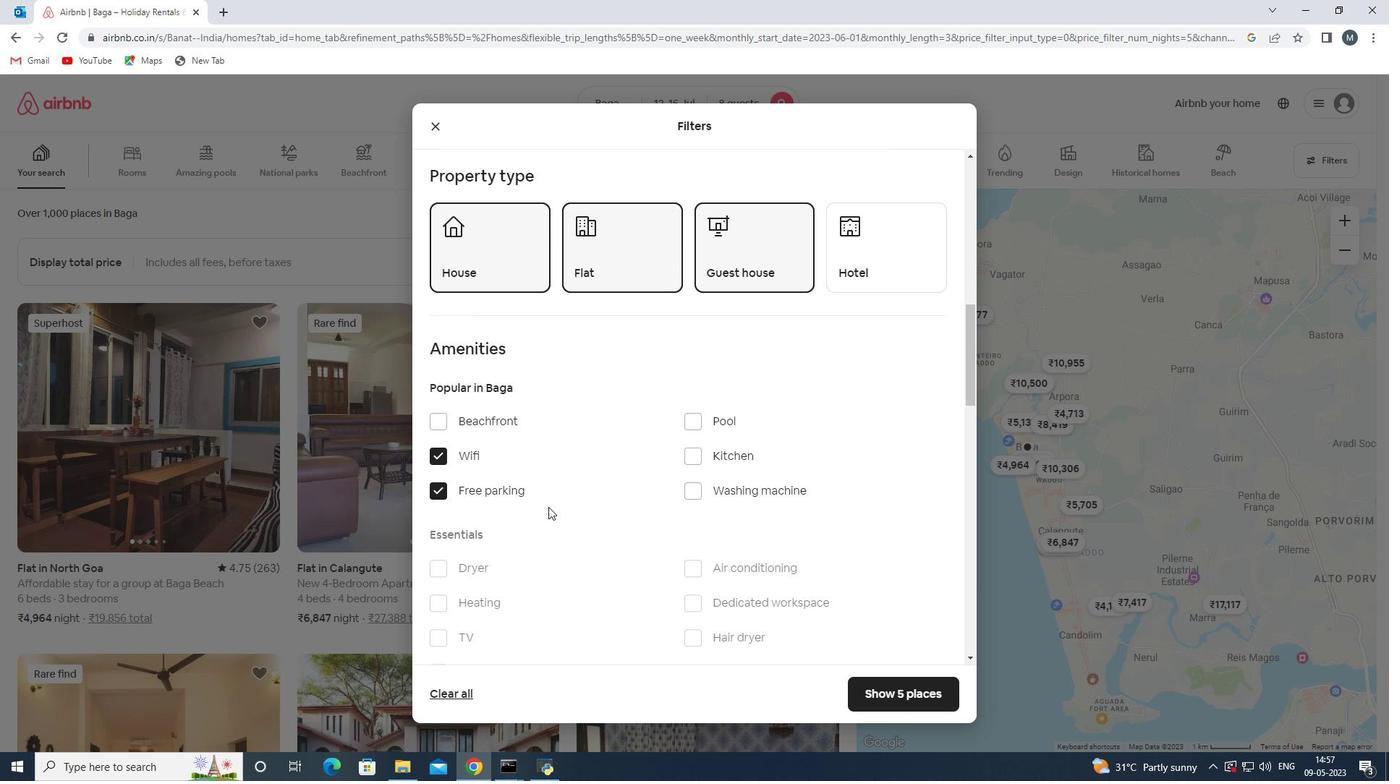 
Action: Mouse scrolled (552, 505) with delta (0, 0)
Screenshot: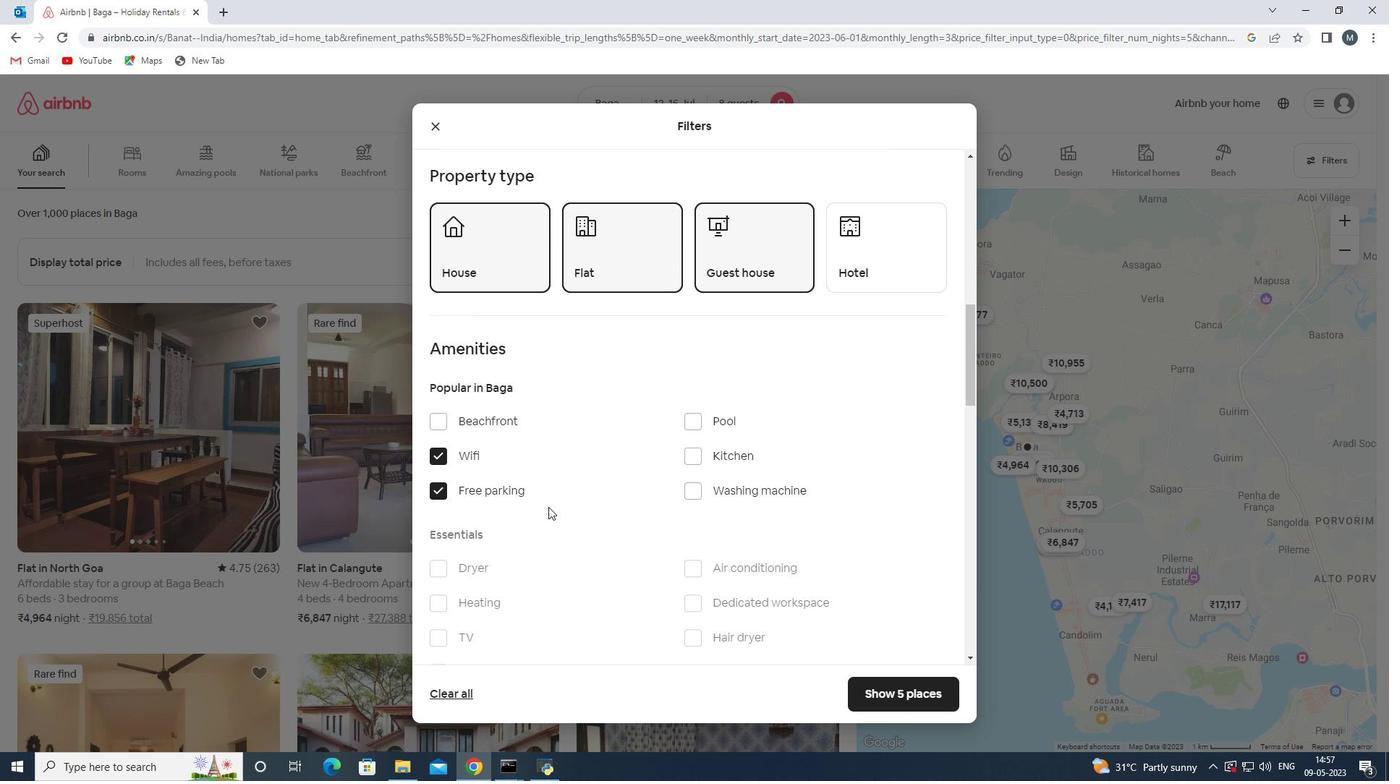 
Action: Mouse moved to (551, 506)
Screenshot: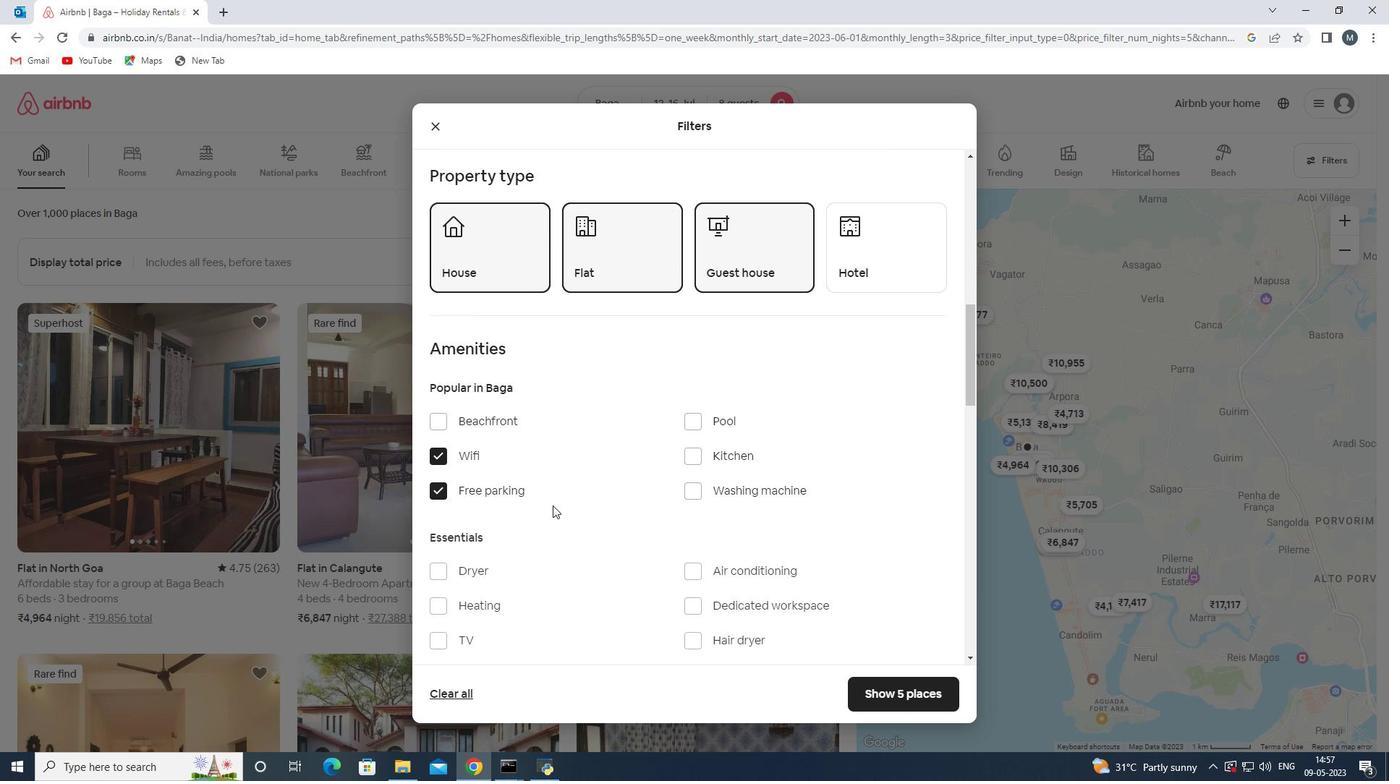 
Action: Mouse scrolled (551, 505) with delta (0, 0)
Screenshot: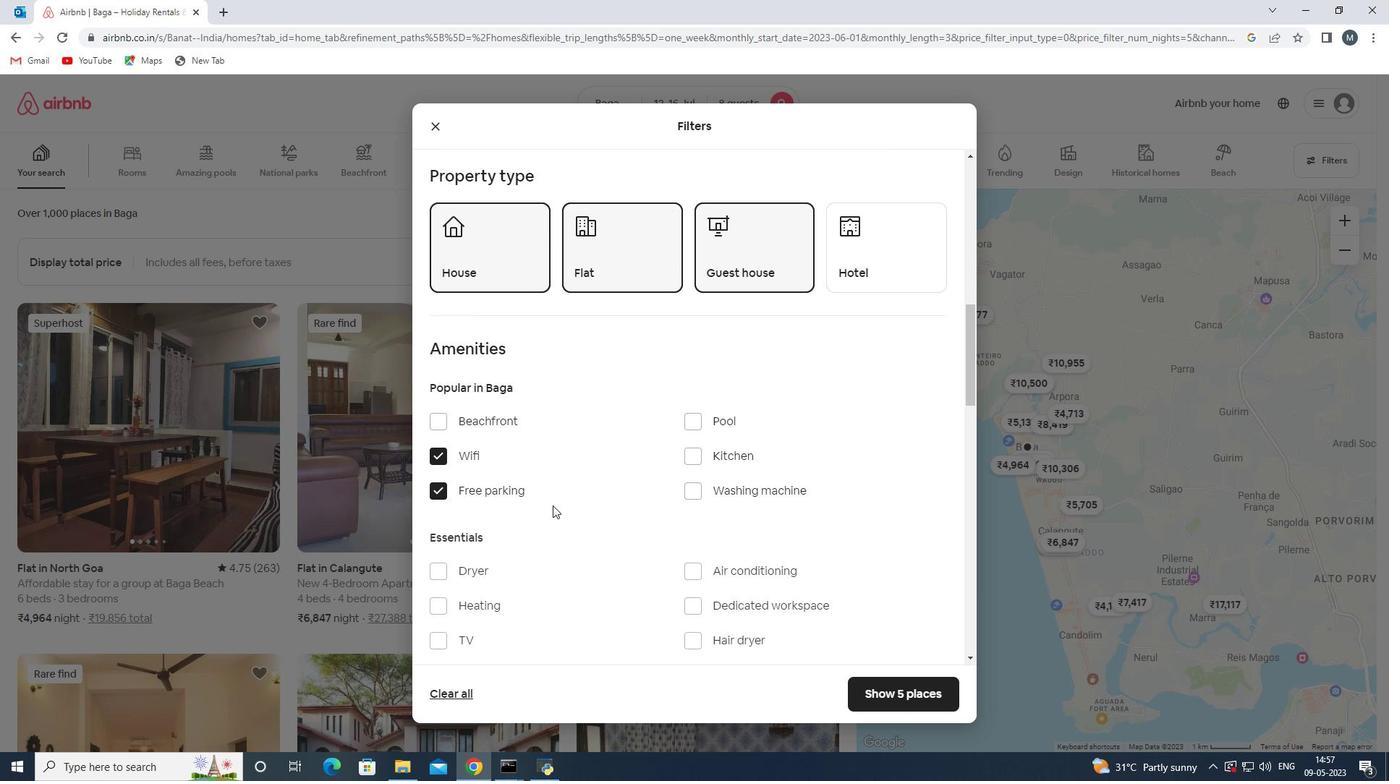 
Action: Mouse moved to (505, 505)
Screenshot: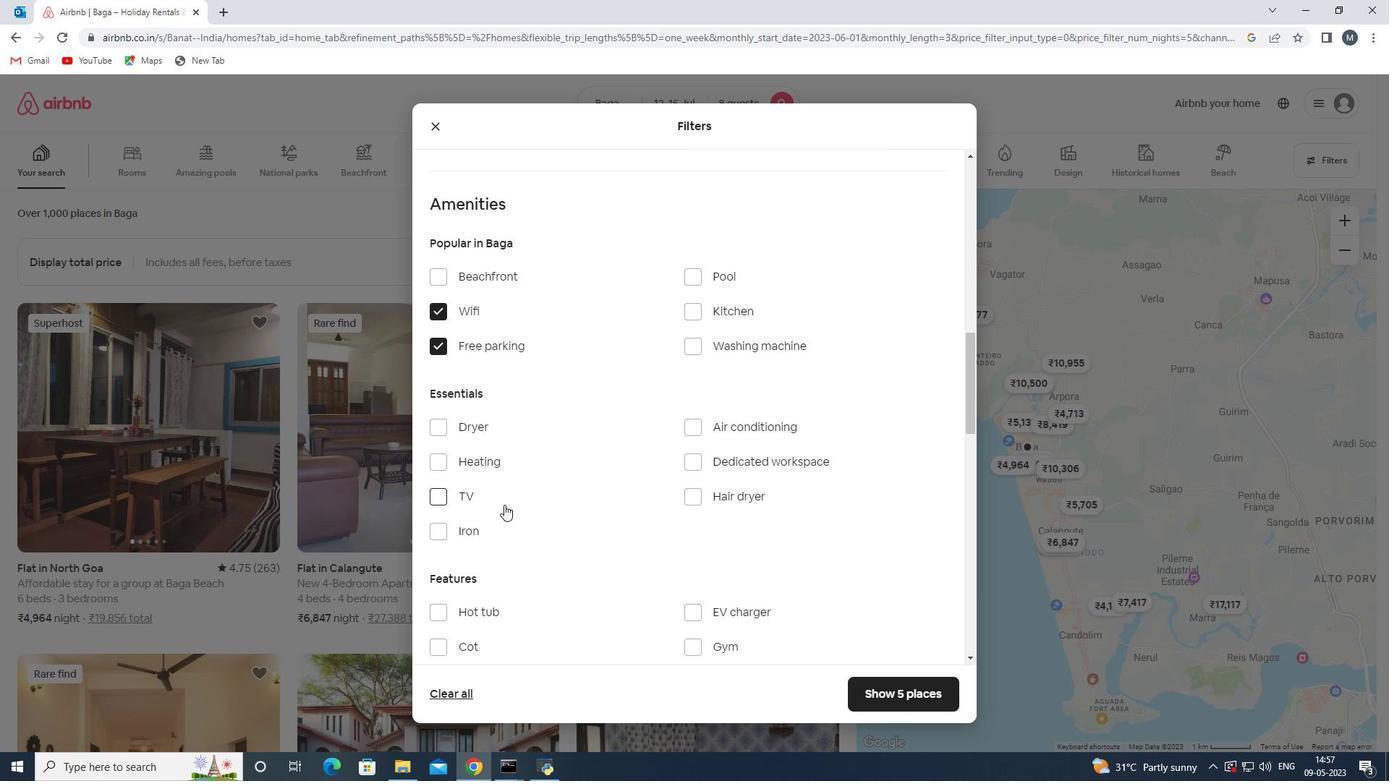 
Action: Mouse pressed left at (505, 505)
Screenshot: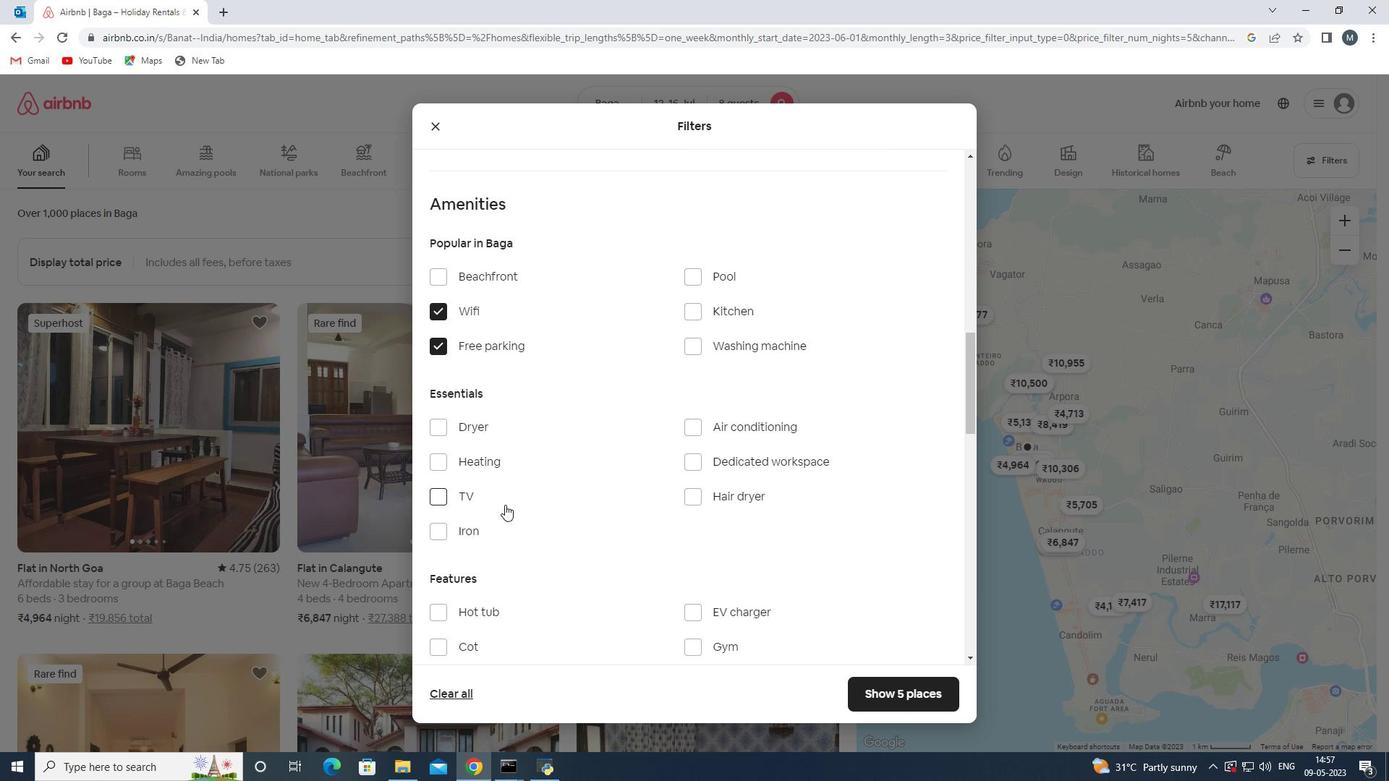 
Action: Mouse moved to (532, 492)
Screenshot: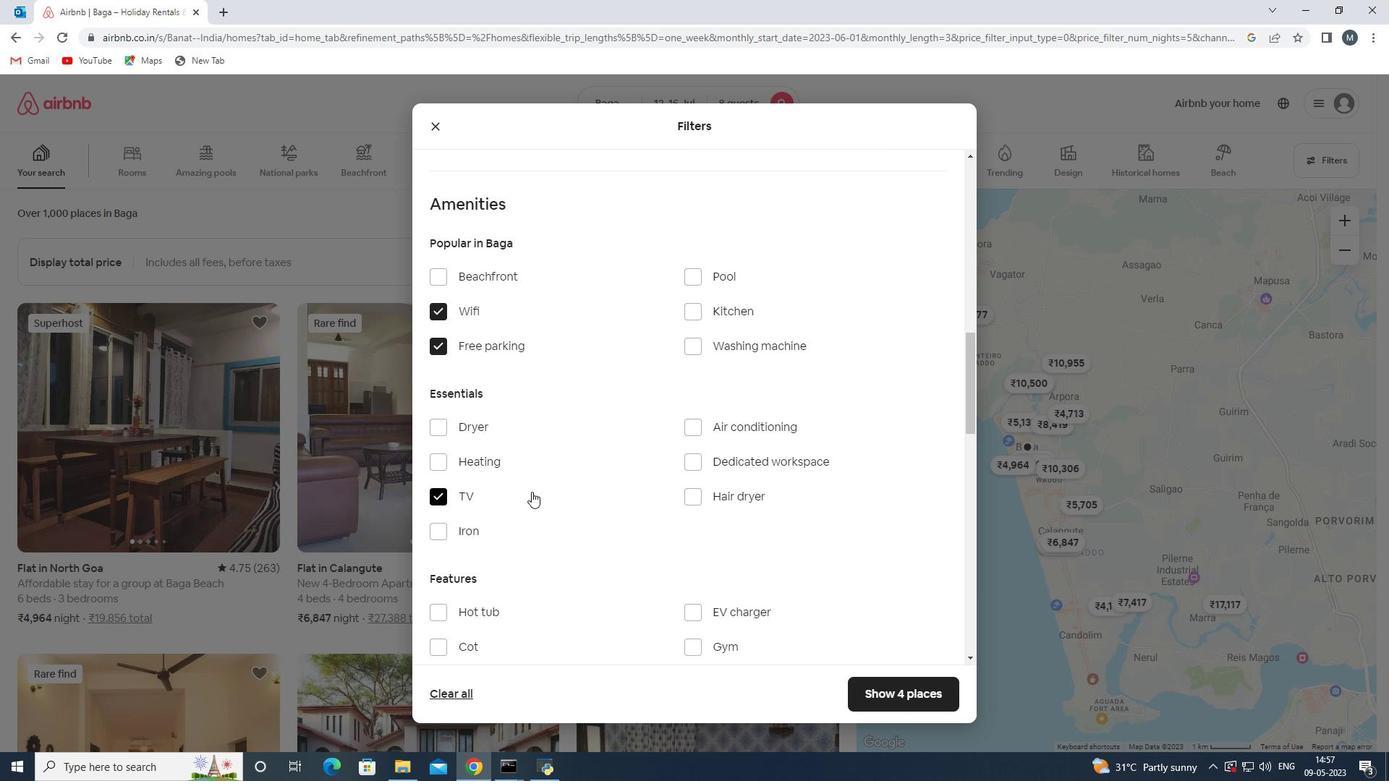 
Action: Mouse scrolled (532, 491) with delta (0, 0)
Screenshot: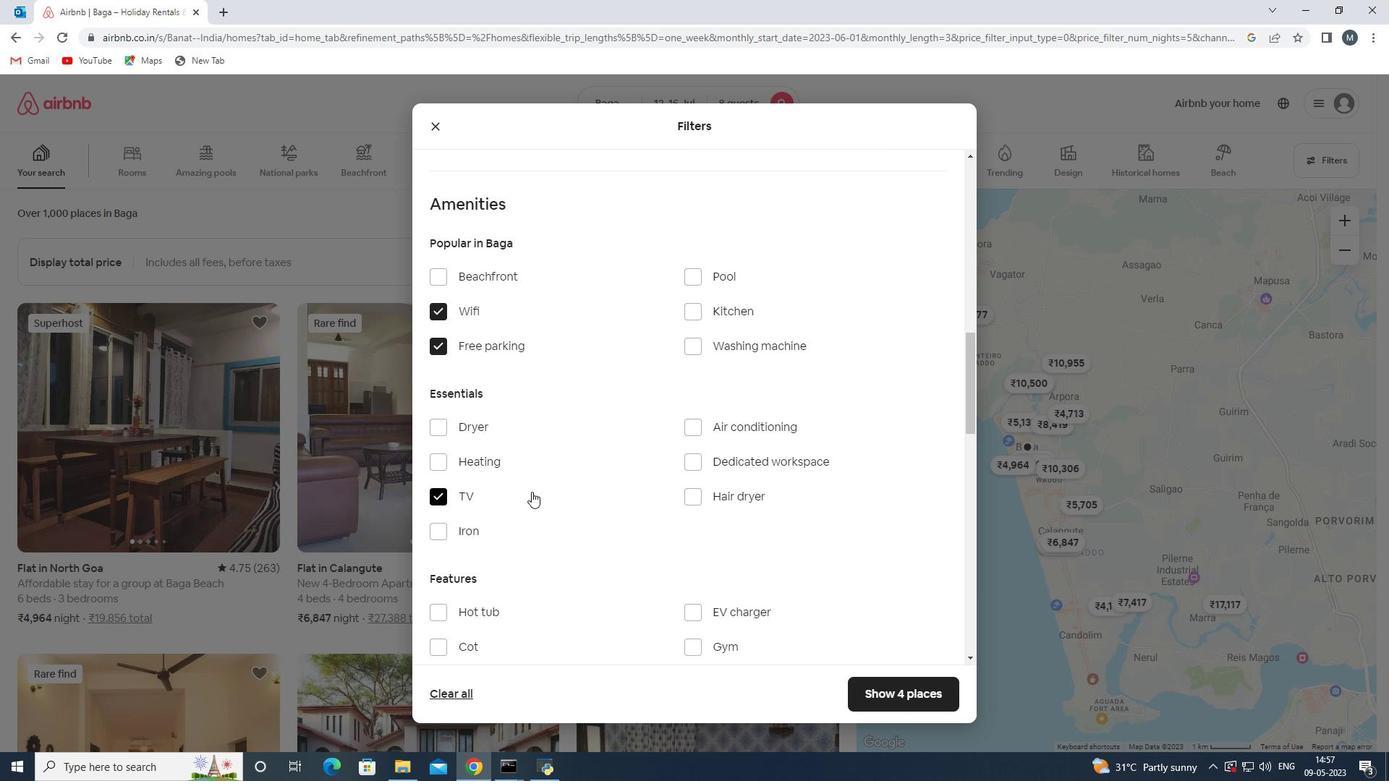 
Action: Mouse moved to (701, 573)
Screenshot: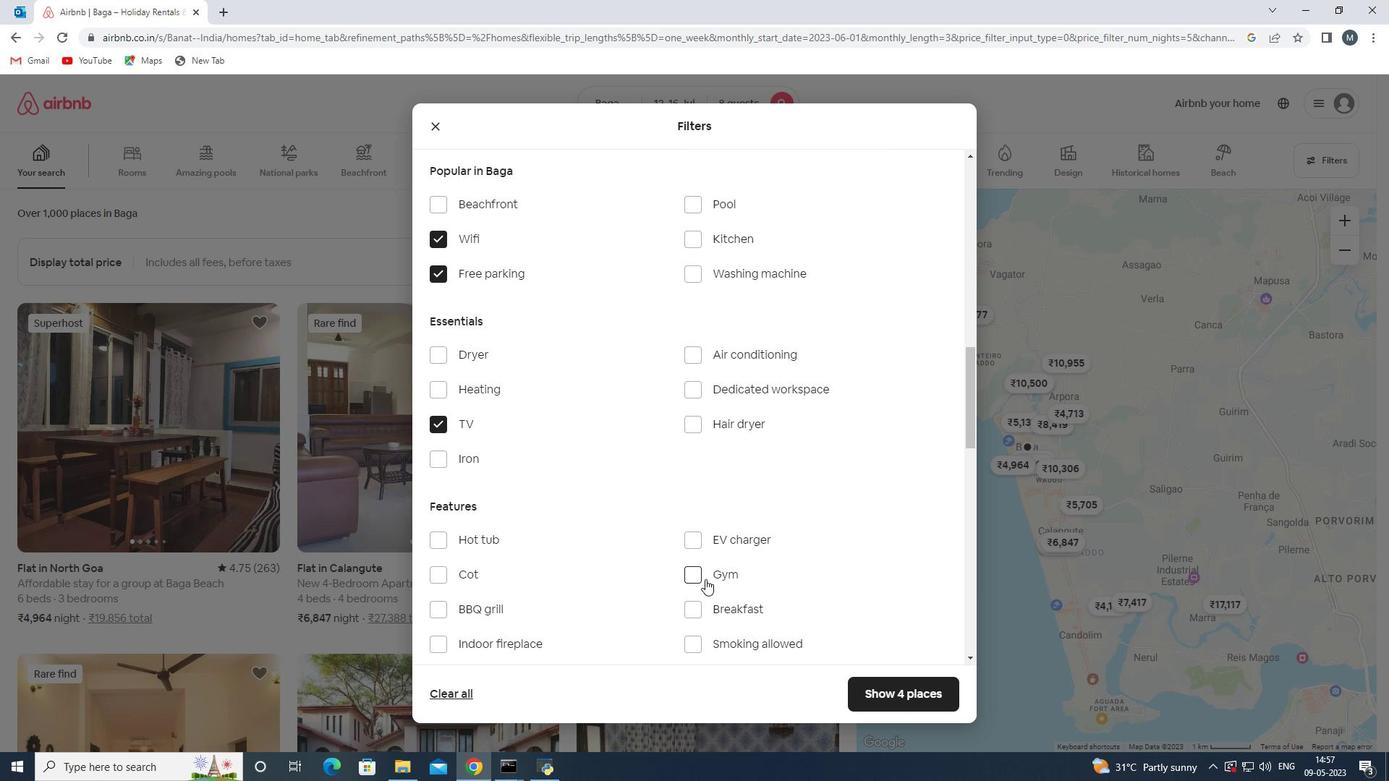 
Action: Mouse pressed left at (701, 573)
Screenshot: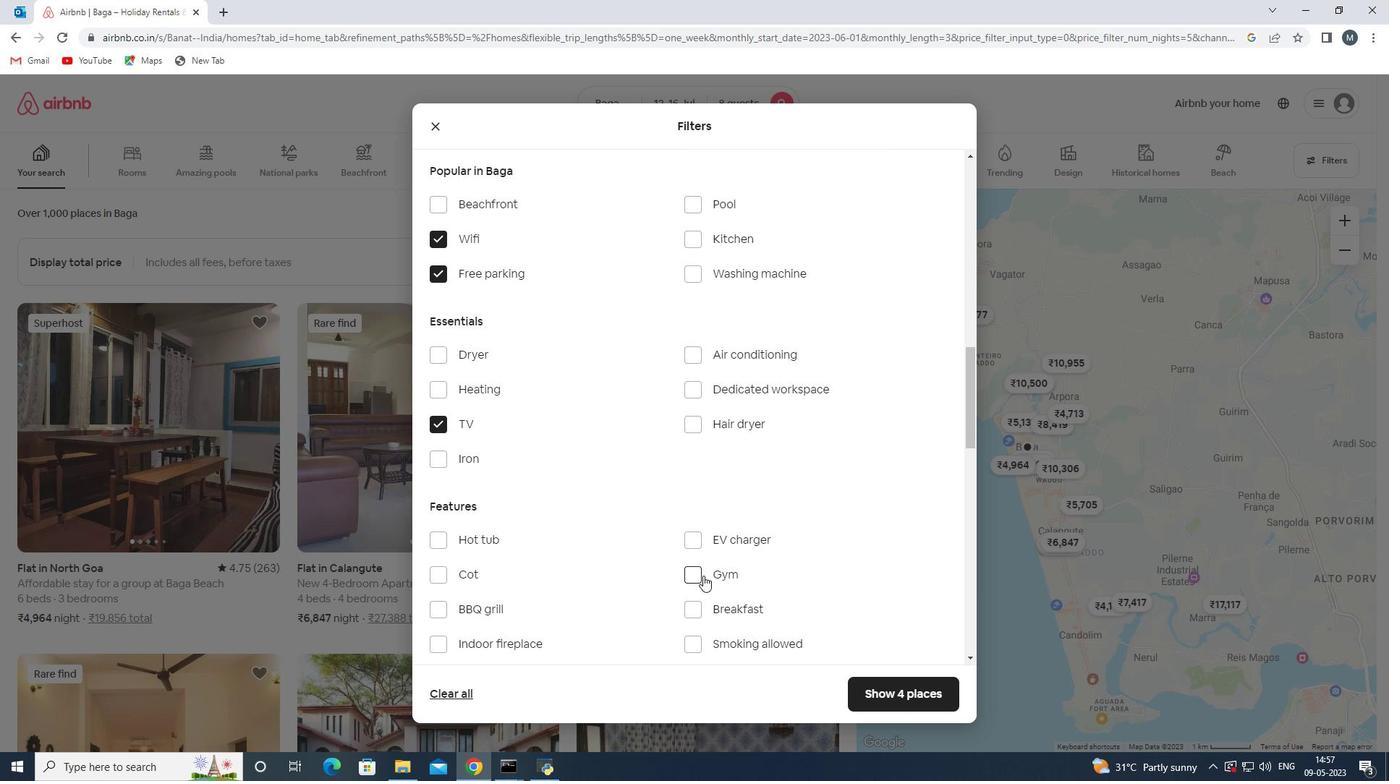 
Action: Mouse moved to (701, 610)
Screenshot: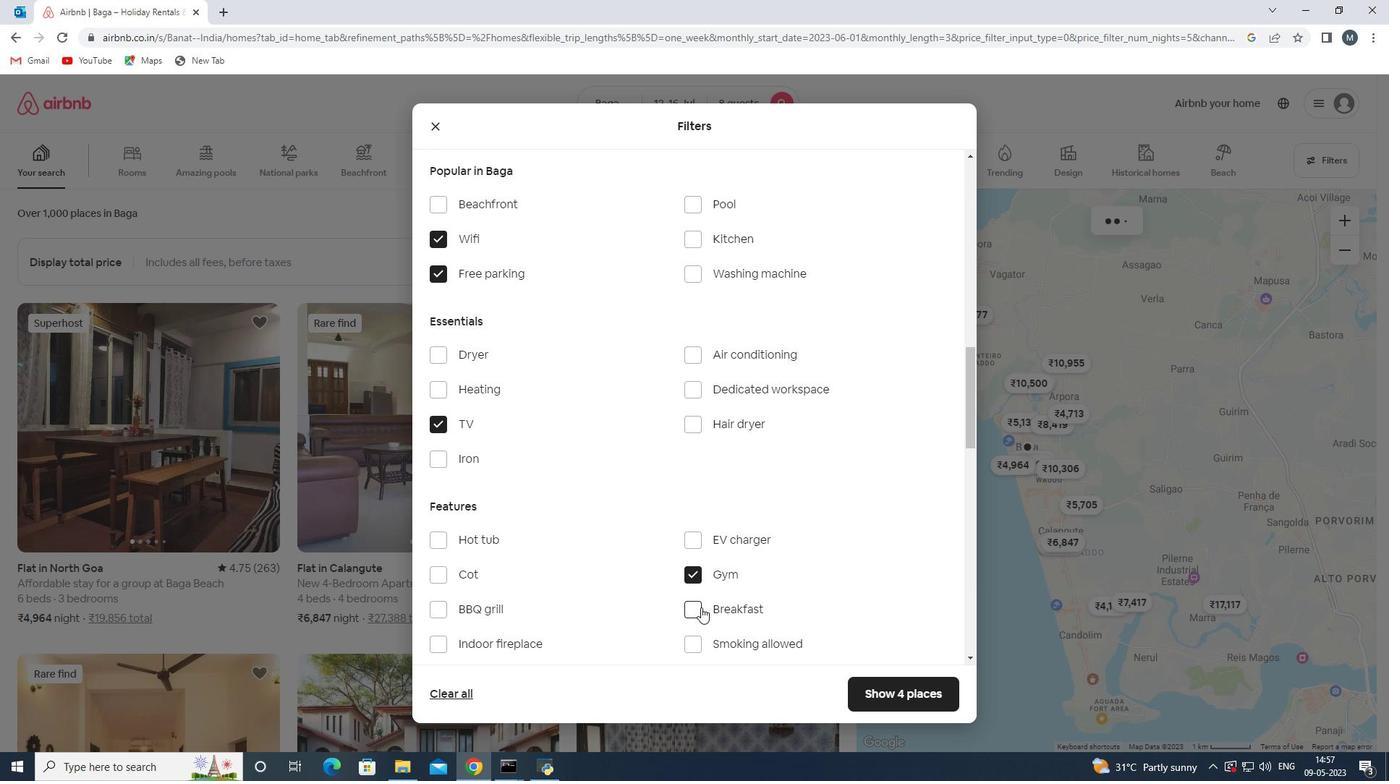 
Action: Mouse pressed left at (701, 610)
Screenshot: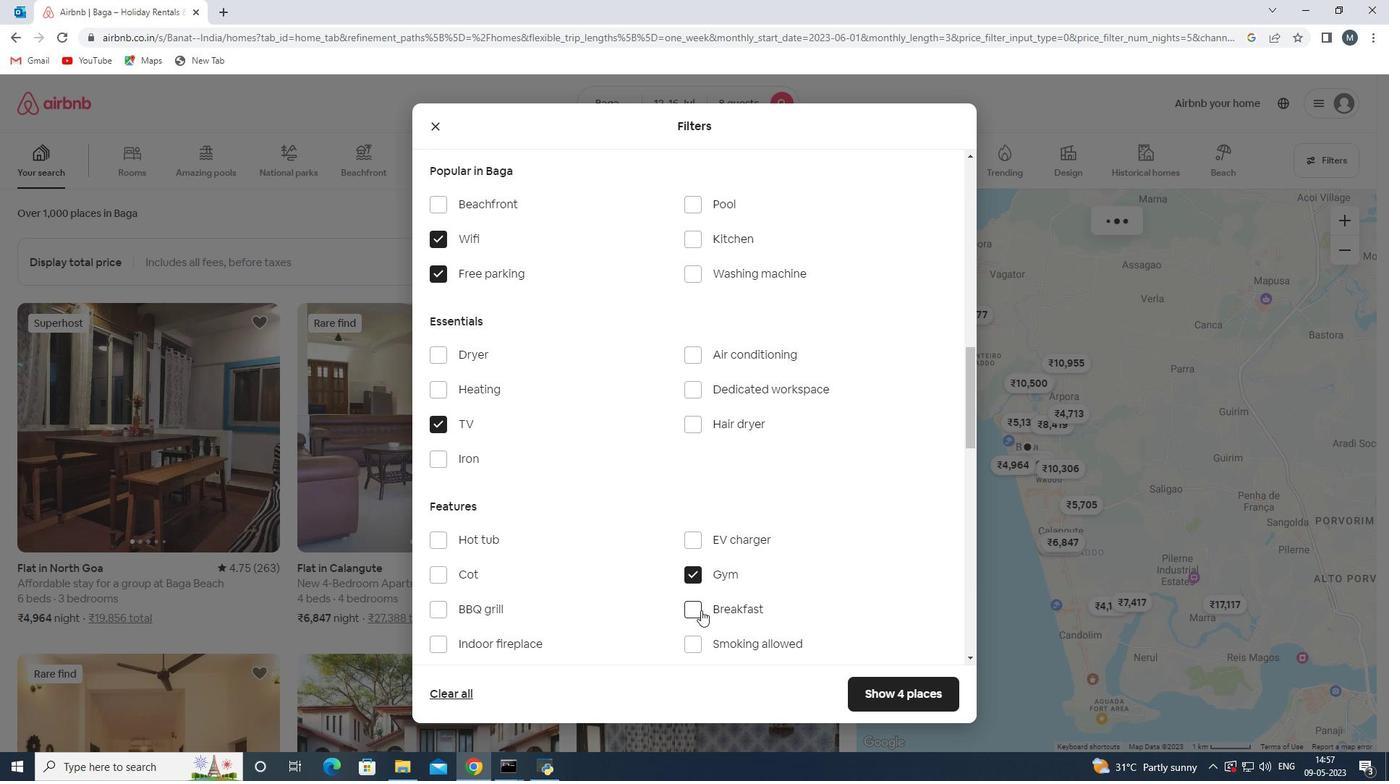 
Action: Mouse moved to (642, 567)
Screenshot: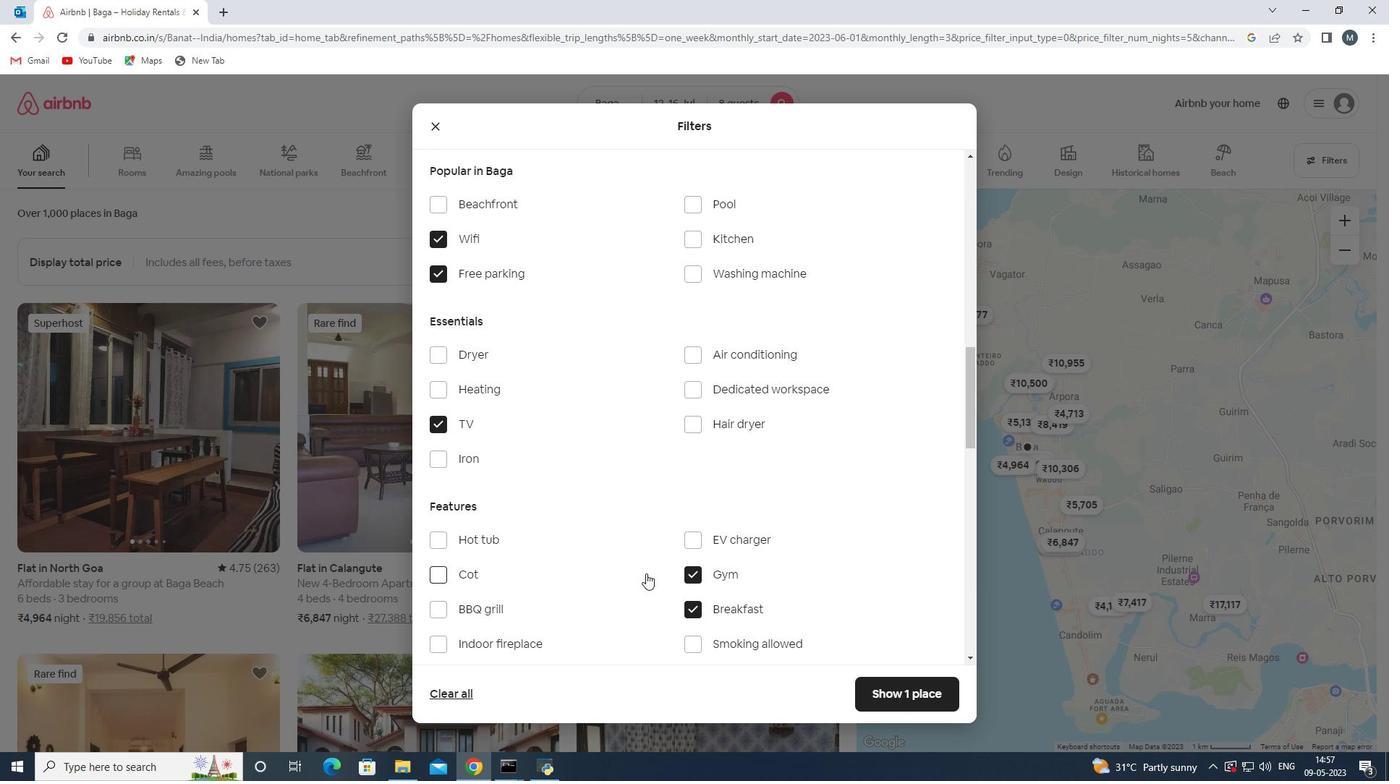 
Action: Mouse scrolled (642, 566) with delta (0, 0)
Screenshot: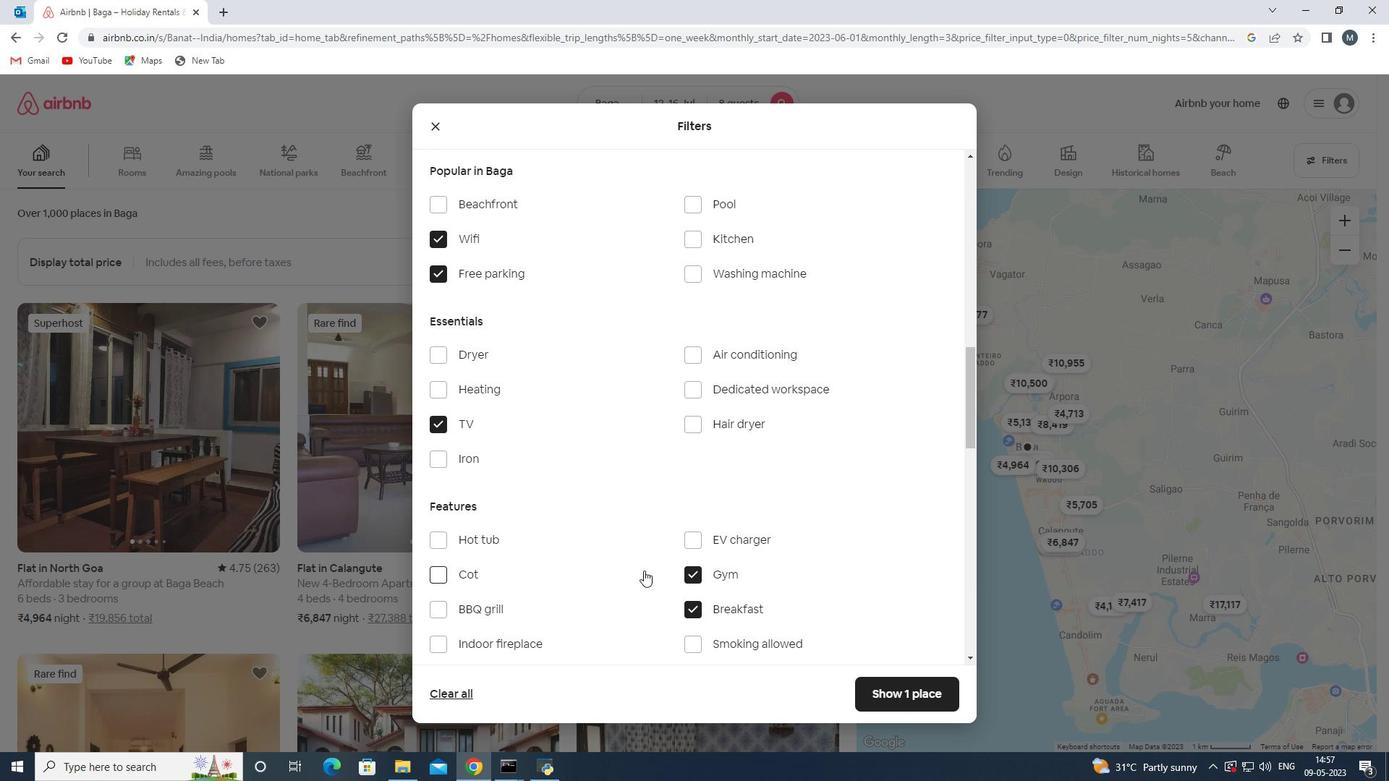 
Action: Mouse scrolled (642, 566) with delta (0, 0)
Screenshot: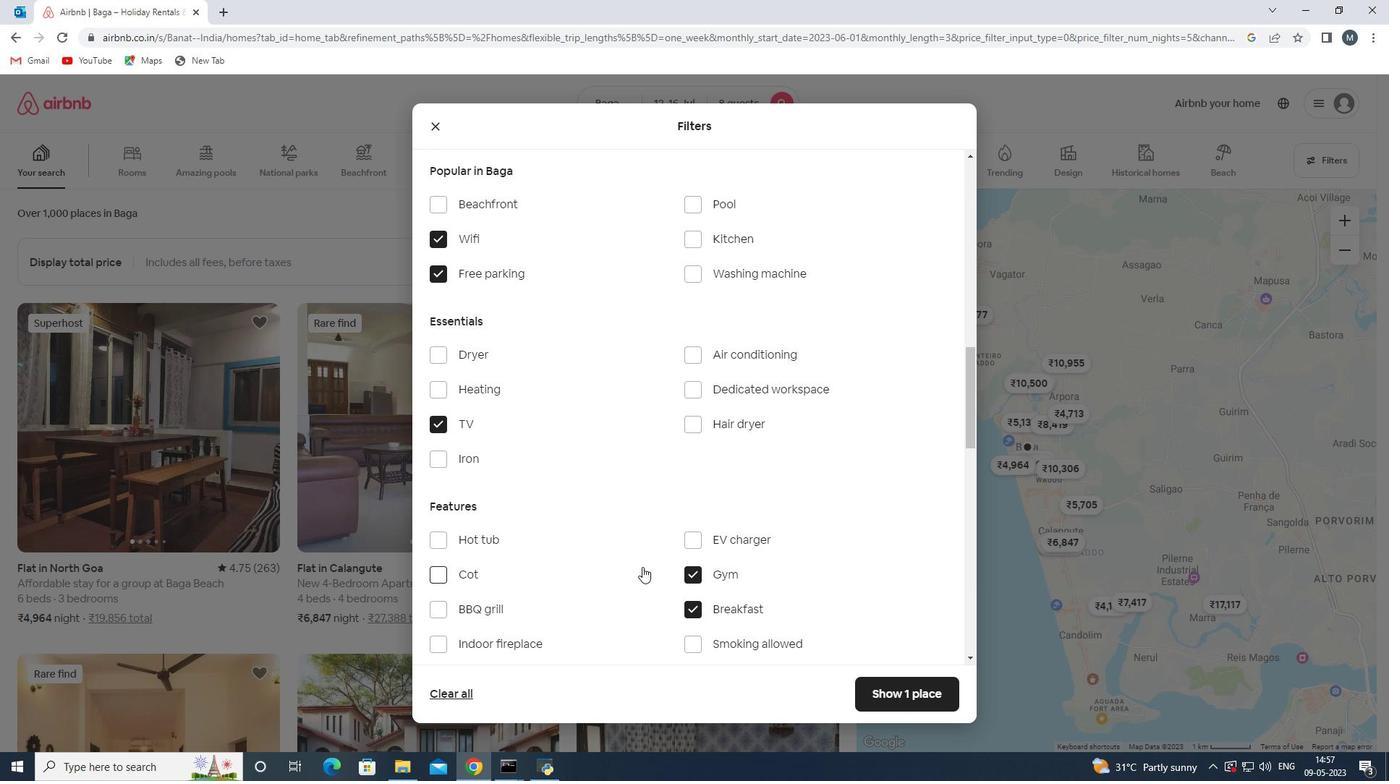 
Action: Mouse scrolled (642, 566) with delta (0, 0)
Screenshot: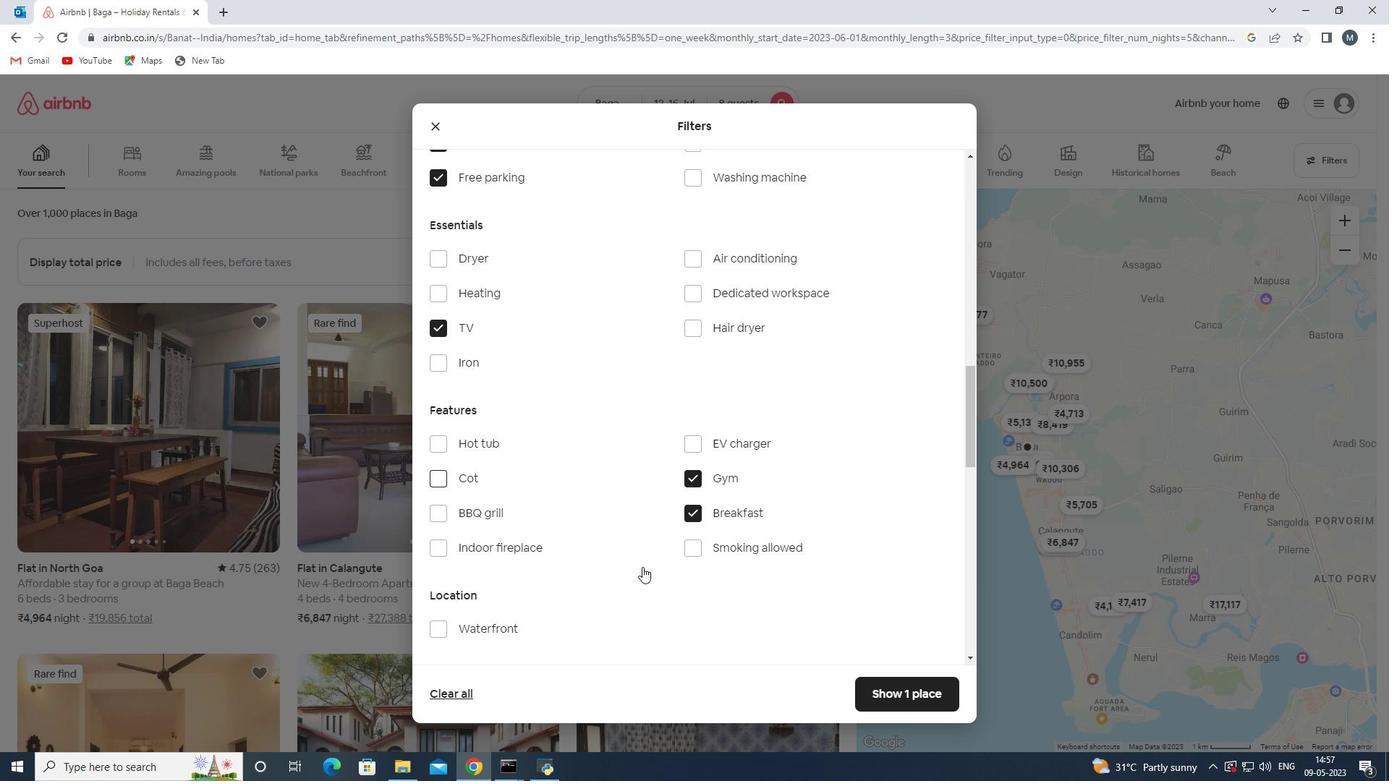 
Action: Mouse moved to (641, 567)
Screenshot: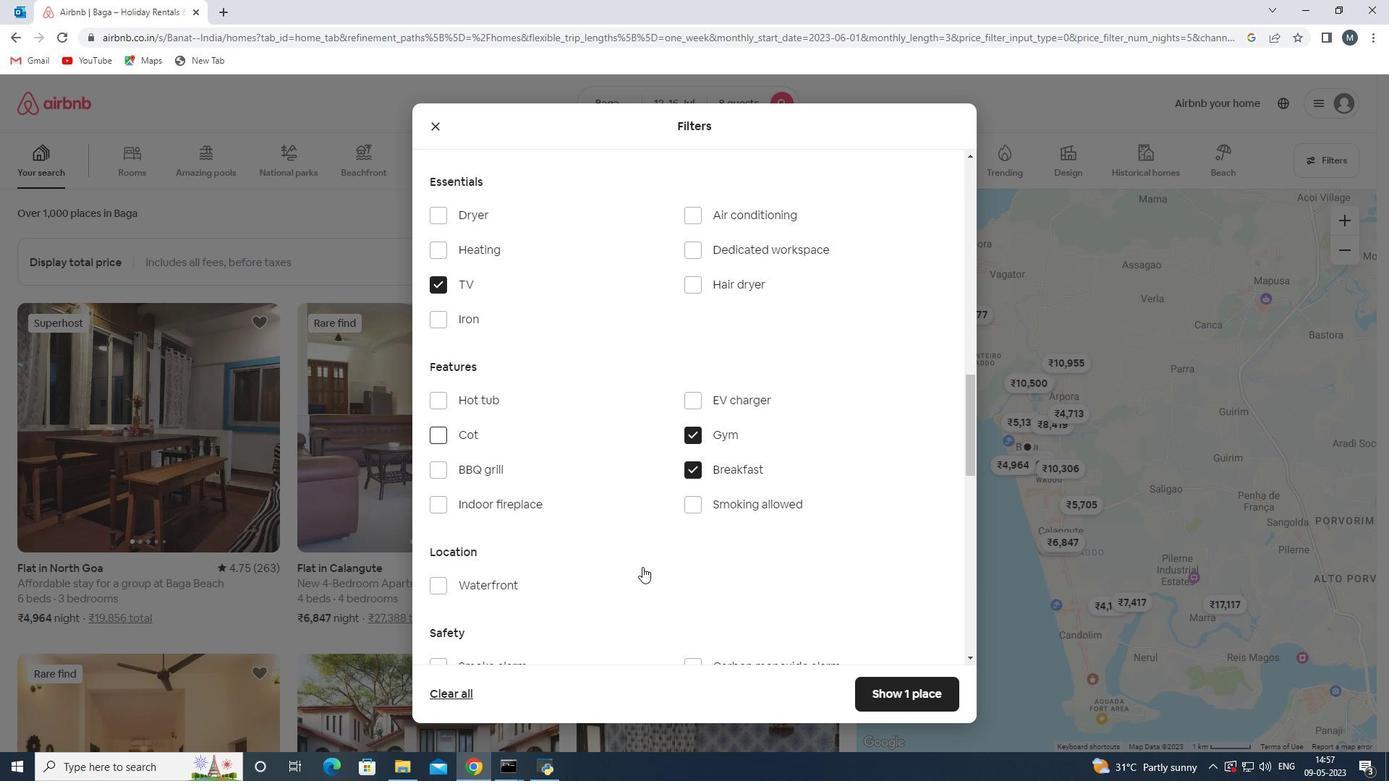
Action: Mouse scrolled (641, 566) with delta (0, 0)
Screenshot: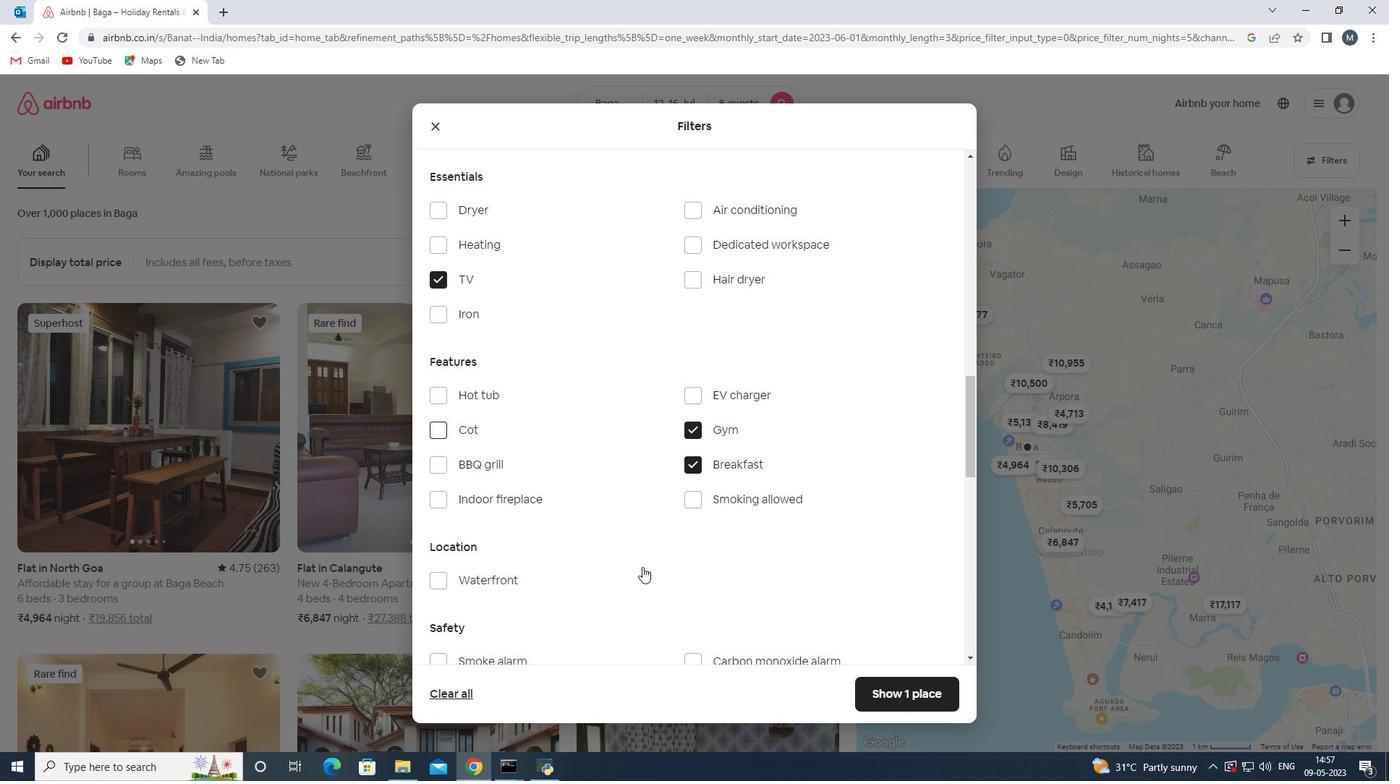 
Action: Mouse scrolled (641, 566) with delta (0, 0)
Screenshot: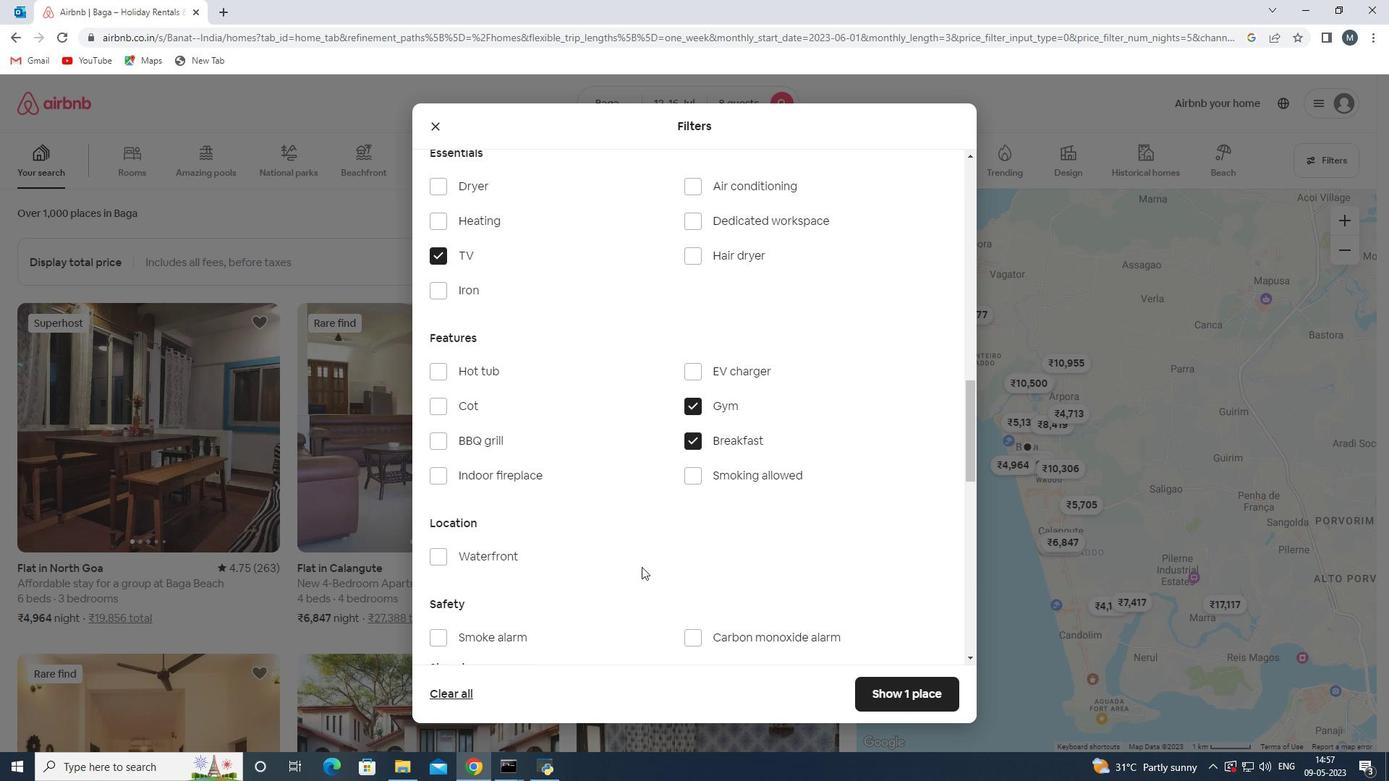 
Action: Mouse scrolled (641, 566) with delta (0, 0)
Screenshot: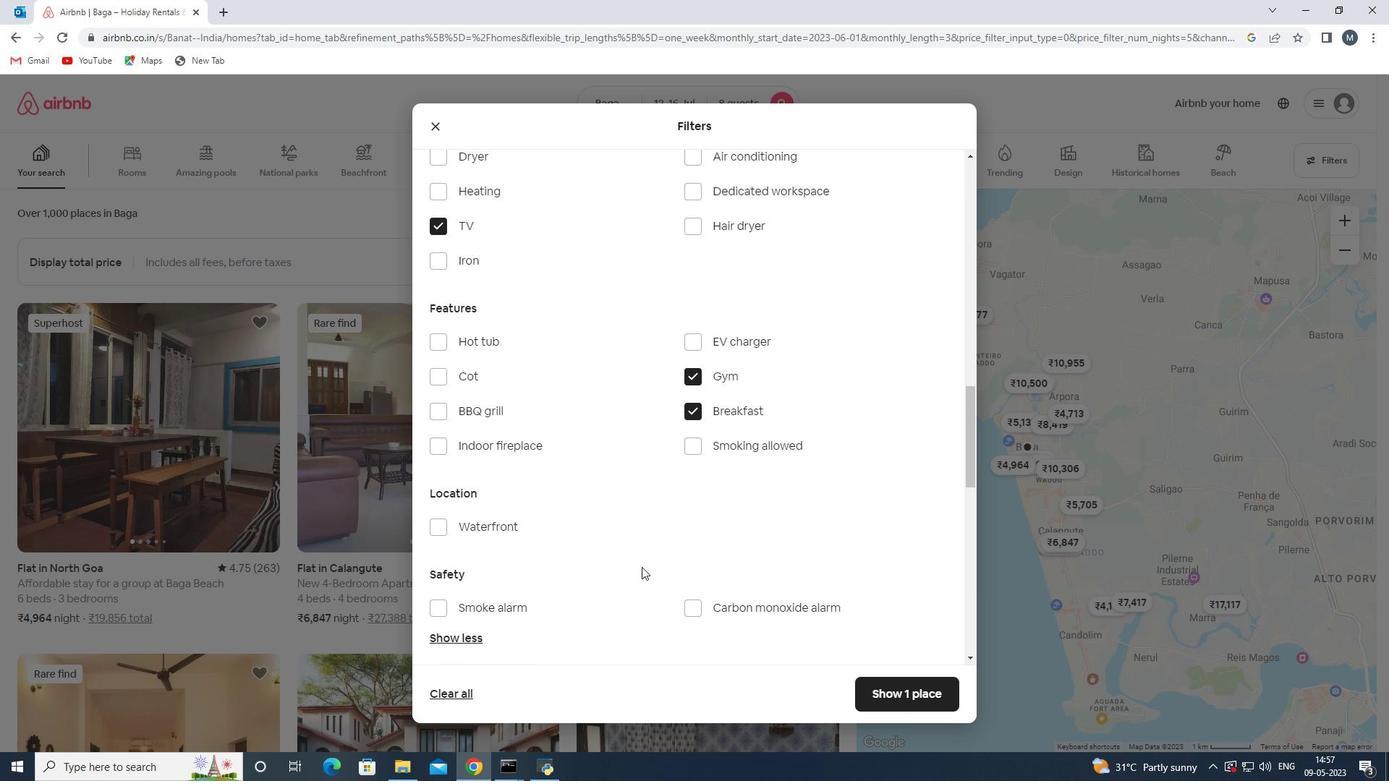 
Action: Mouse moved to (924, 569)
Screenshot: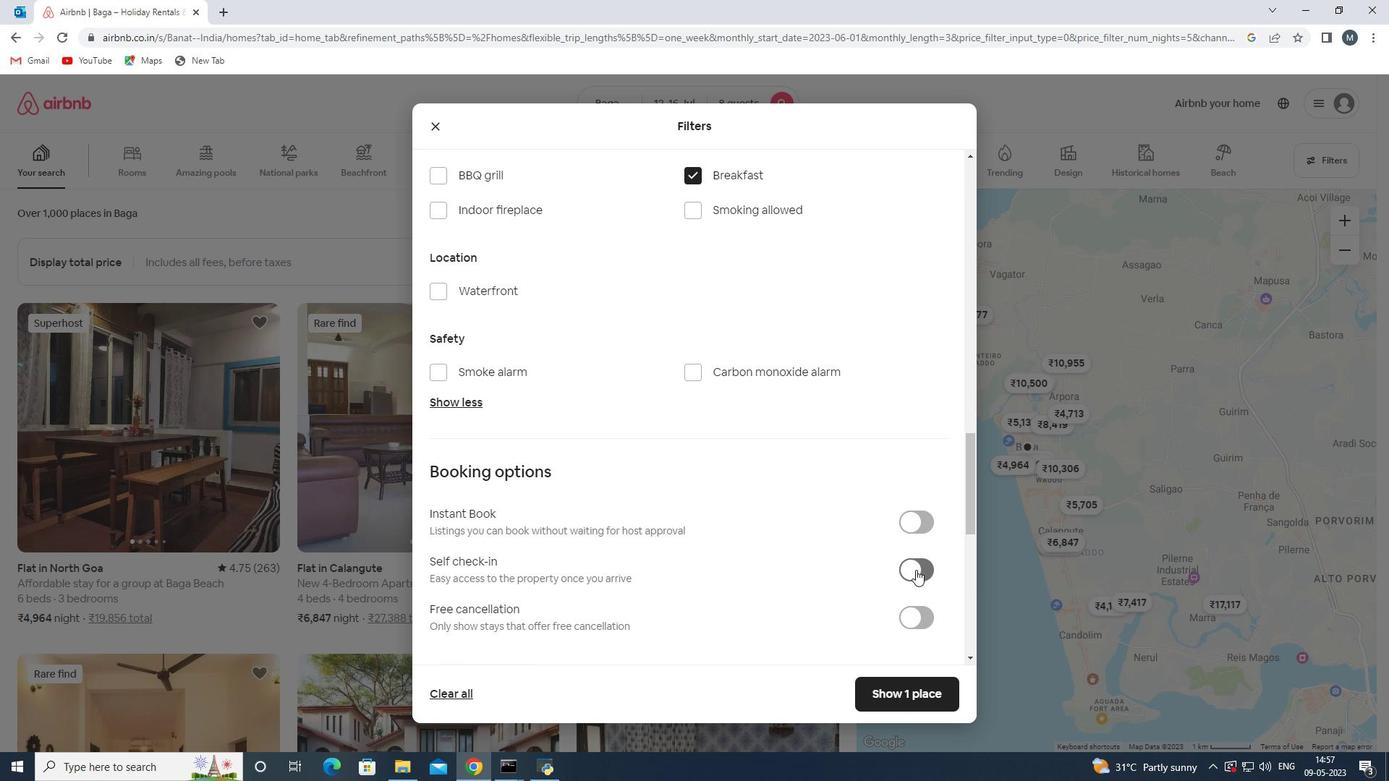 
Action: Mouse pressed left at (924, 569)
Screenshot: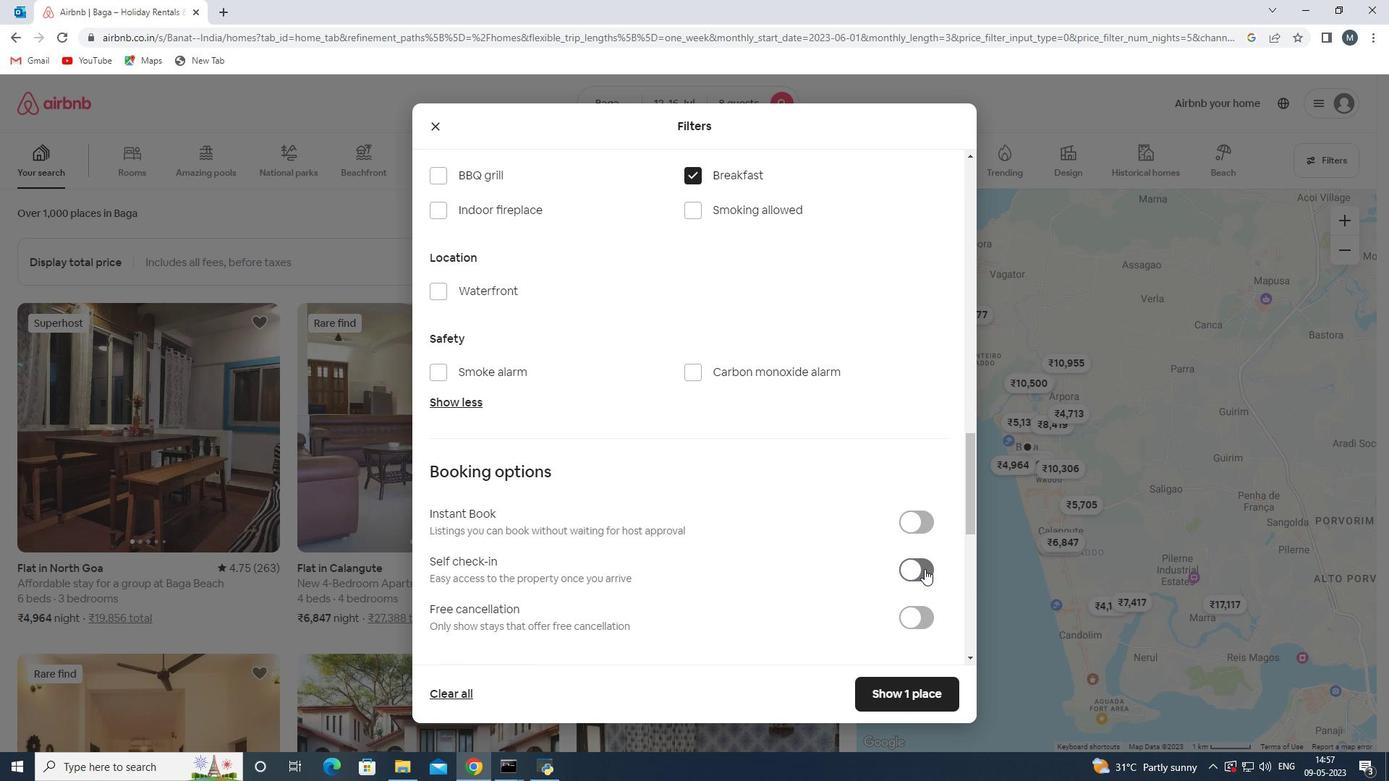 
Action: Mouse moved to (704, 538)
Screenshot: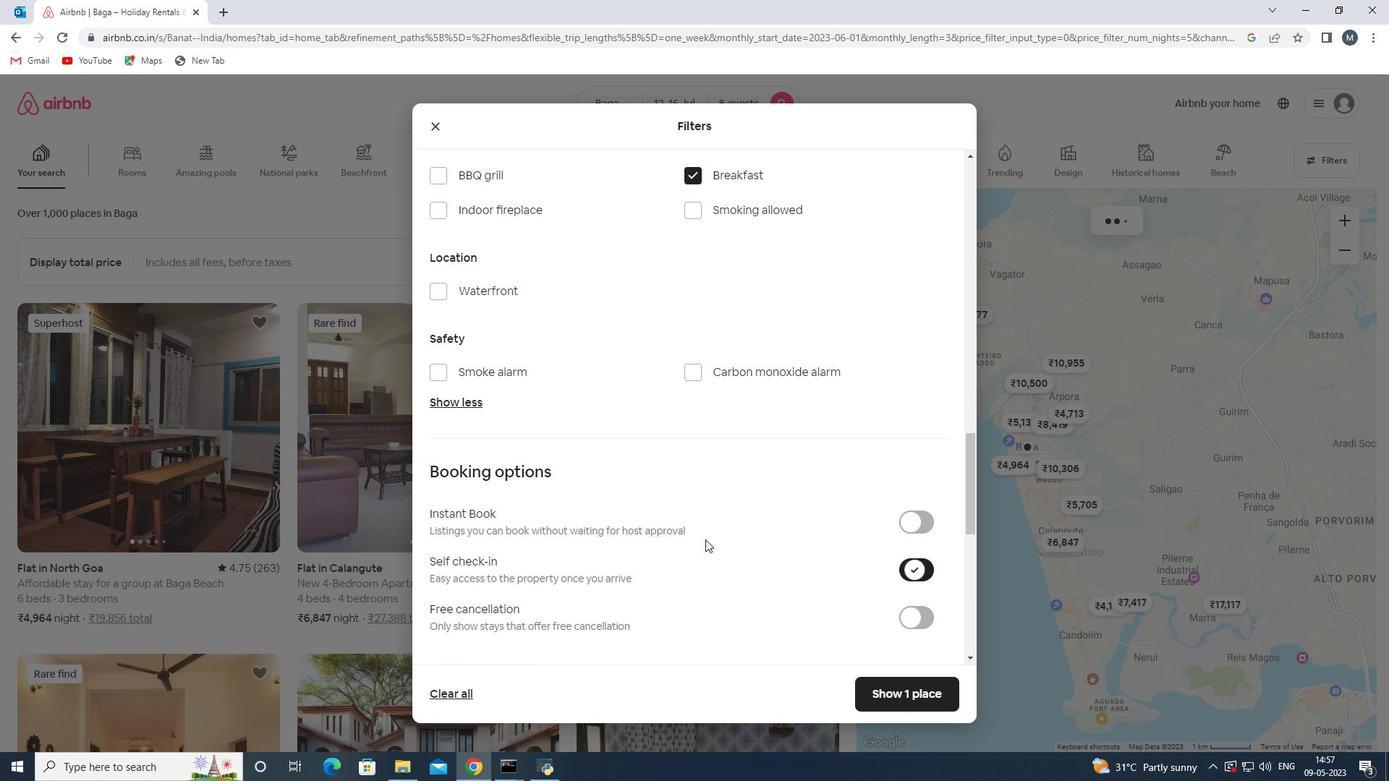 
Action: Mouse scrolled (704, 537) with delta (0, 0)
Screenshot: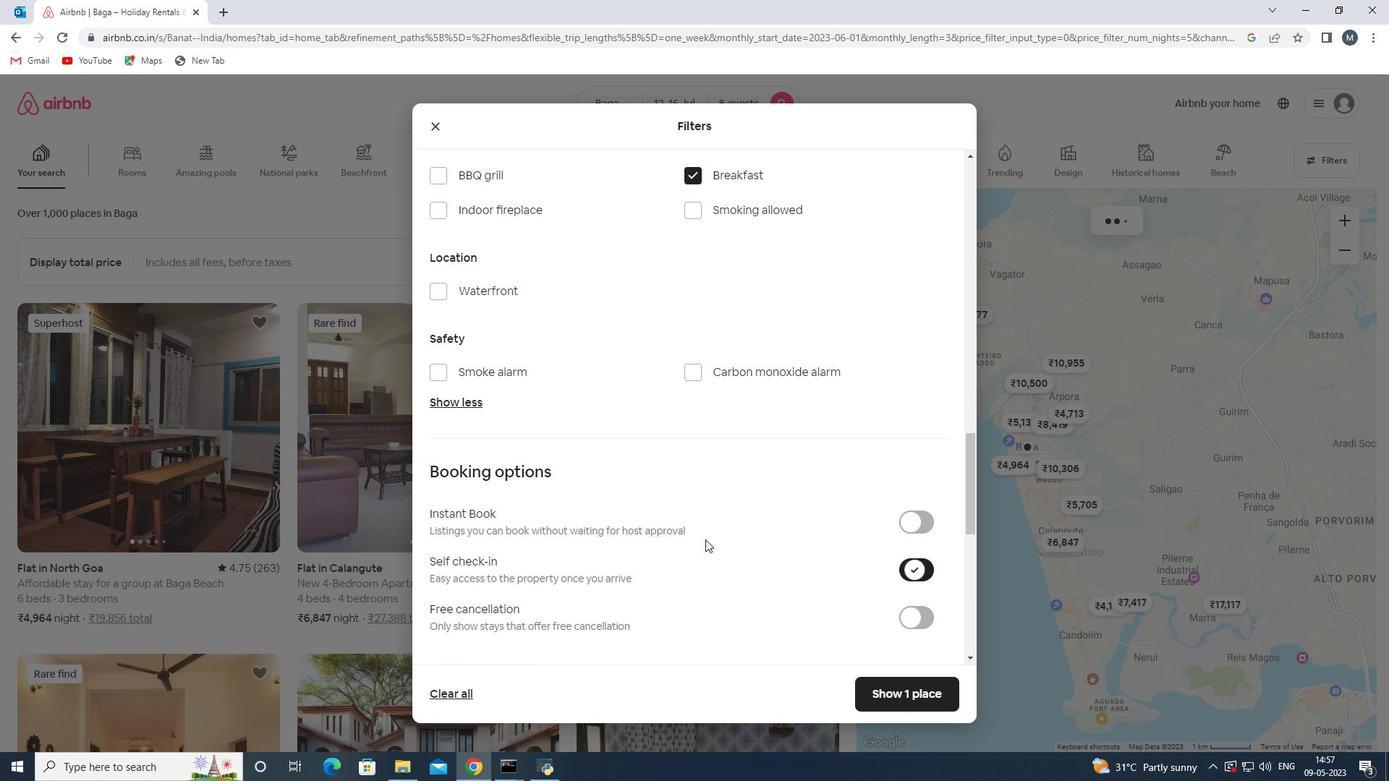 
Action: Mouse moved to (704, 538)
Screenshot: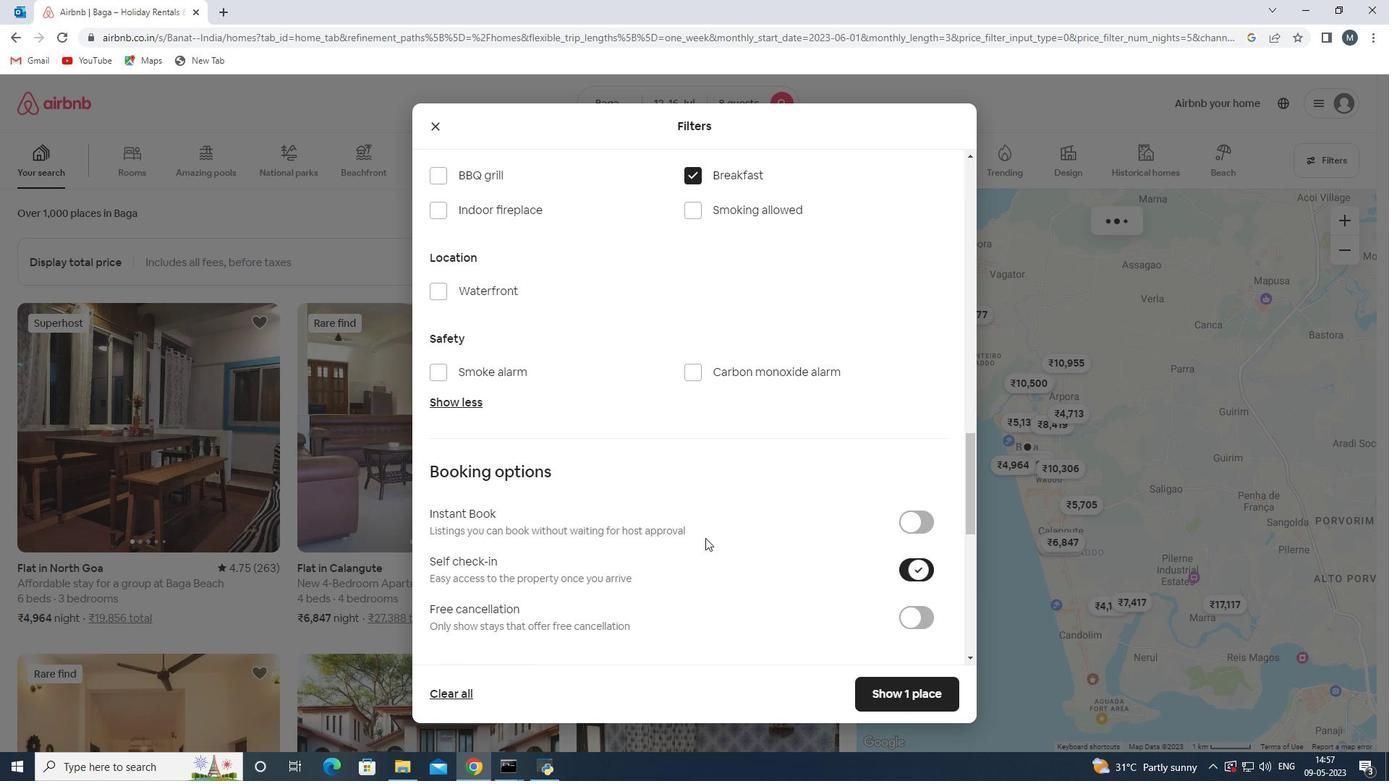 
Action: Mouse scrolled (704, 537) with delta (0, 0)
Screenshot: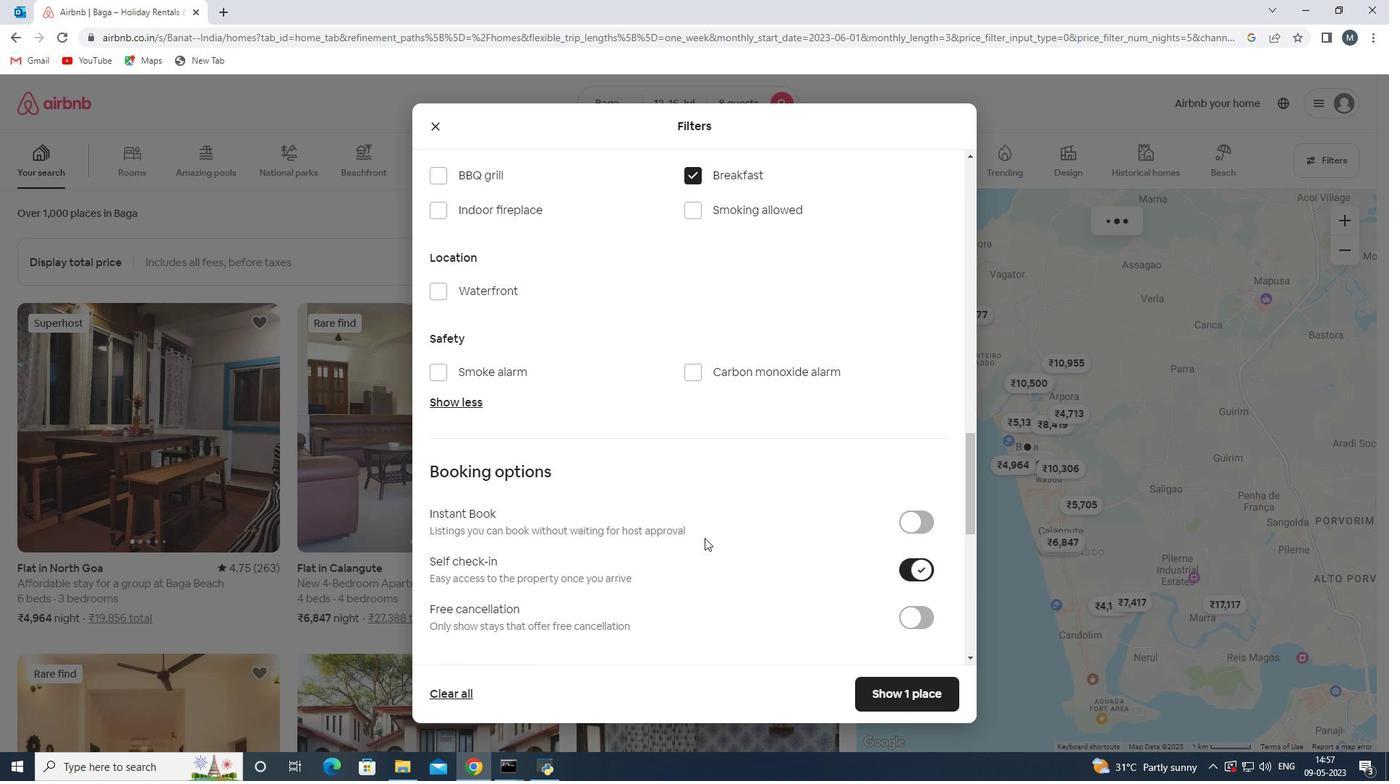 
Action: Mouse moved to (670, 538)
Screenshot: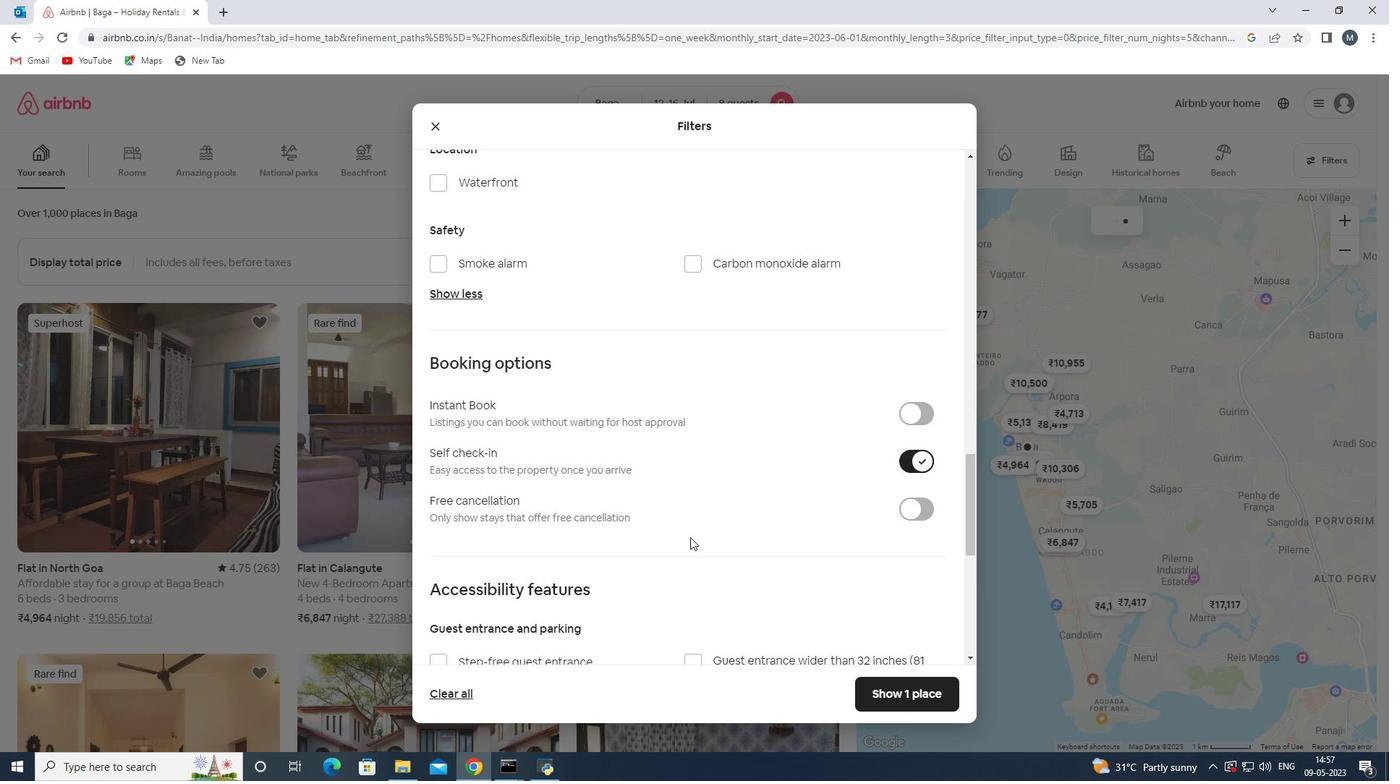 
Action: Mouse scrolled (670, 537) with delta (0, 0)
Screenshot: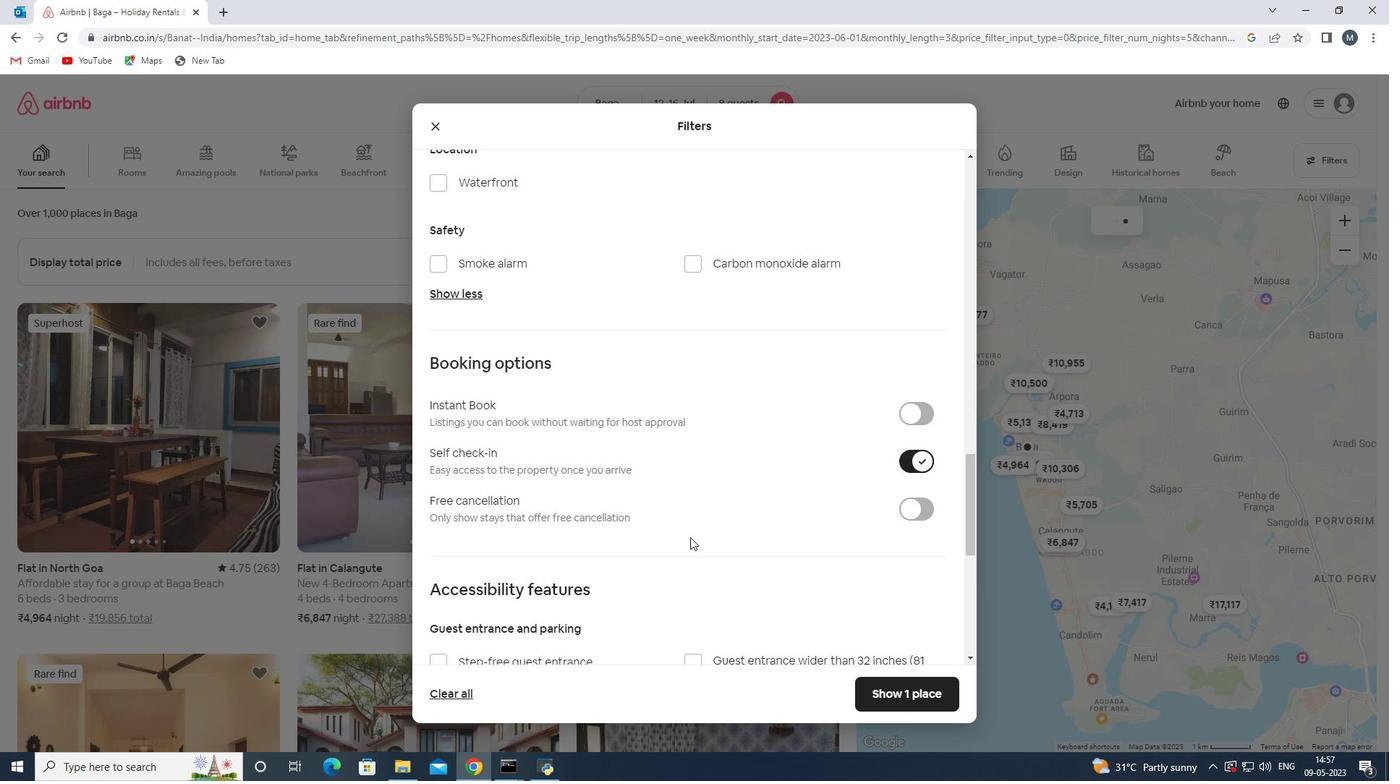 
Action: Mouse moved to (666, 540)
Screenshot: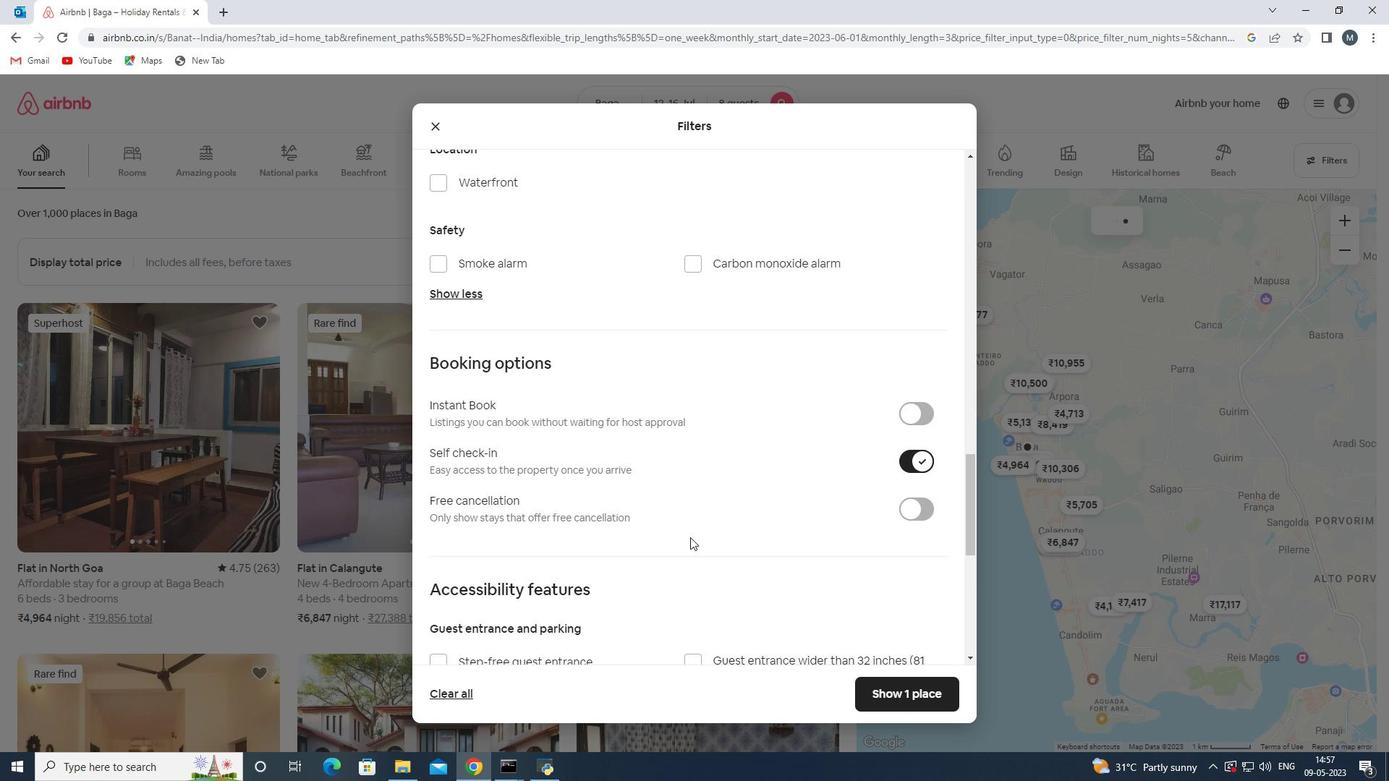 
Action: Mouse scrolled (666, 539) with delta (0, 0)
Screenshot: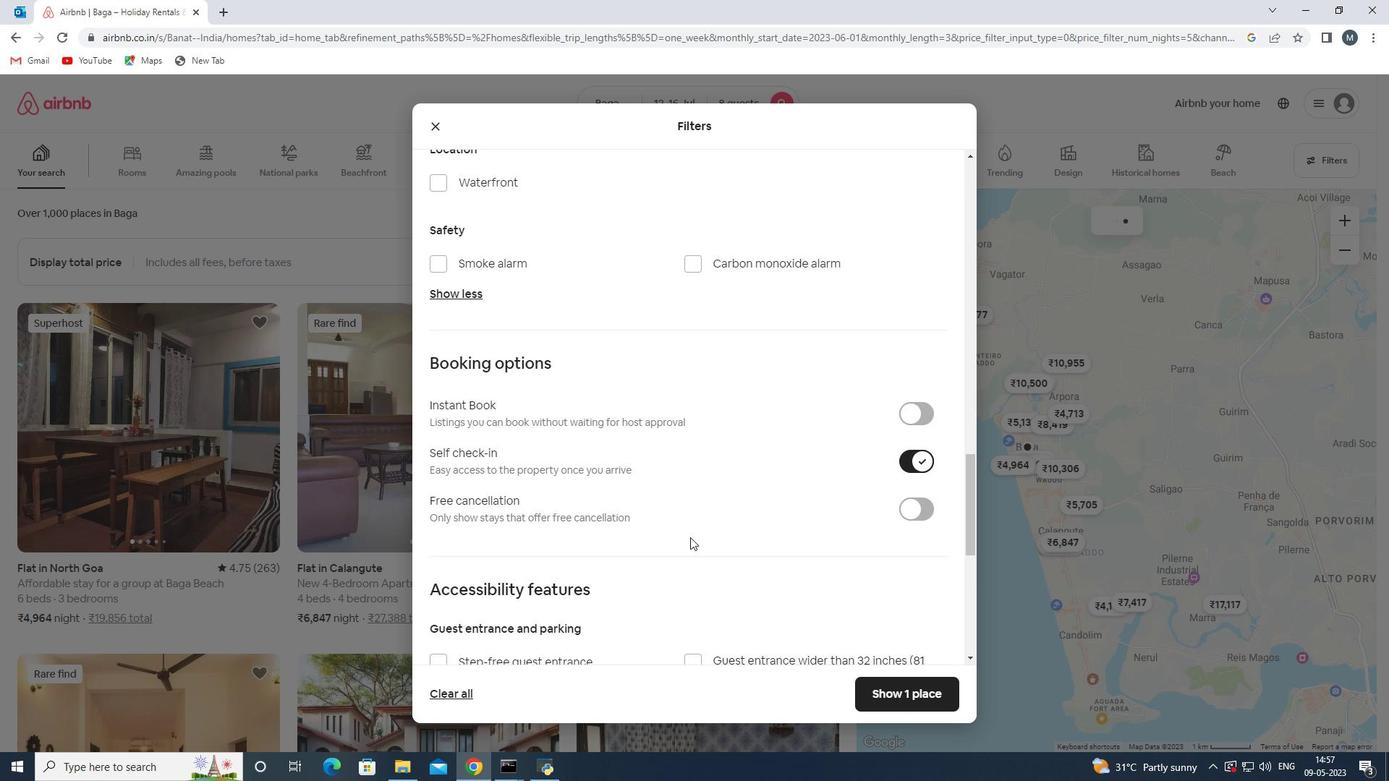 
Action: Mouse moved to (570, 555)
Screenshot: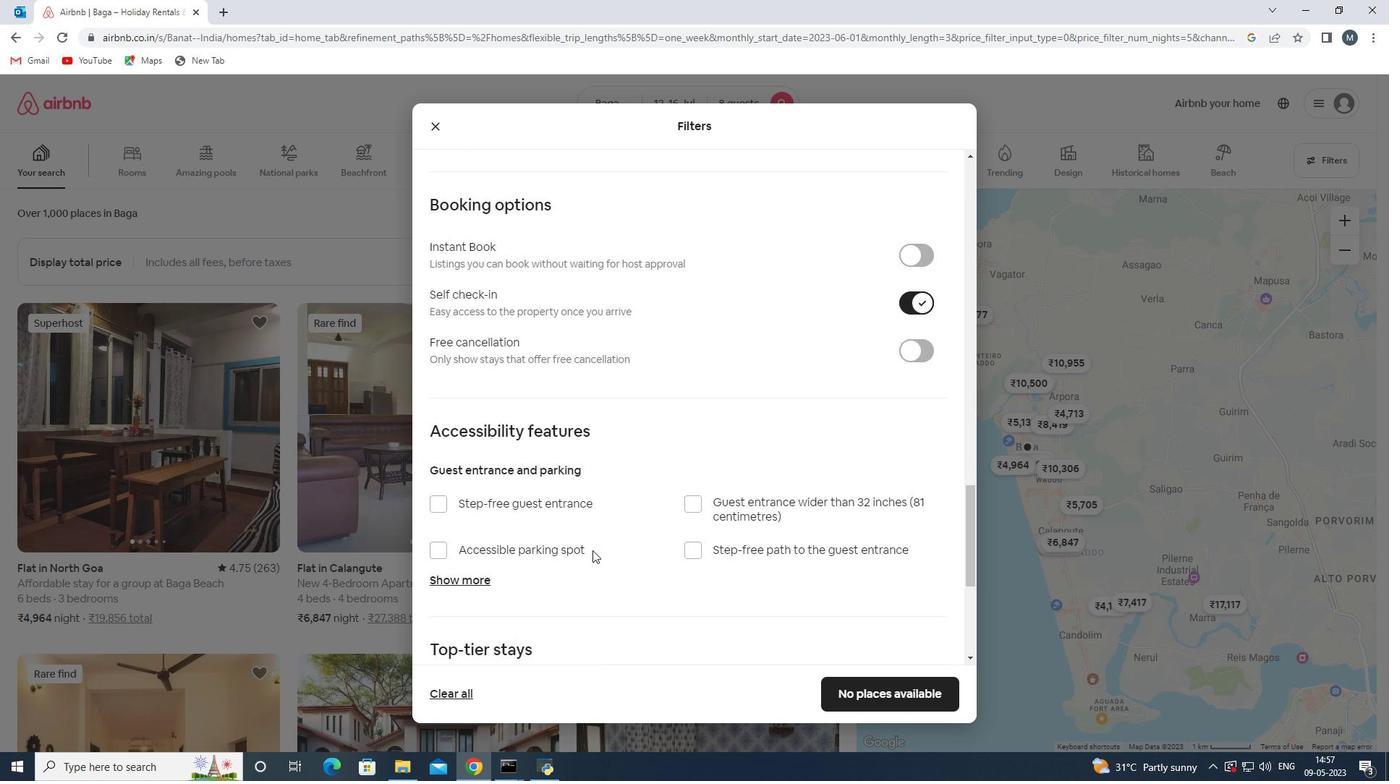 
Action: Mouse scrolled (570, 554) with delta (0, 0)
Screenshot: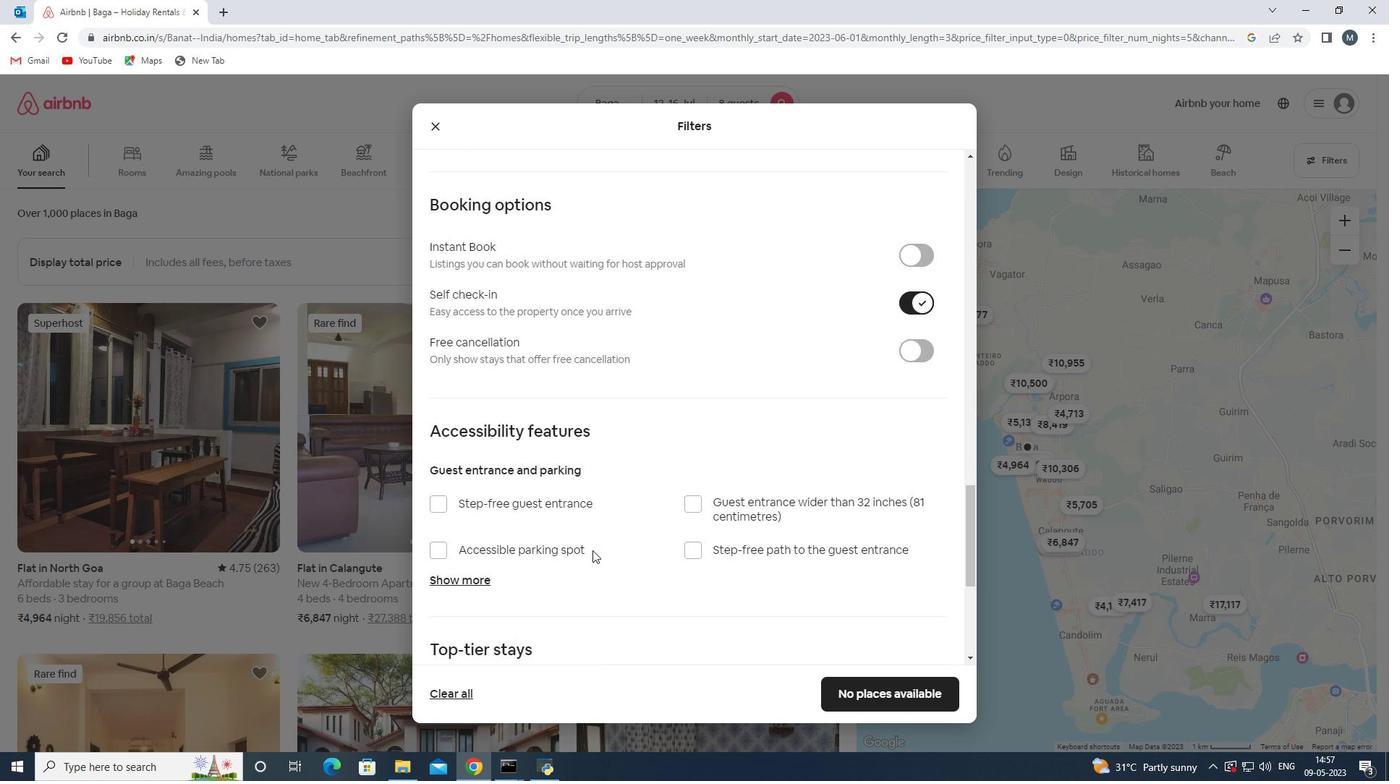 
Action: Mouse scrolled (570, 554) with delta (0, 0)
Screenshot: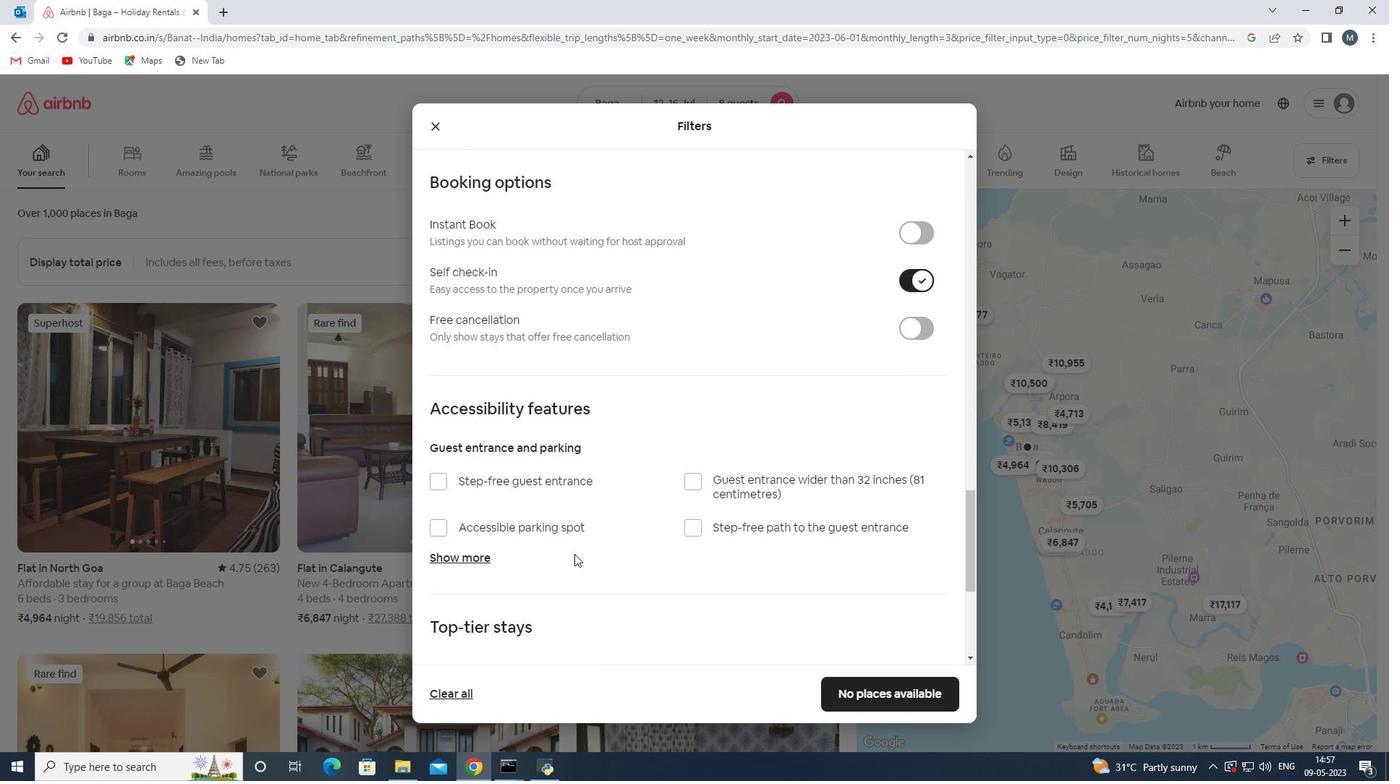 
Action: Mouse moved to (564, 556)
Screenshot: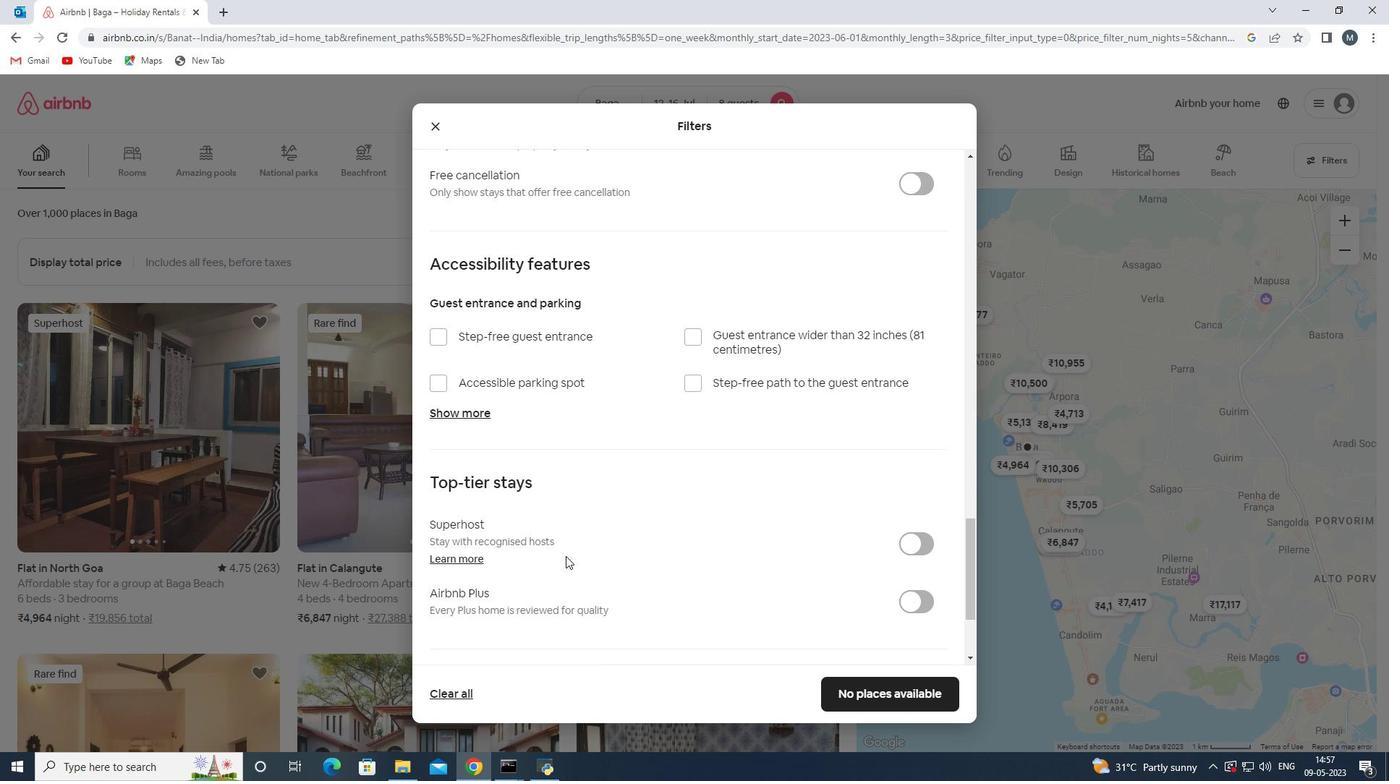 
Action: Mouse scrolled (564, 555) with delta (0, 0)
Screenshot: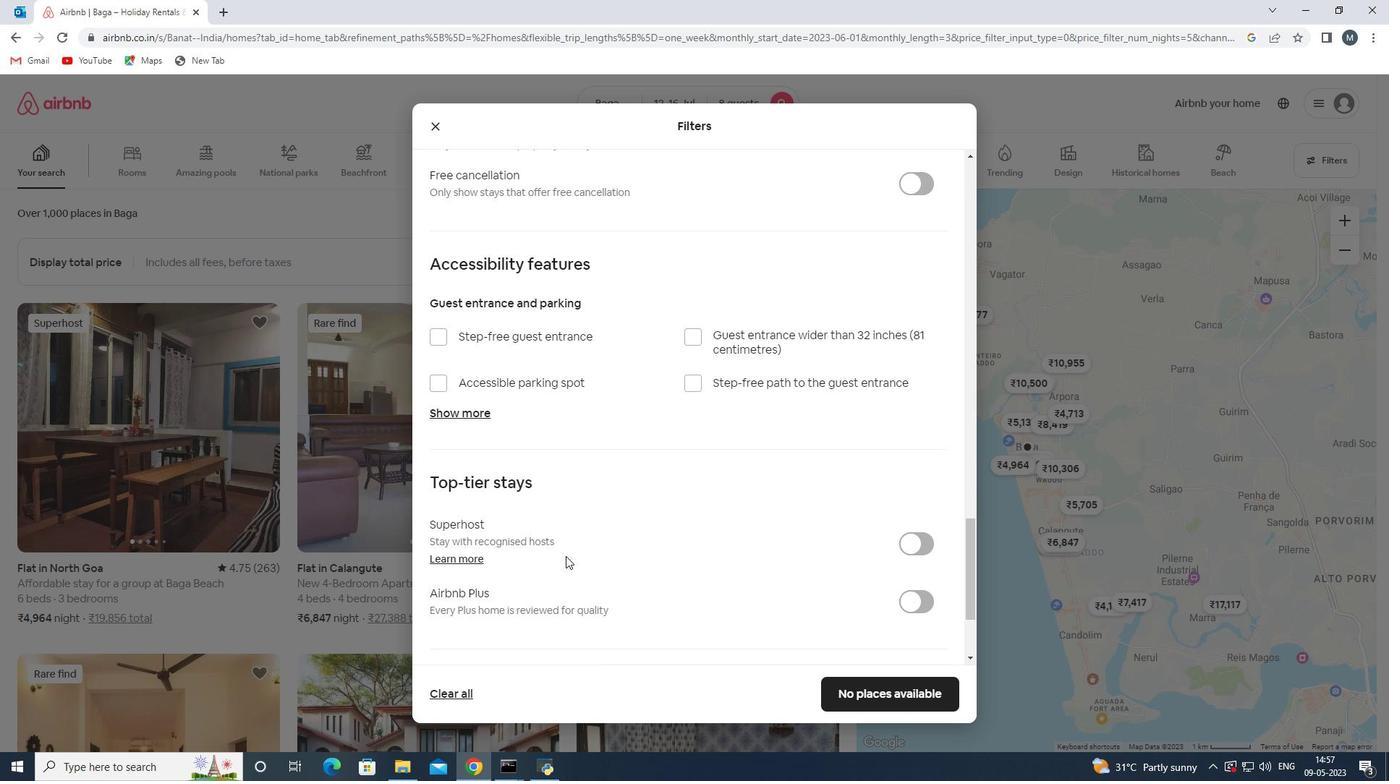 
Action: Mouse moved to (563, 556)
Screenshot: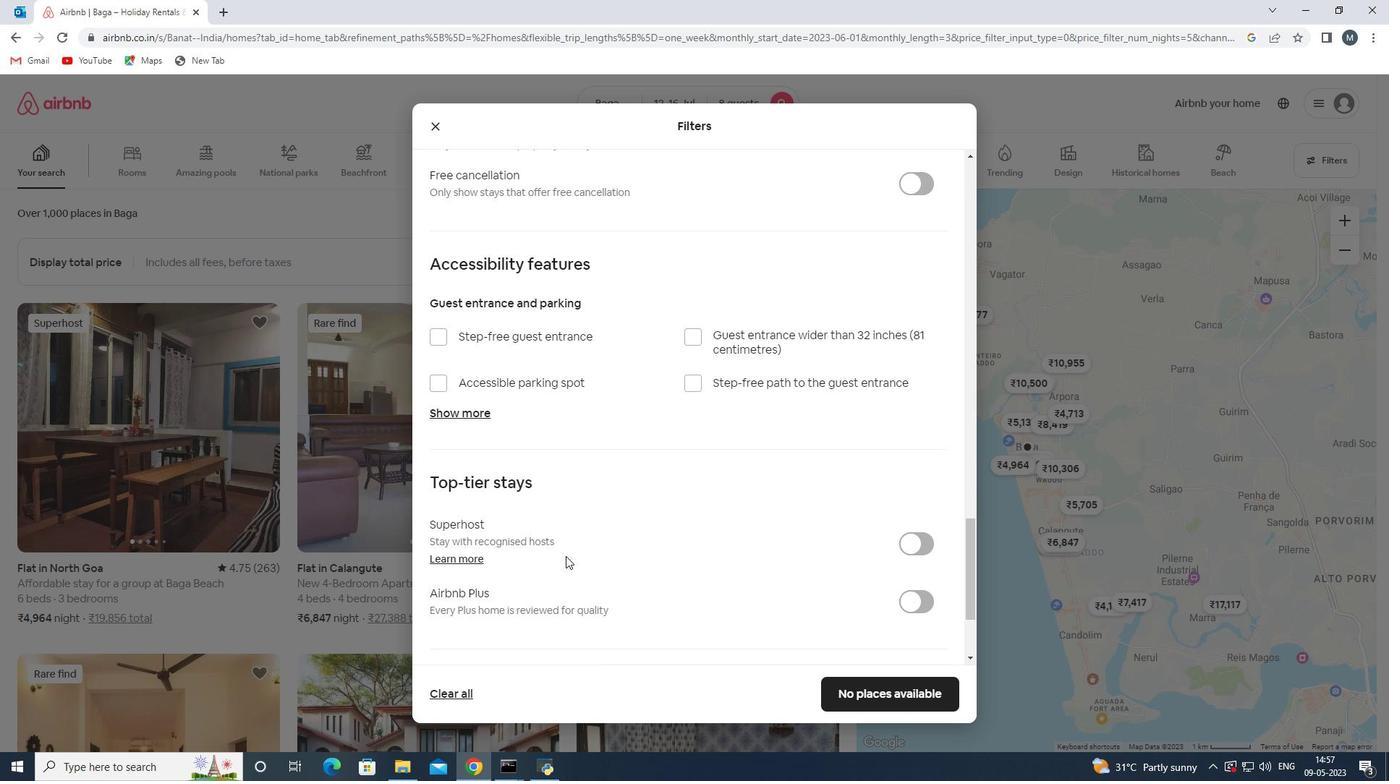 
Action: Mouse scrolled (563, 555) with delta (0, 0)
Screenshot: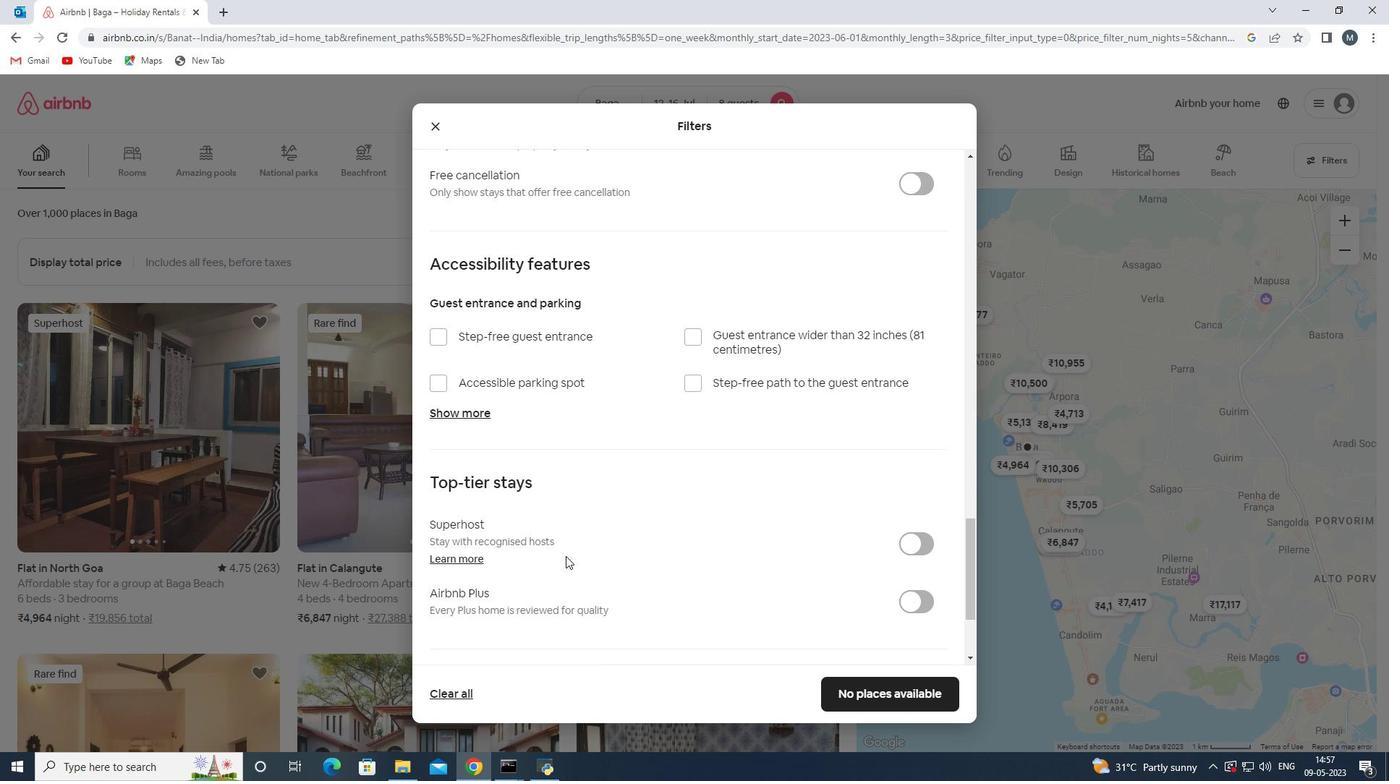 
Action: Mouse moved to (559, 556)
Screenshot: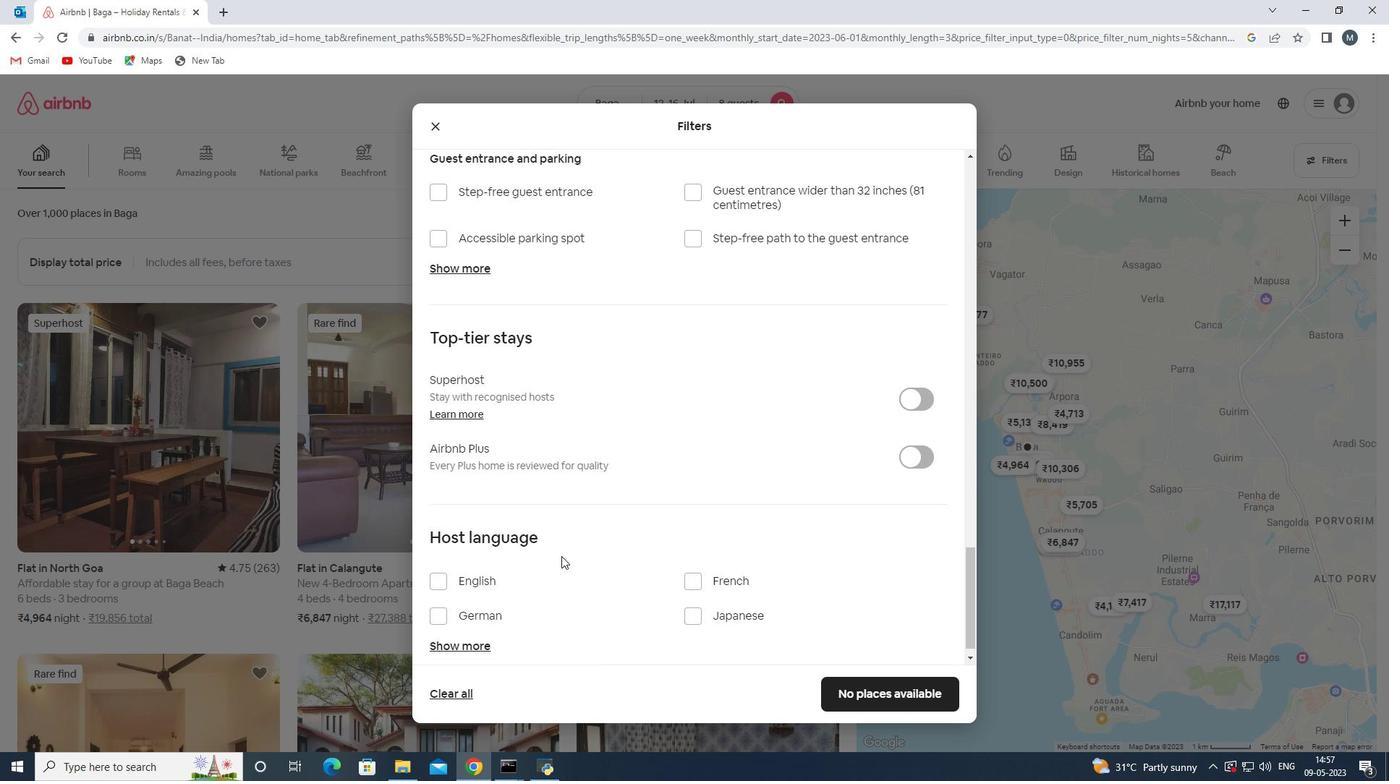 
Action: Mouse scrolled (559, 555) with delta (0, 0)
Screenshot: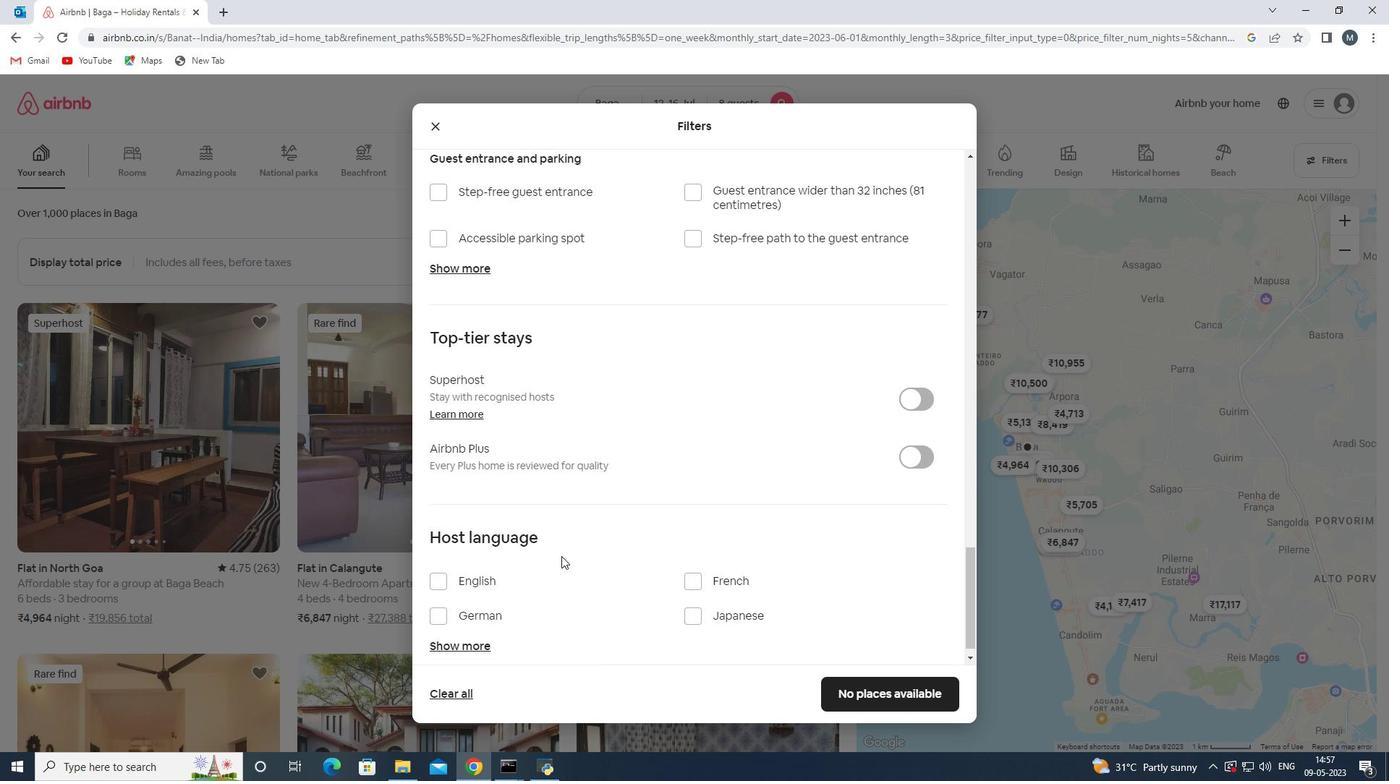 
Action: Mouse moved to (548, 557)
Screenshot: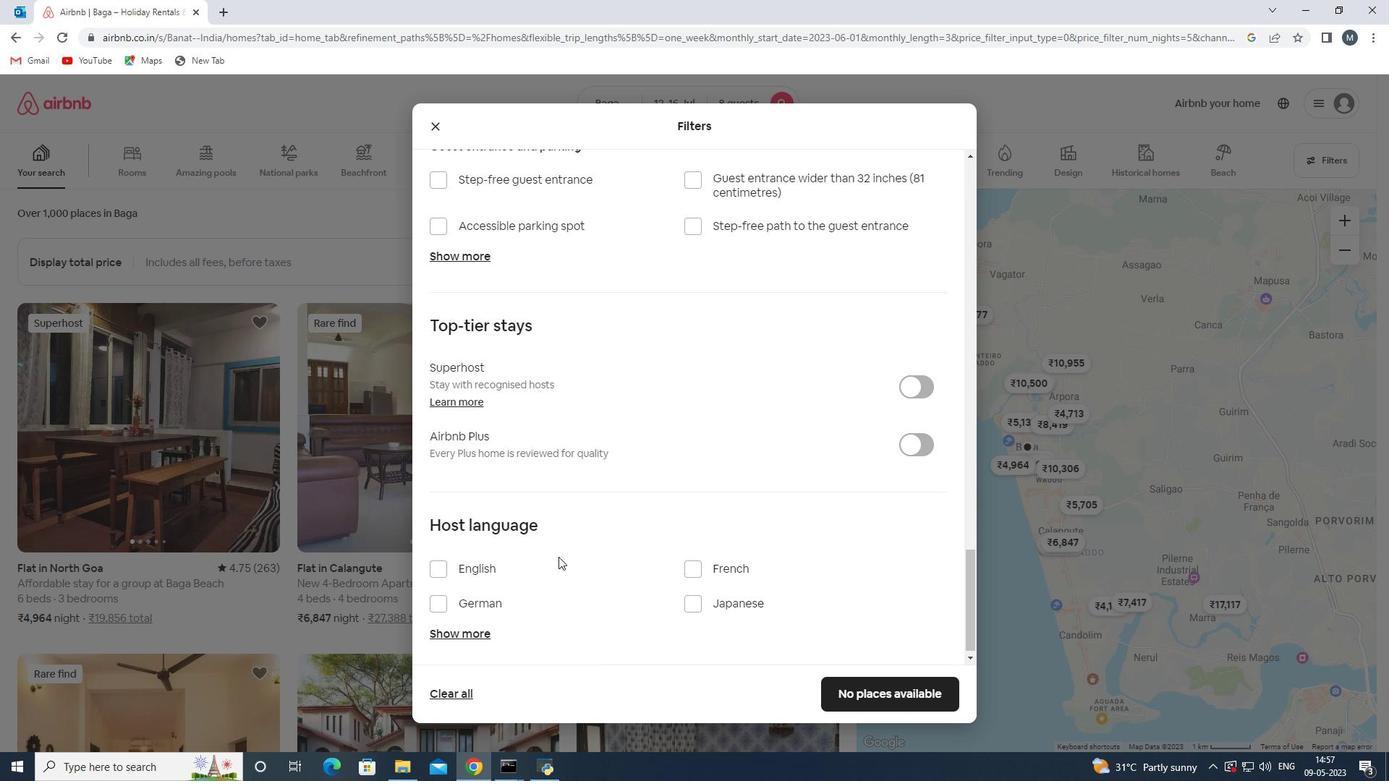
Action: Mouse pressed left at (548, 557)
Screenshot: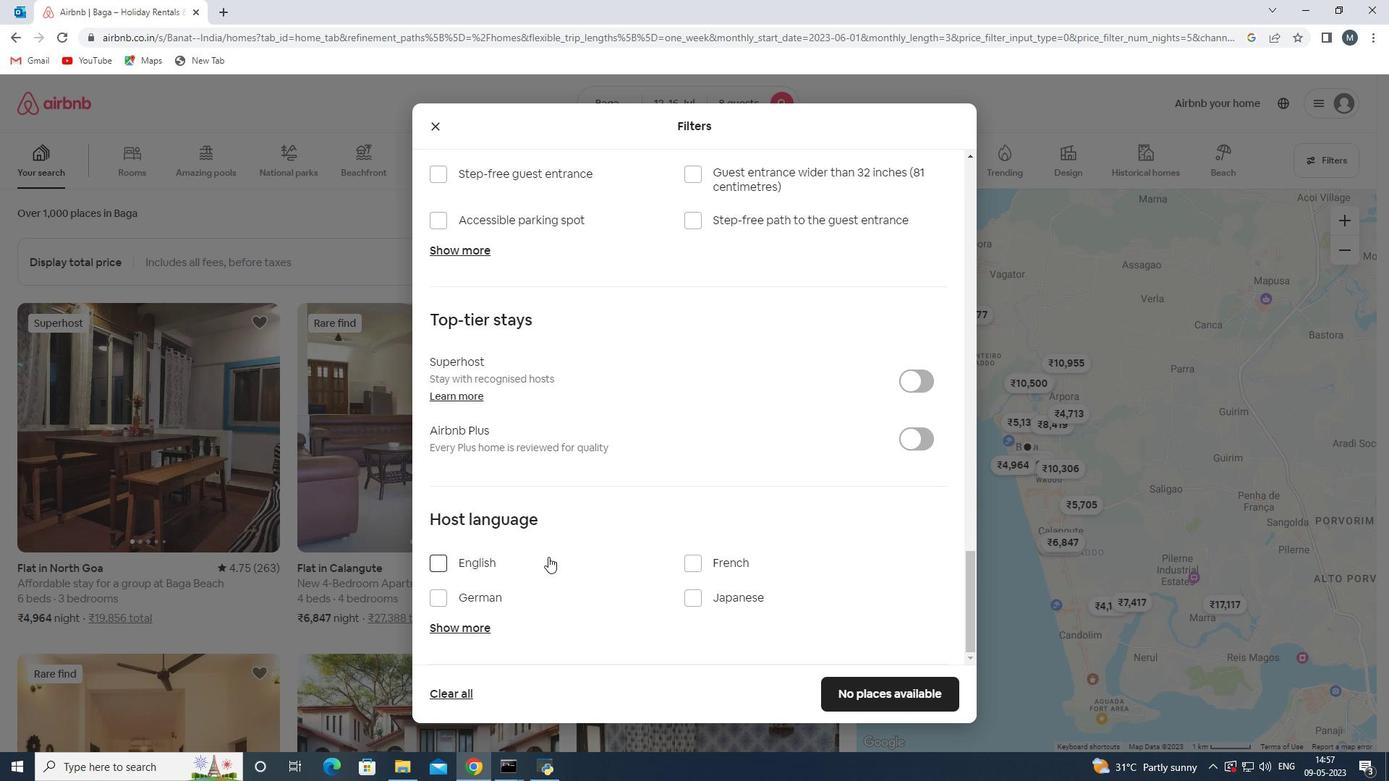 
Action: Mouse moved to (880, 687)
Screenshot: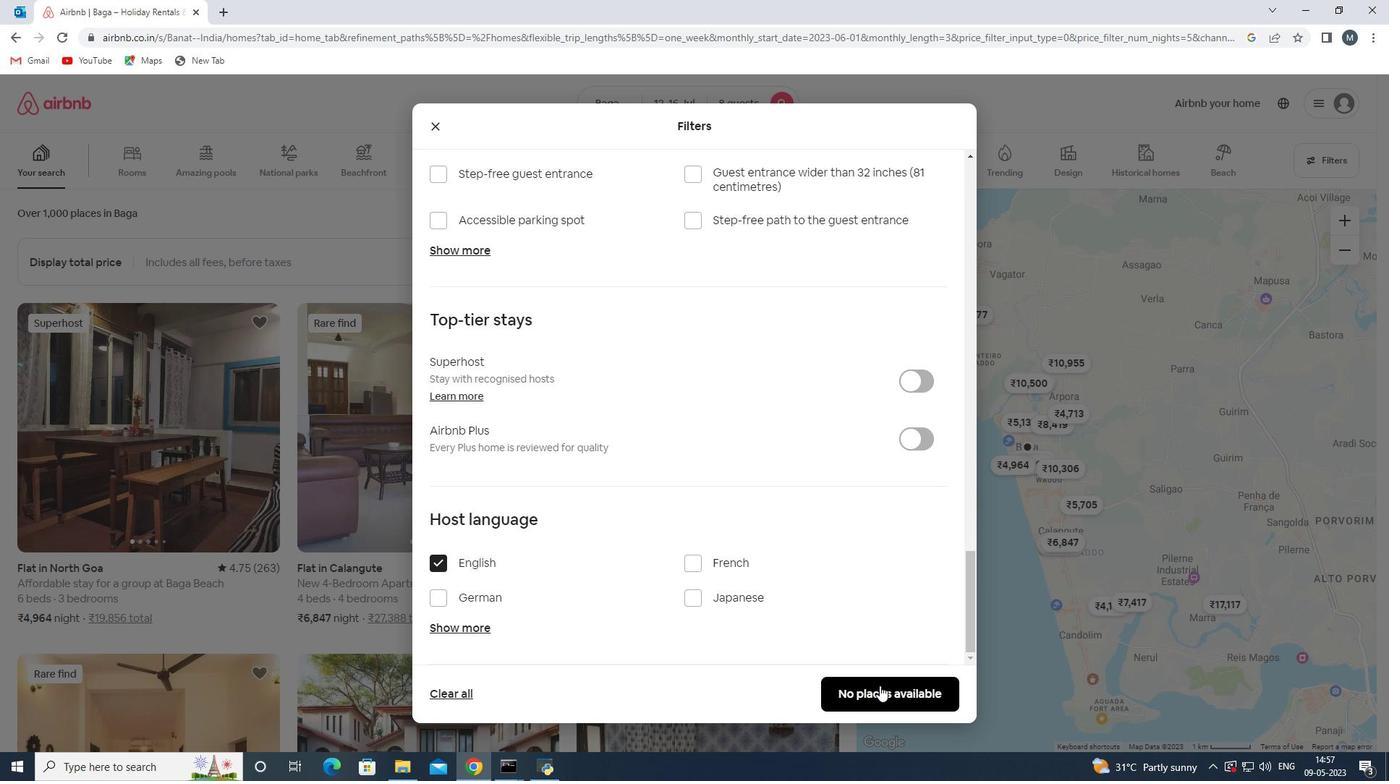 
Action: Mouse pressed left at (880, 687)
Screenshot: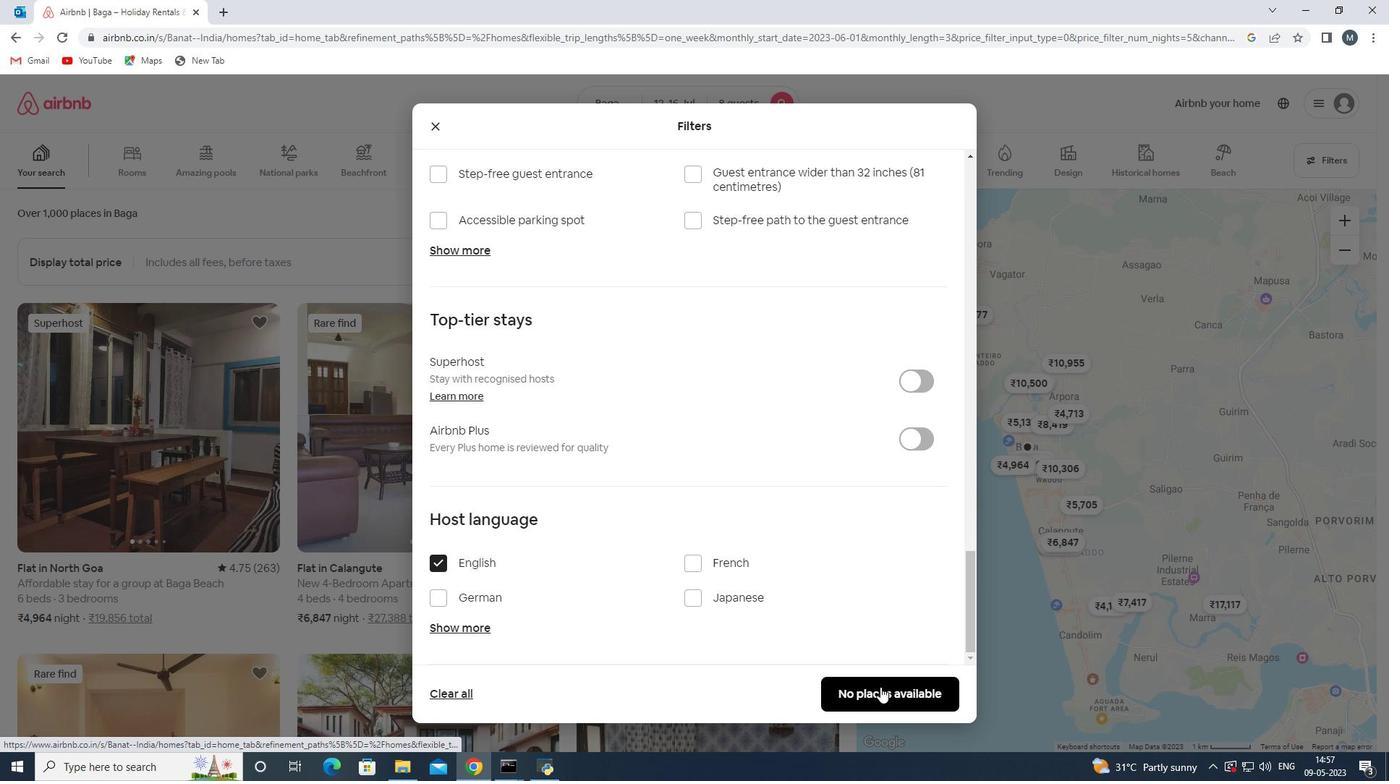 
Action: Mouse moved to (881, 687)
Screenshot: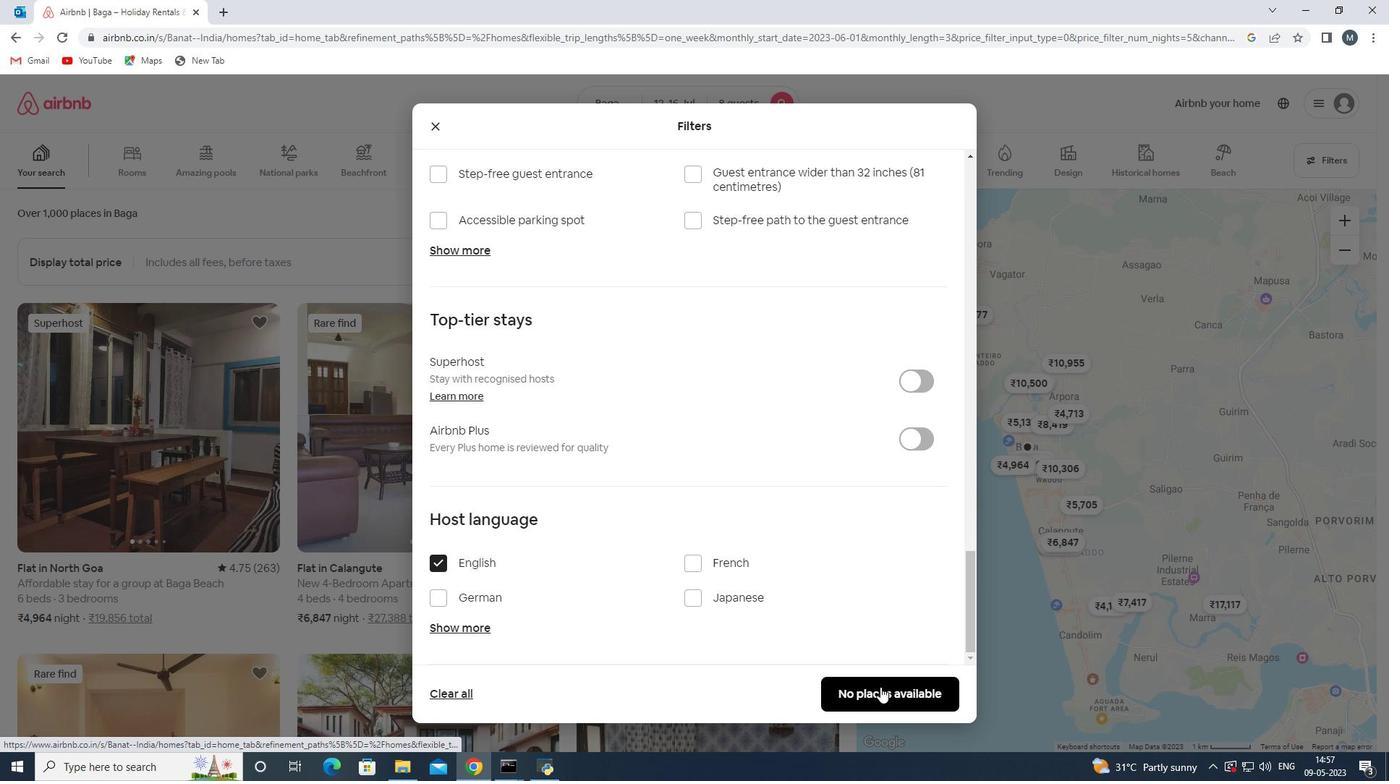 
